 Task: Open Card Motorcycle Review in Board Market Segmentation Strategy to Workspace Content Writing and add a team member Softage.2@softage.net, a label Blue, a checklist Tea Tasting, an attachment from Trello, a color Blue and finally, add a card description 'Plan and execute company team-building retreat' and a comment 'Let us approach this task with a sense of empathy, understanding the needs and concerns of our stakeholders.'. Add a start date 'Jan 02, 1900' with a due date 'Jan 09, 1900'
Action: Mouse moved to (72, 343)
Screenshot: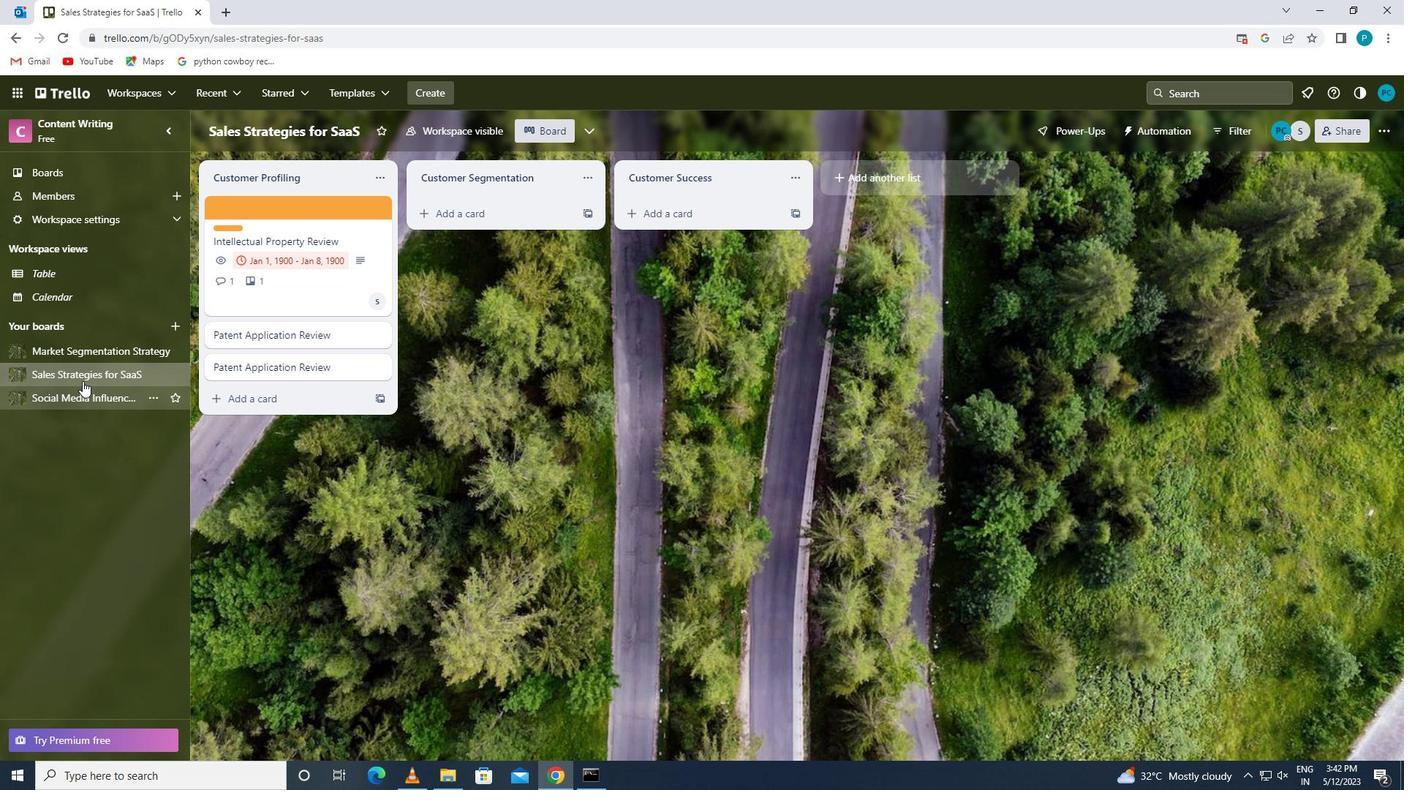 
Action: Mouse pressed left at (72, 343)
Screenshot: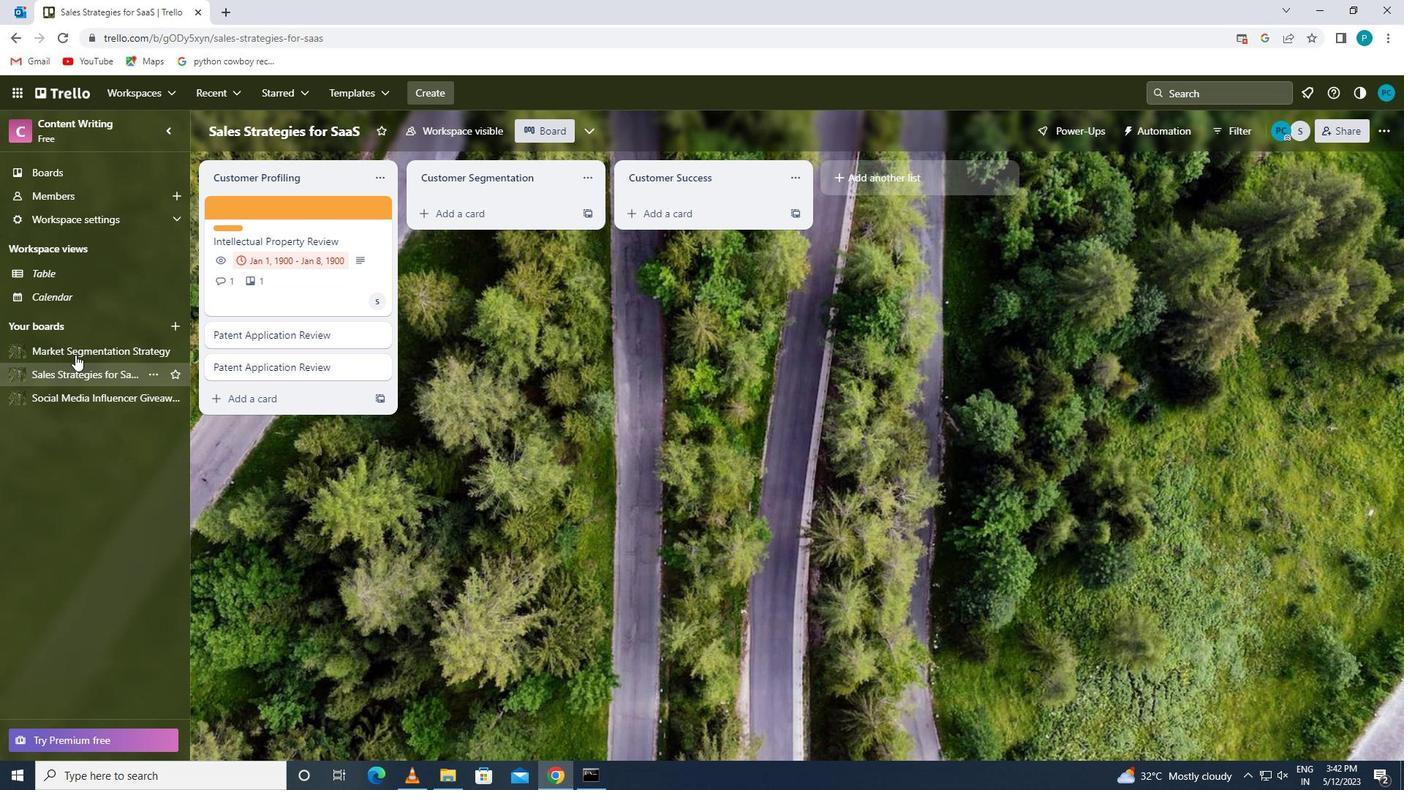 
Action: Mouse moved to (286, 211)
Screenshot: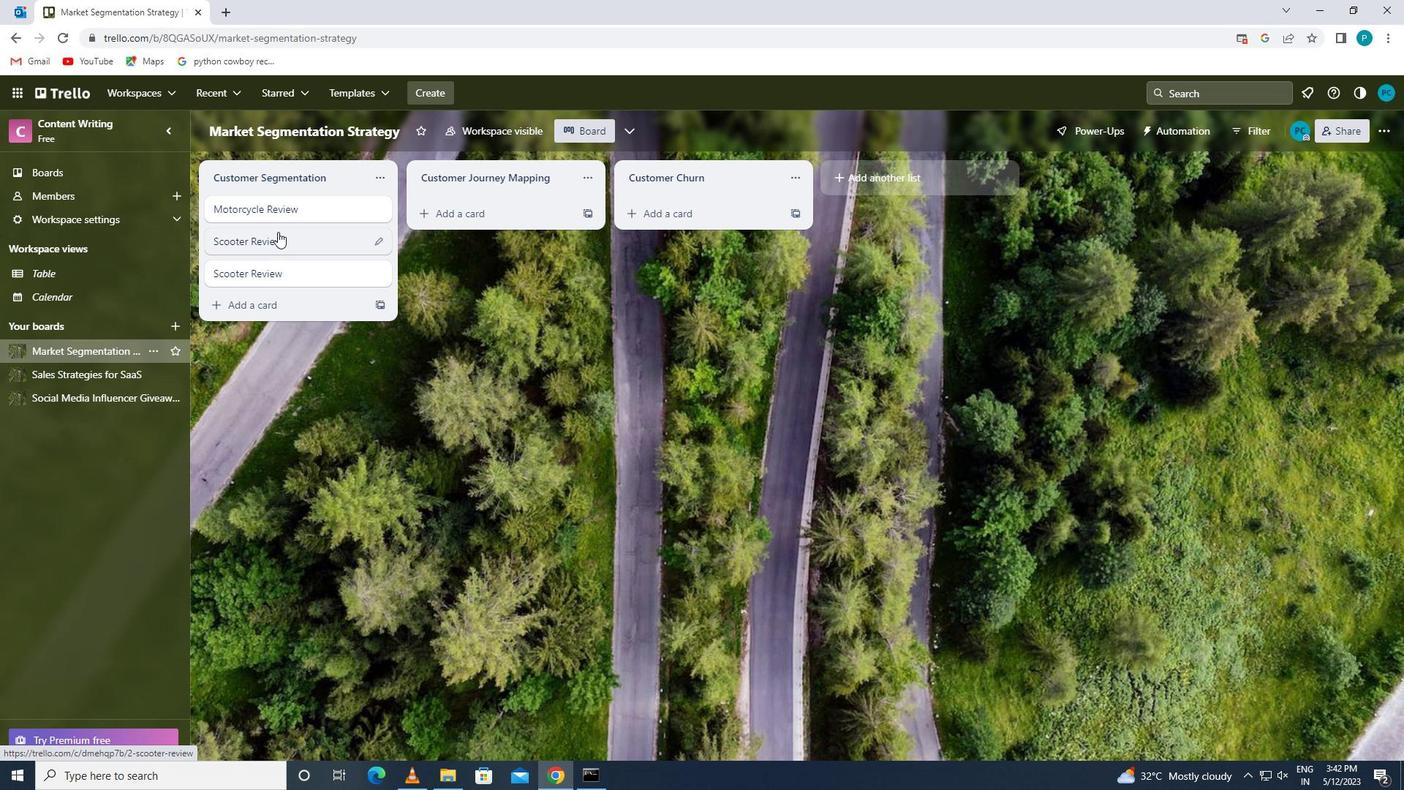 
Action: Mouse pressed left at (286, 211)
Screenshot: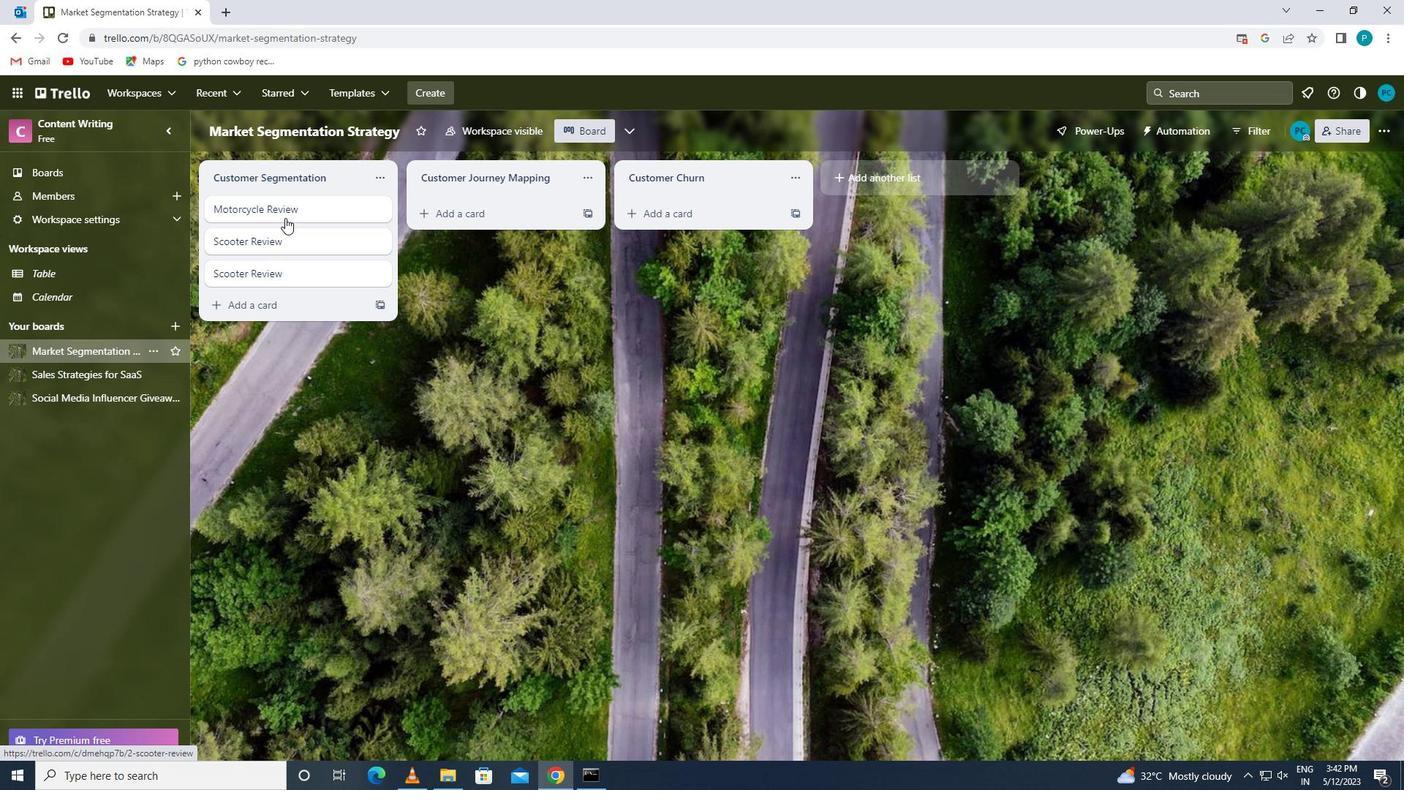 
Action: Mouse moved to (896, 203)
Screenshot: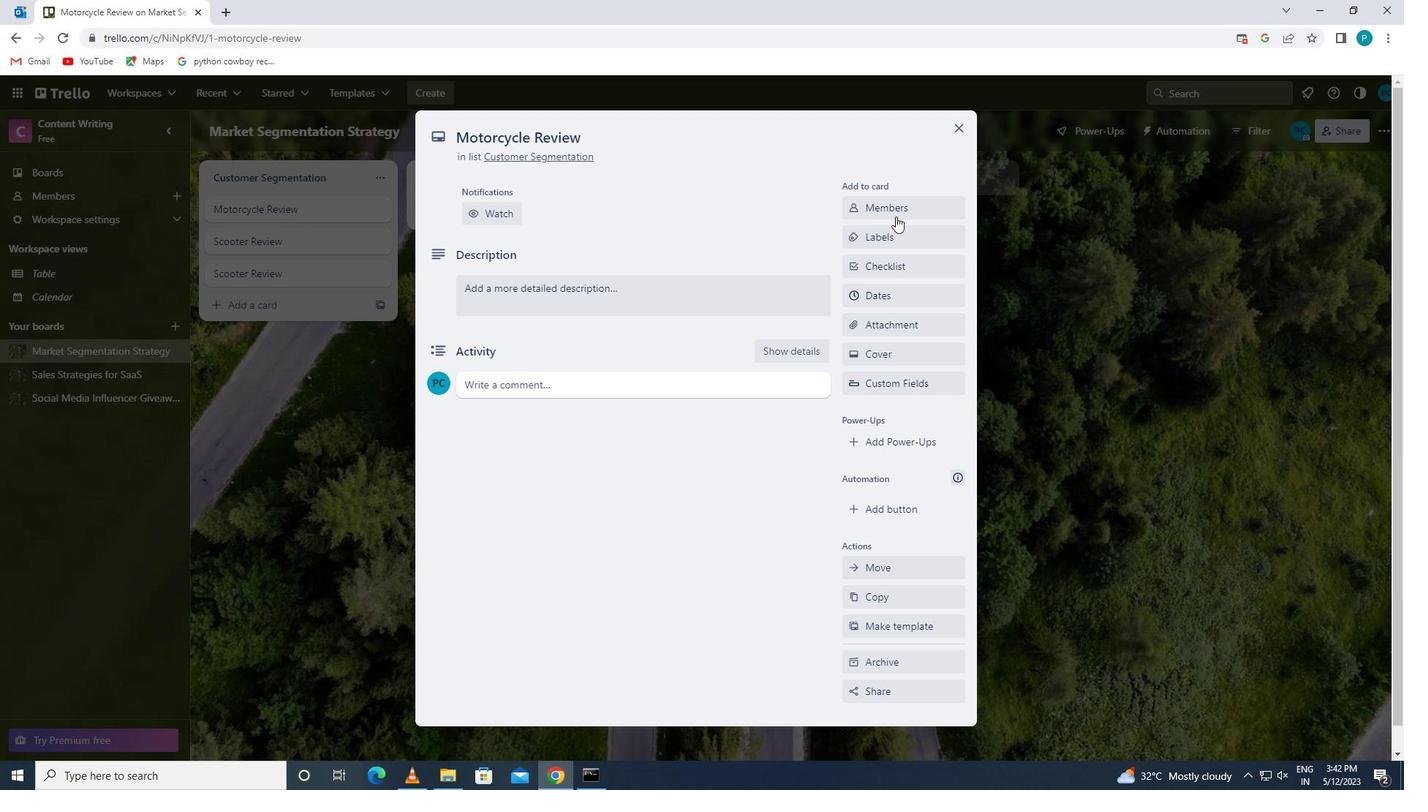 
Action: Mouse pressed left at (896, 203)
Screenshot: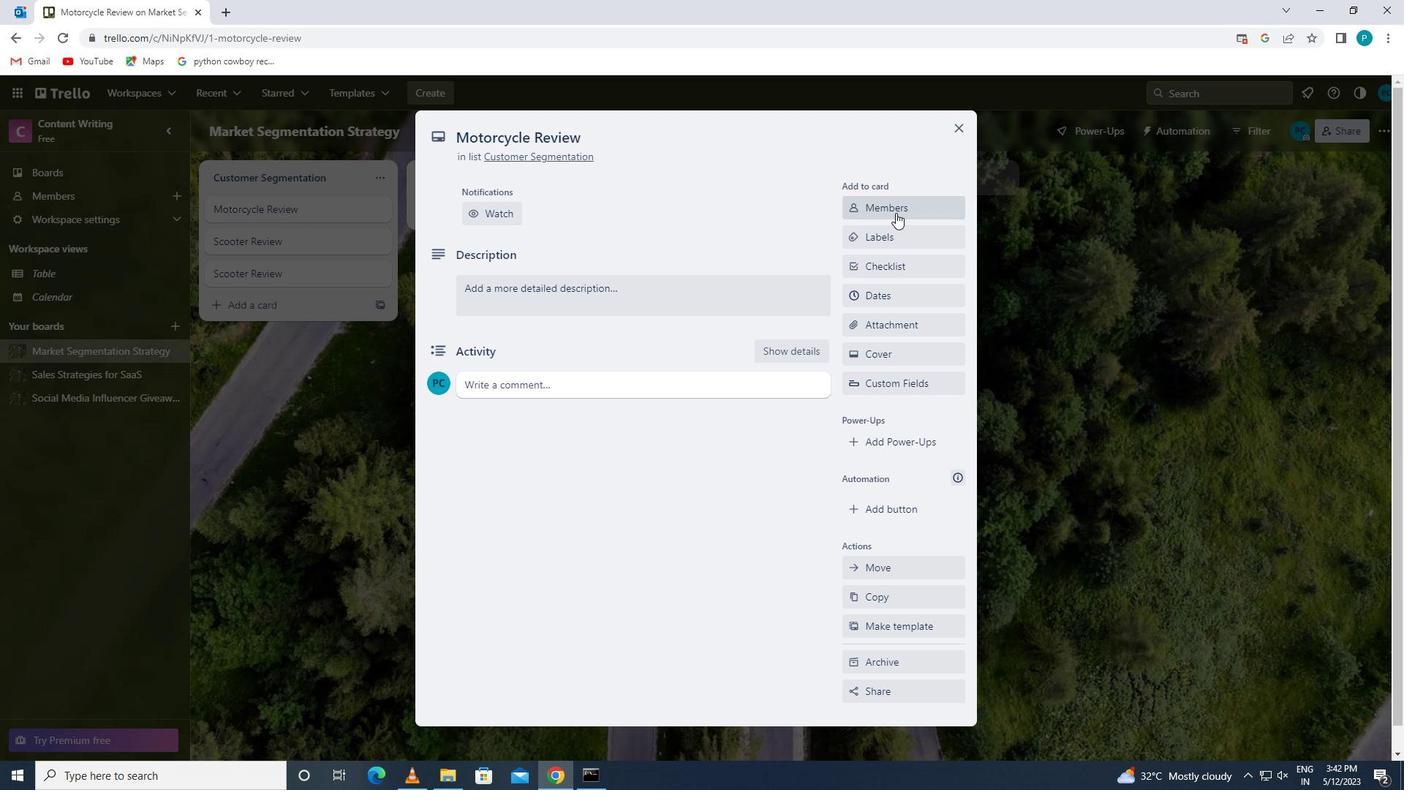 
Action: Key pressed <Key.caps_lock>s<Key.caps_lock>oftage
Screenshot: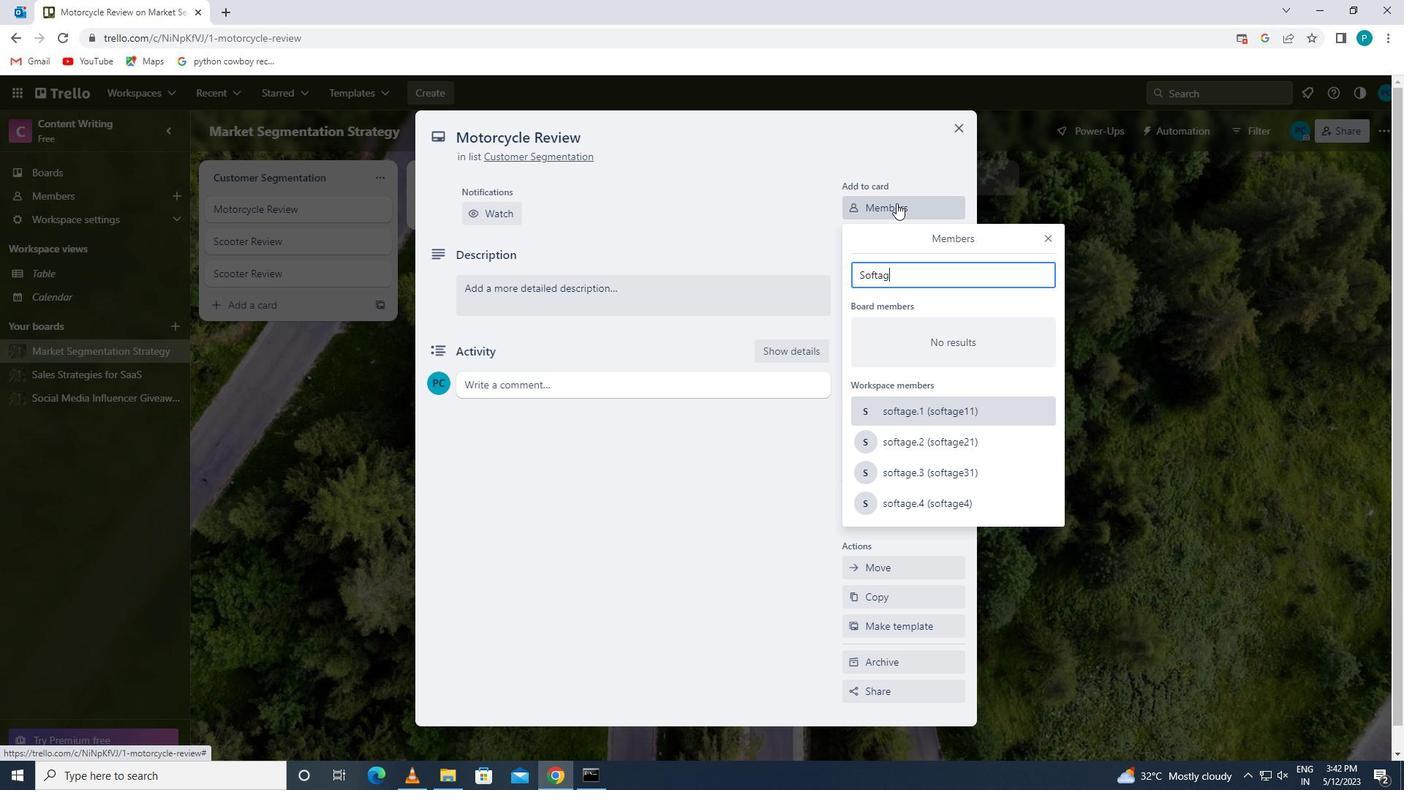 
Action: Mouse moved to (932, 441)
Screenshot: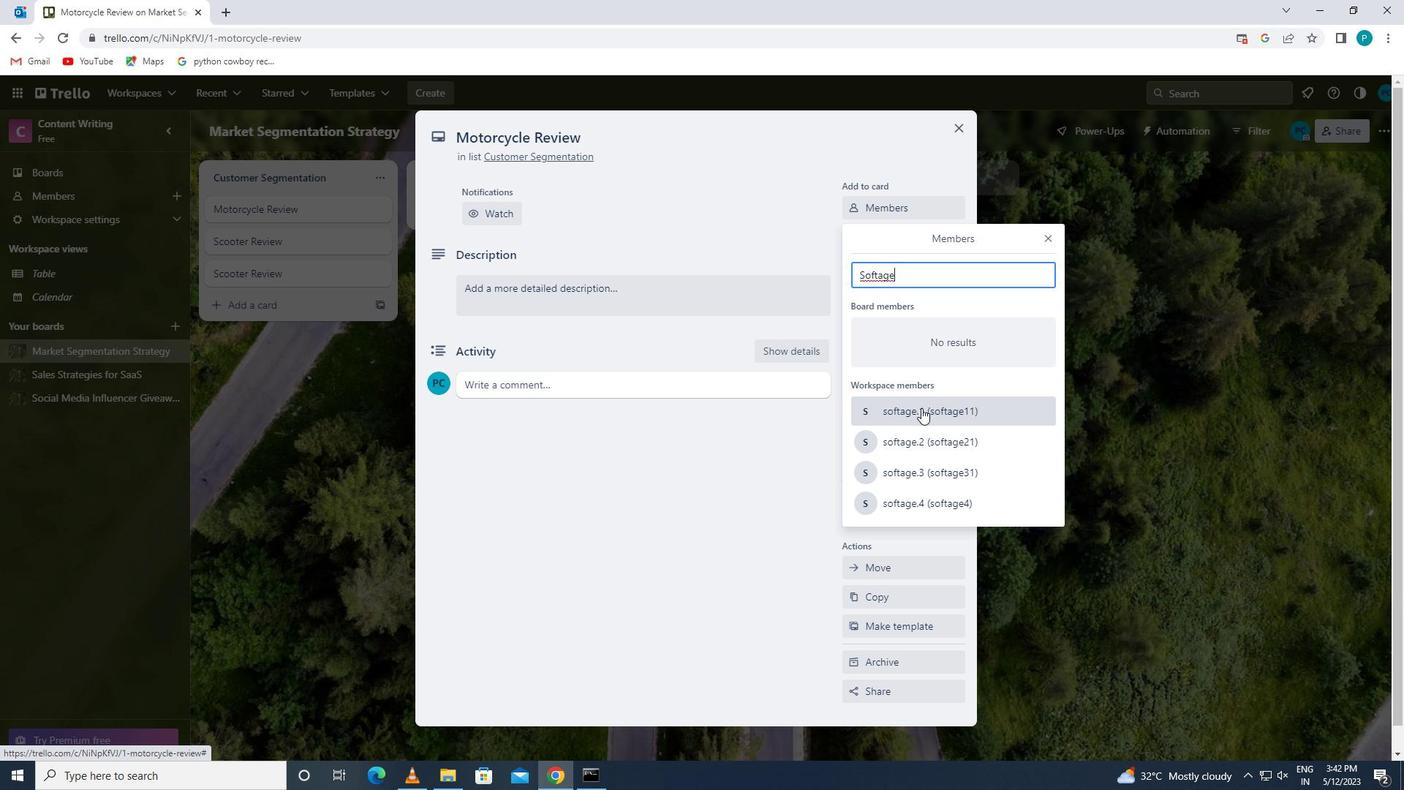 
Action: Mouse pressed left at (932, 441)
Screenshot: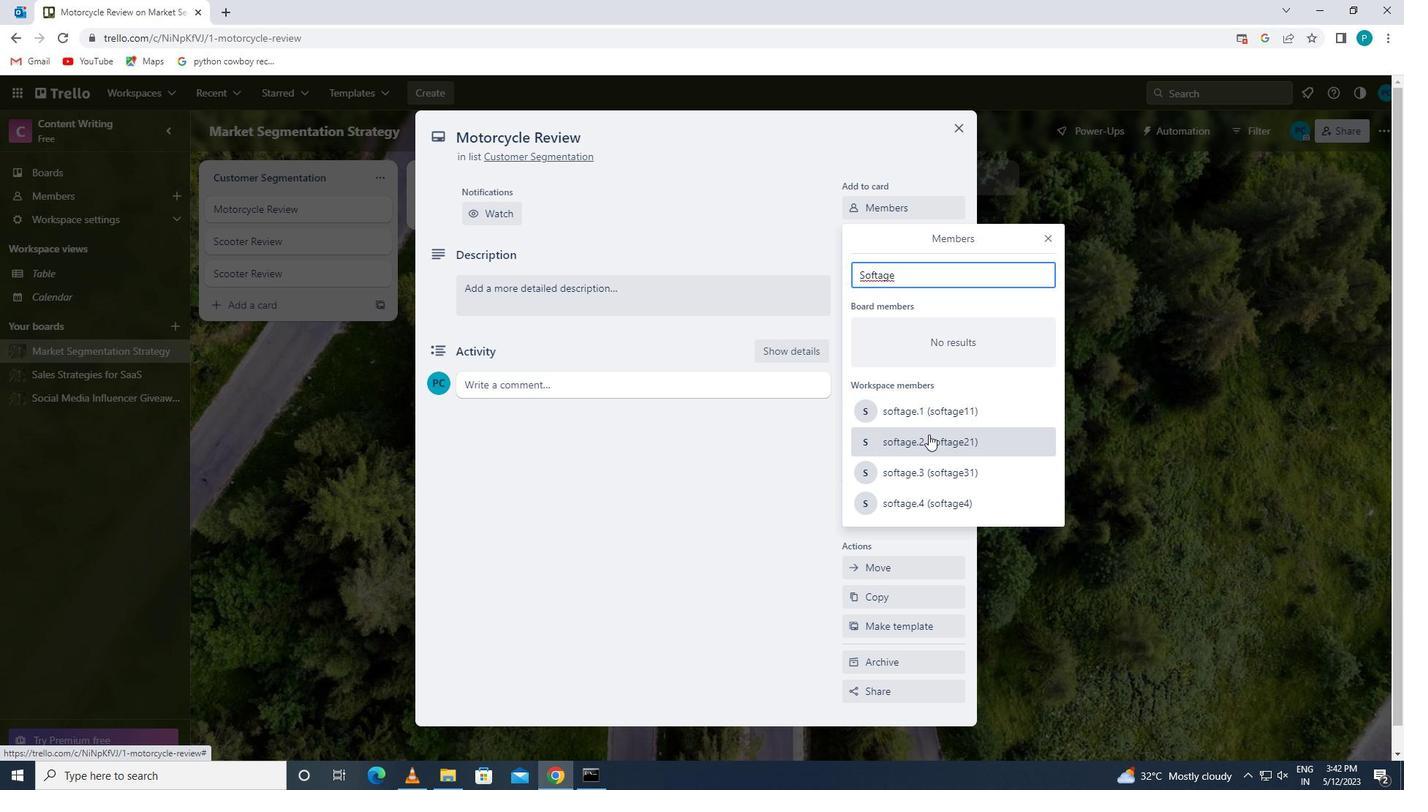
Action: Mouse moved to (1045, 242)
Screenshot: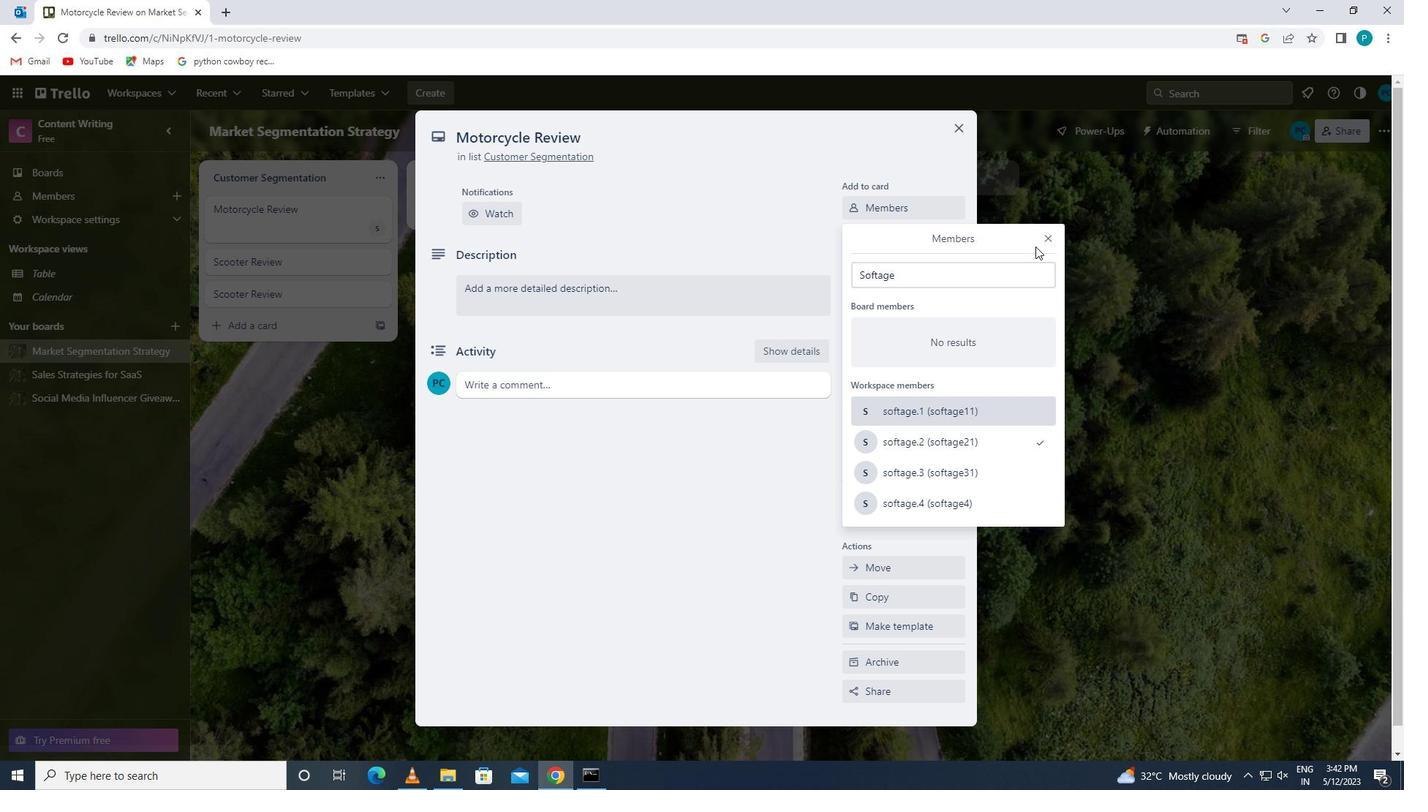 
Action: Mouse pressed left at (1045, 242)
Screenshot: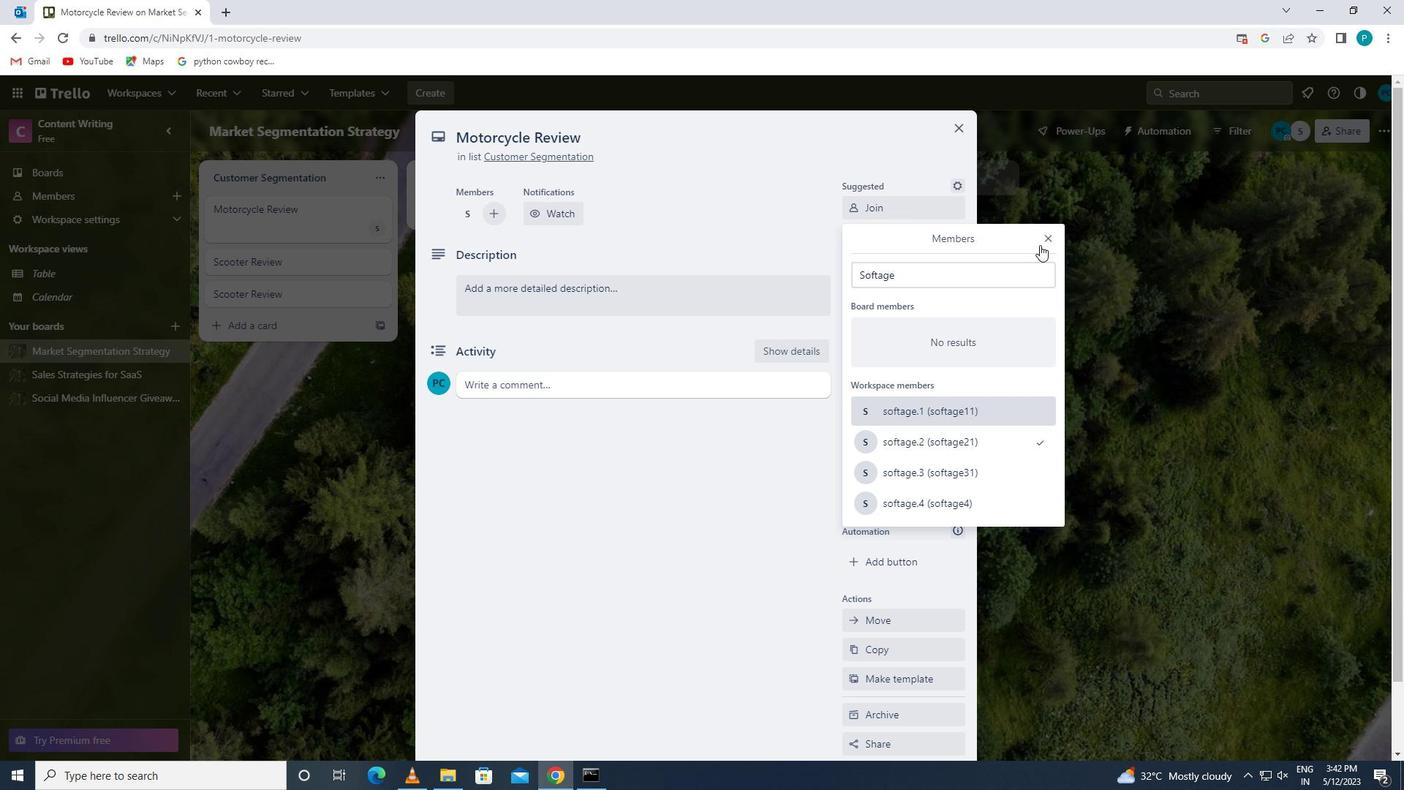 
Action: Mouse moved to (838, 291)
Screenshot: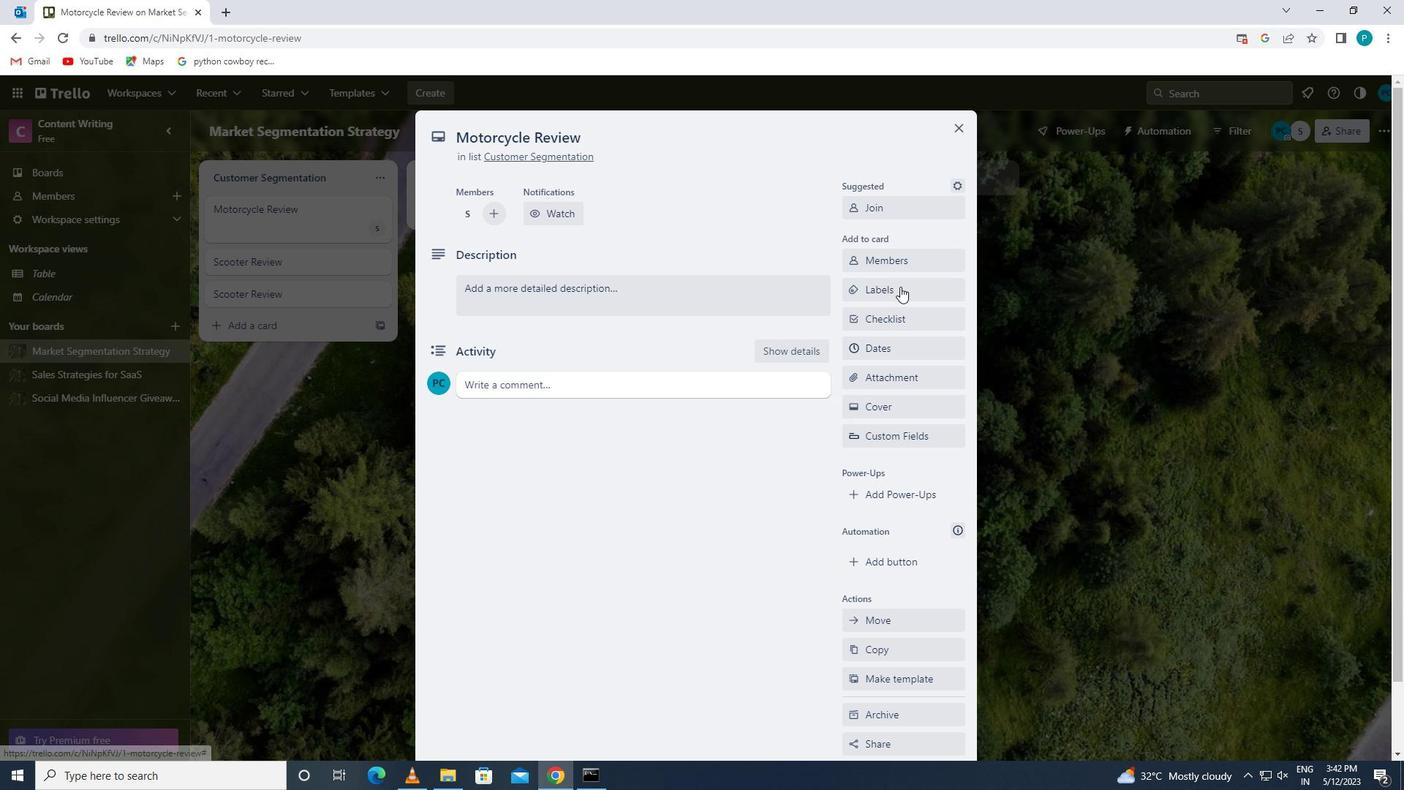 
Action: Mouse pressed left at (838, 291)
Screenshot: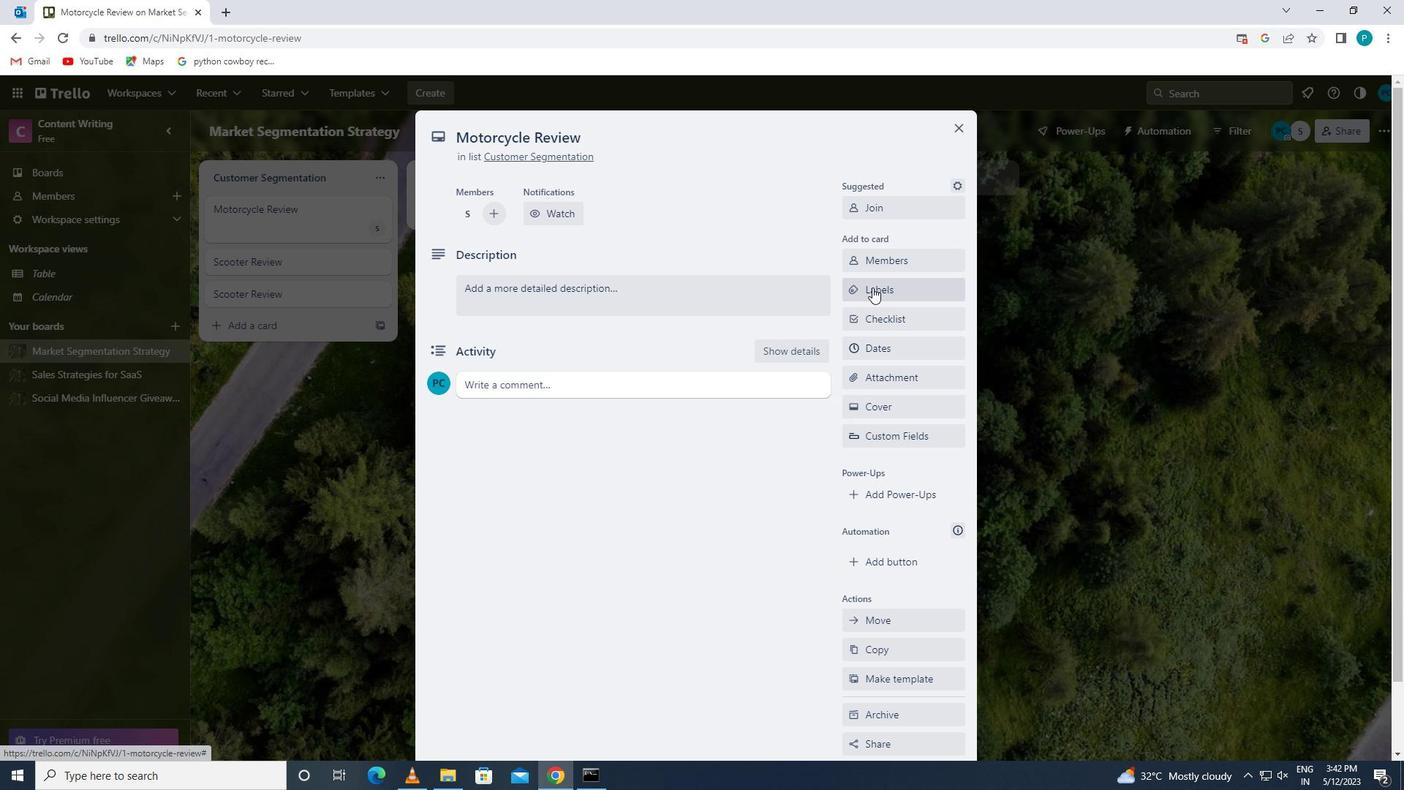 
Action: Mouse moved to (864, 285)
Screenshot: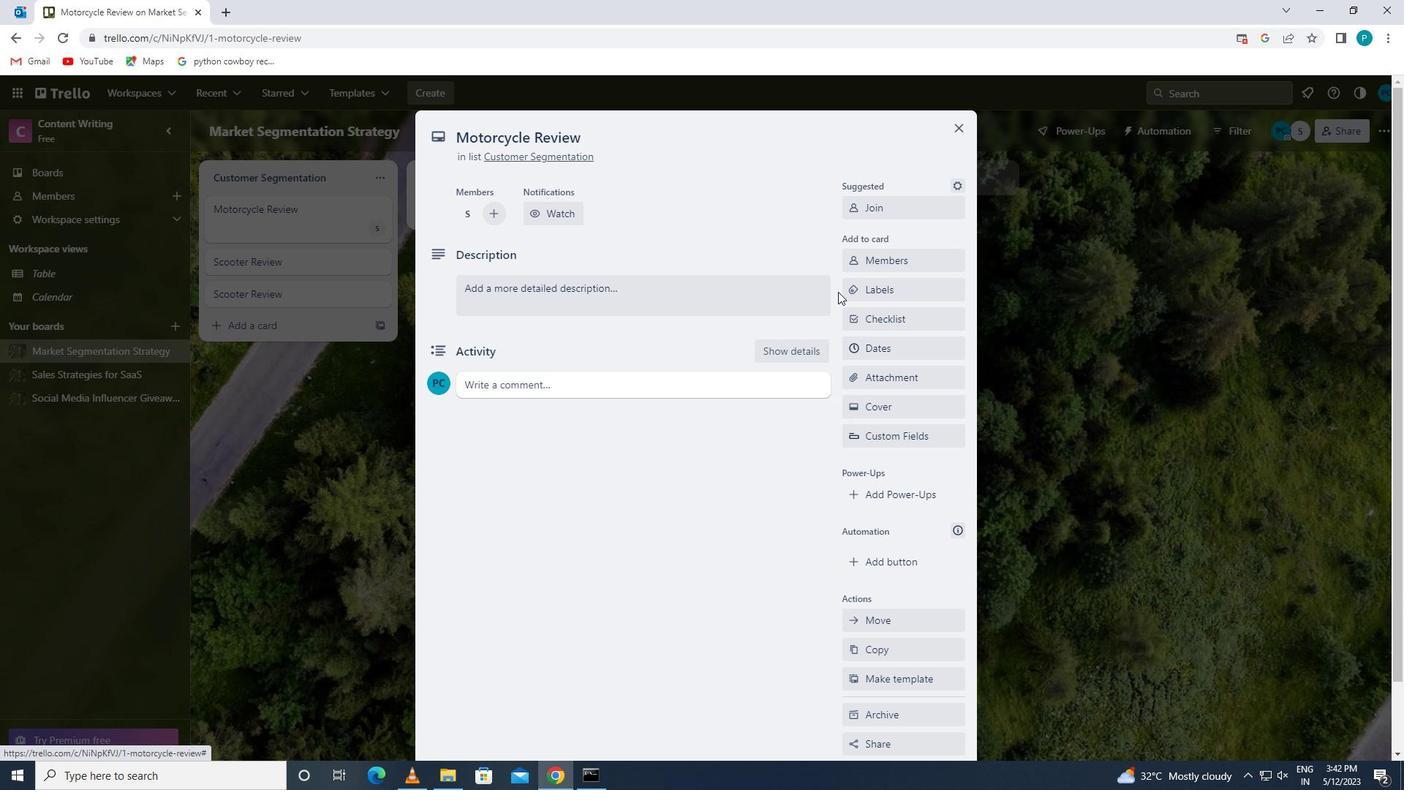 
Action: Mouse pressed left at (864, 285)
Screenshot: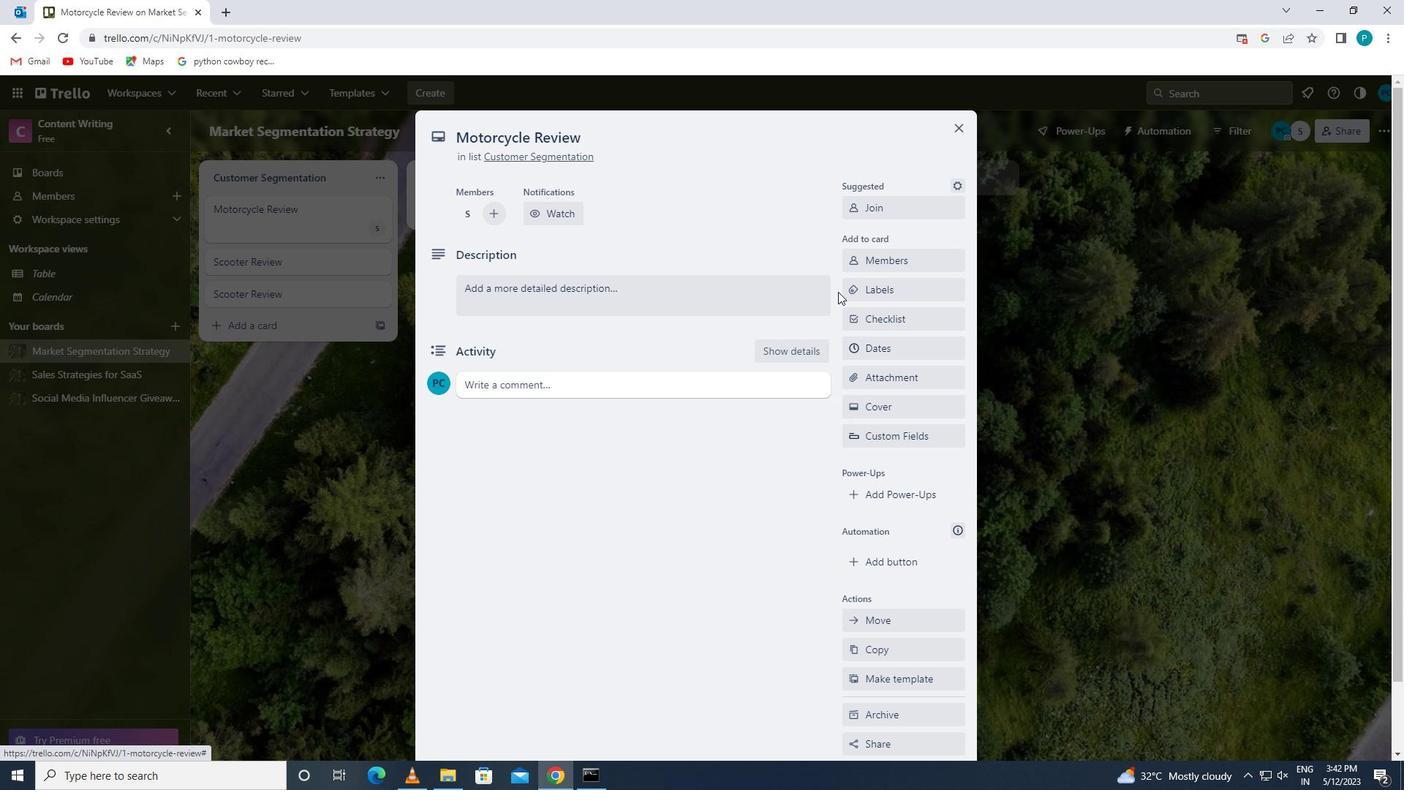 
Action: Mouse moved to (971, 574)
Screenshot: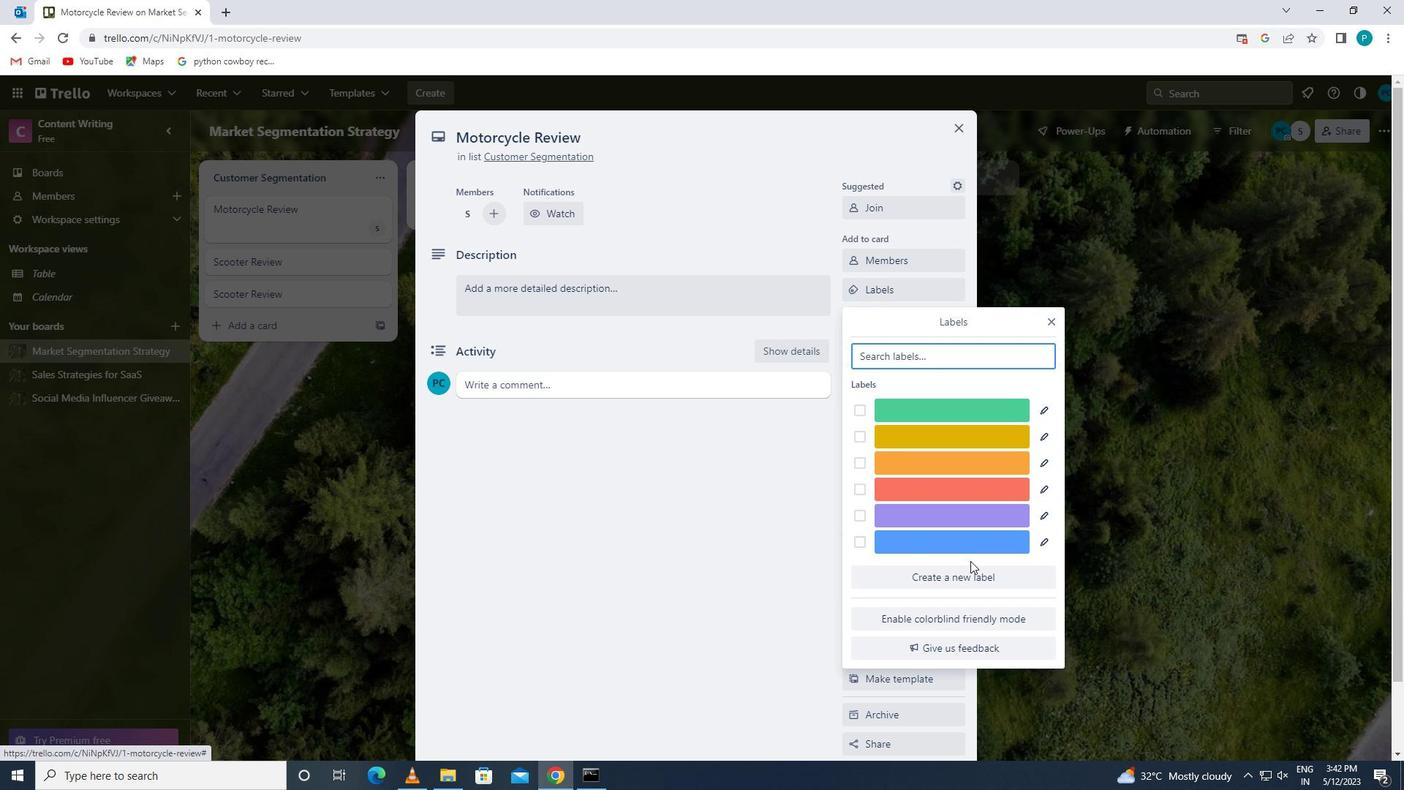 
Action: Mouse pressed left at (971, 574)
Screenshot: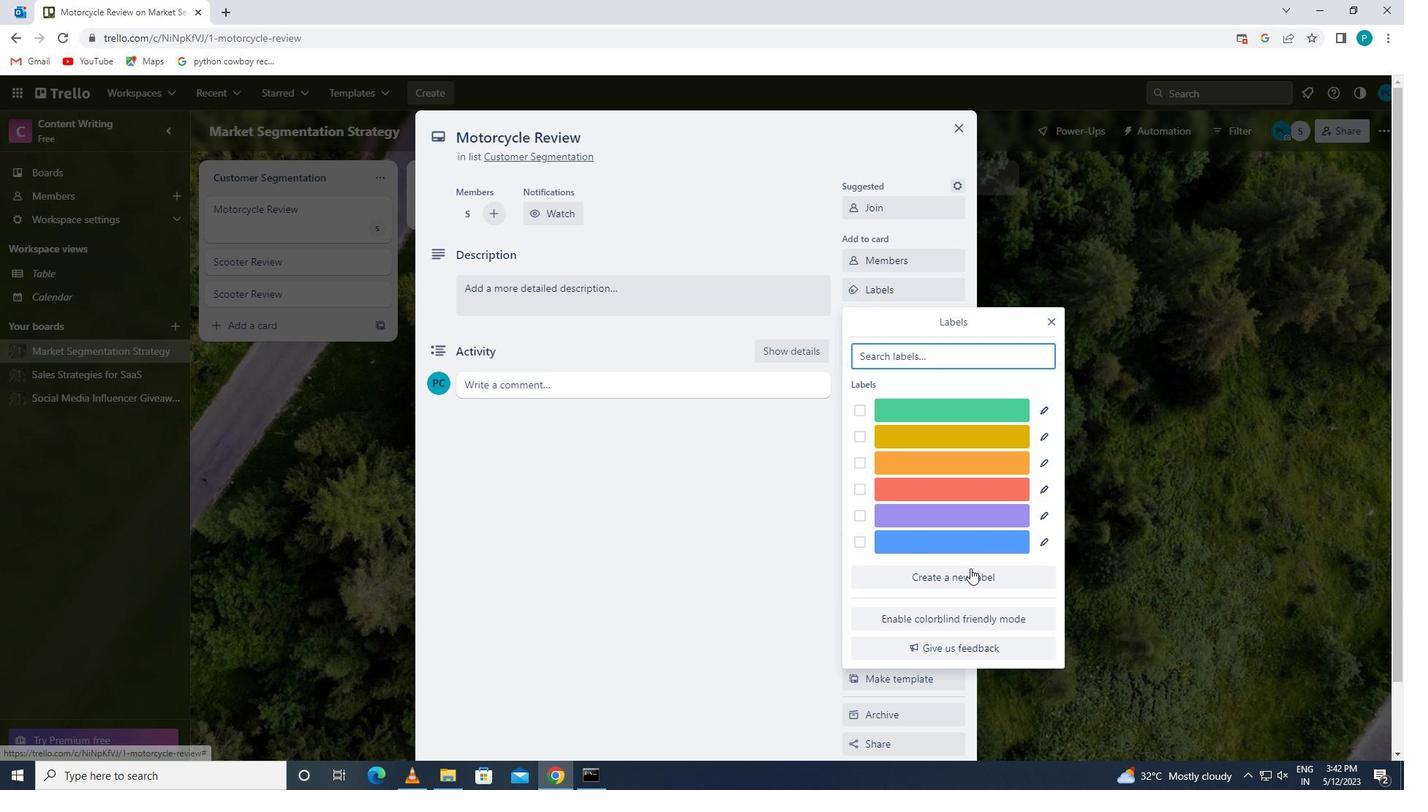 
Action: Mouse moved to (870, 610)
Screenshot: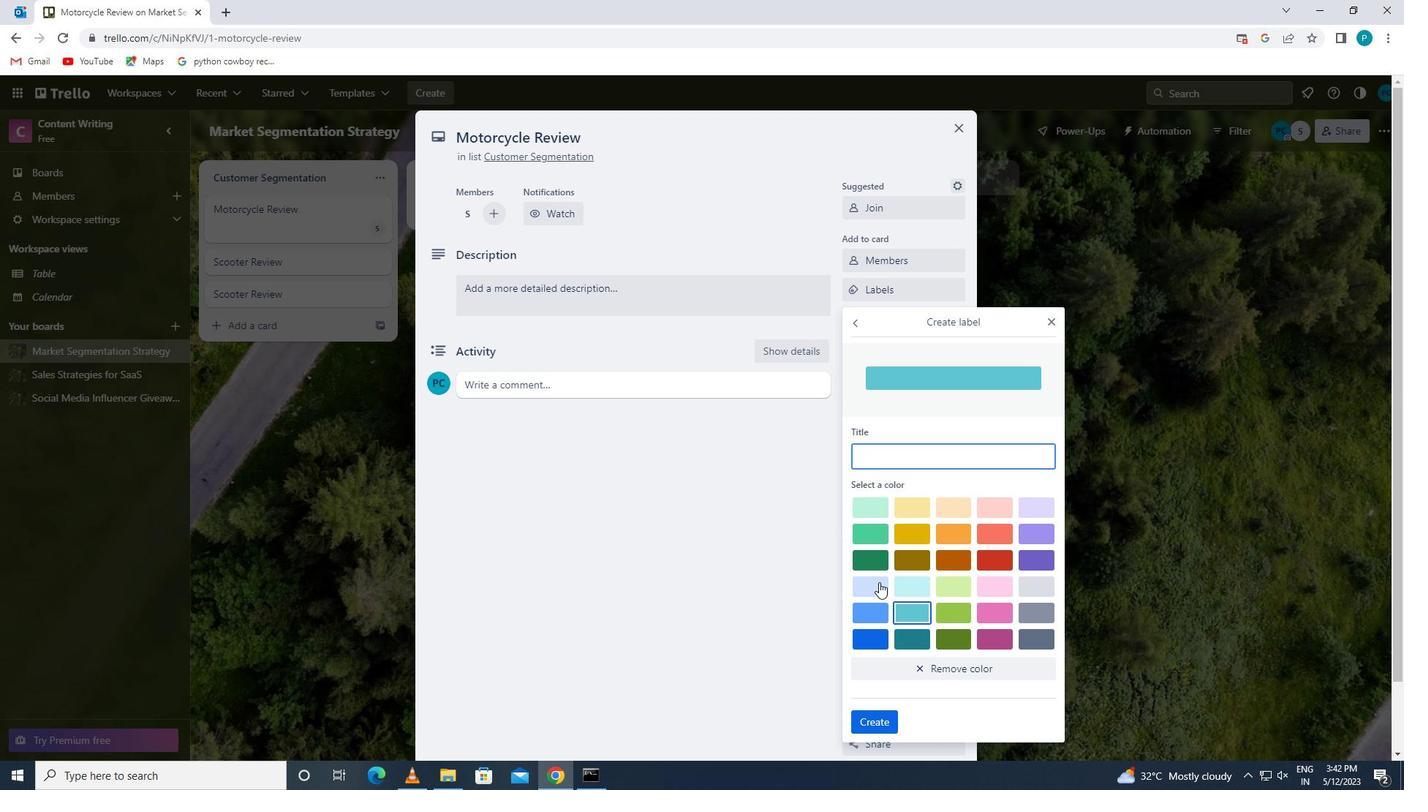 
Action: Mouse pressed left at (870, 610)
Screenshot: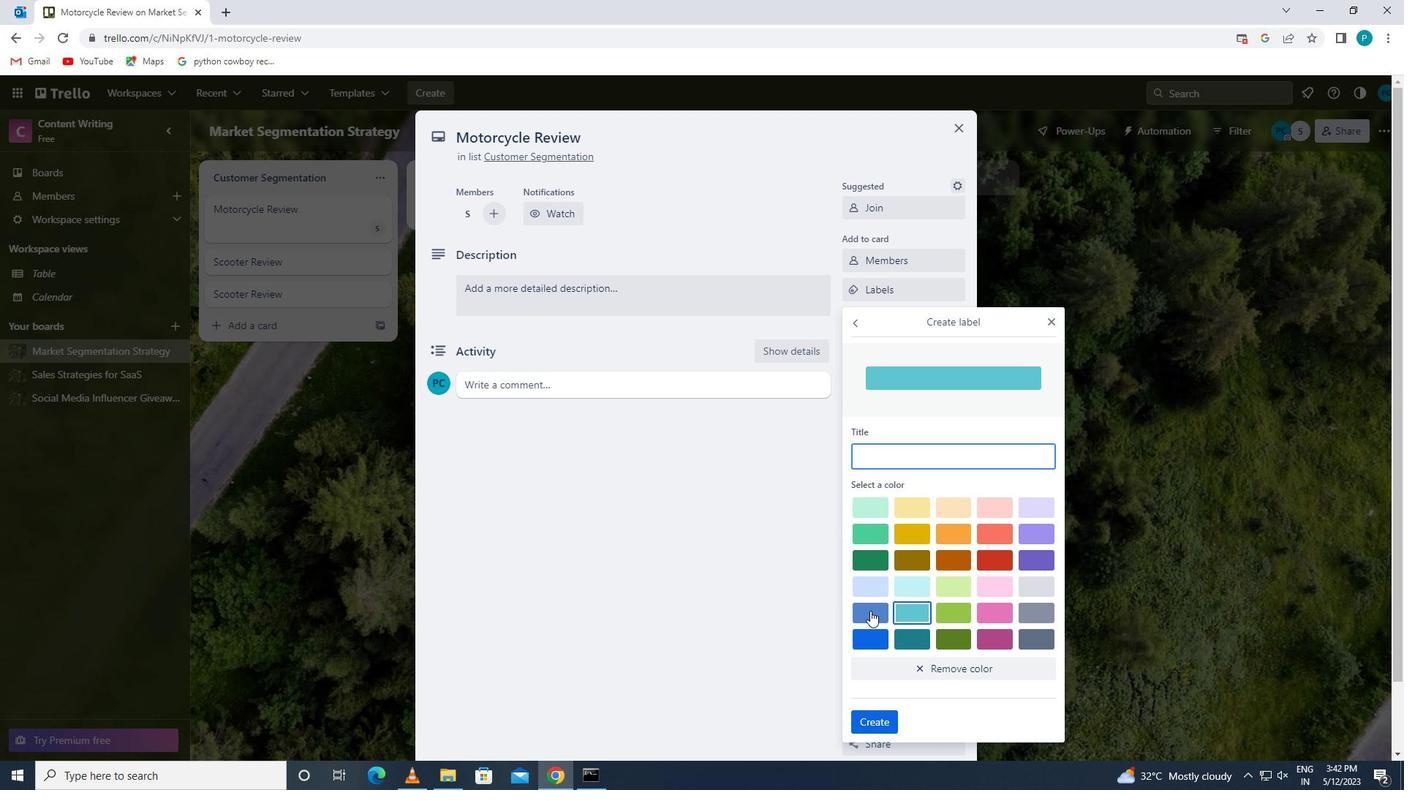 
Action: Mouse moved to (870, 714)
Screenshot: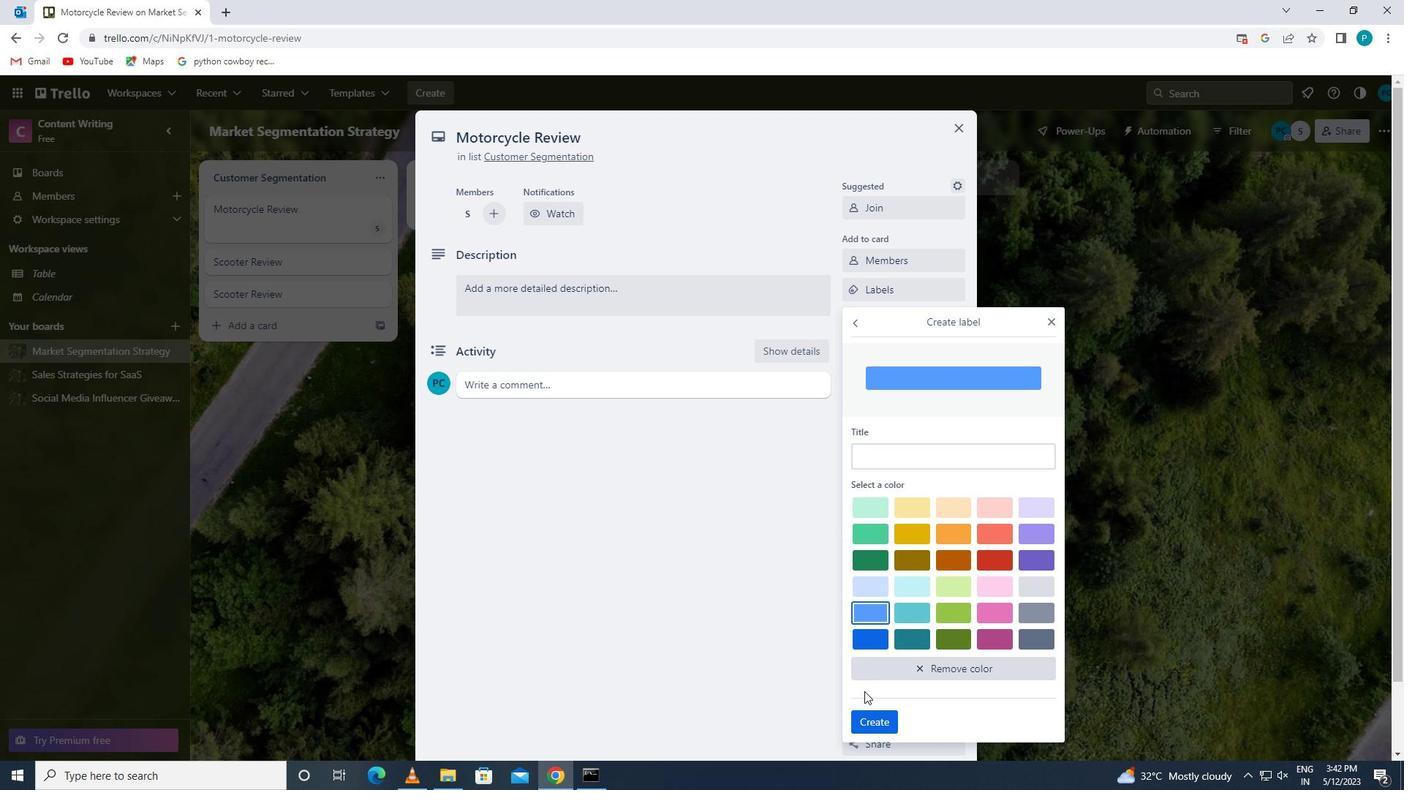 
Action: Mouse pressed left at (870, 714)
Screenshot: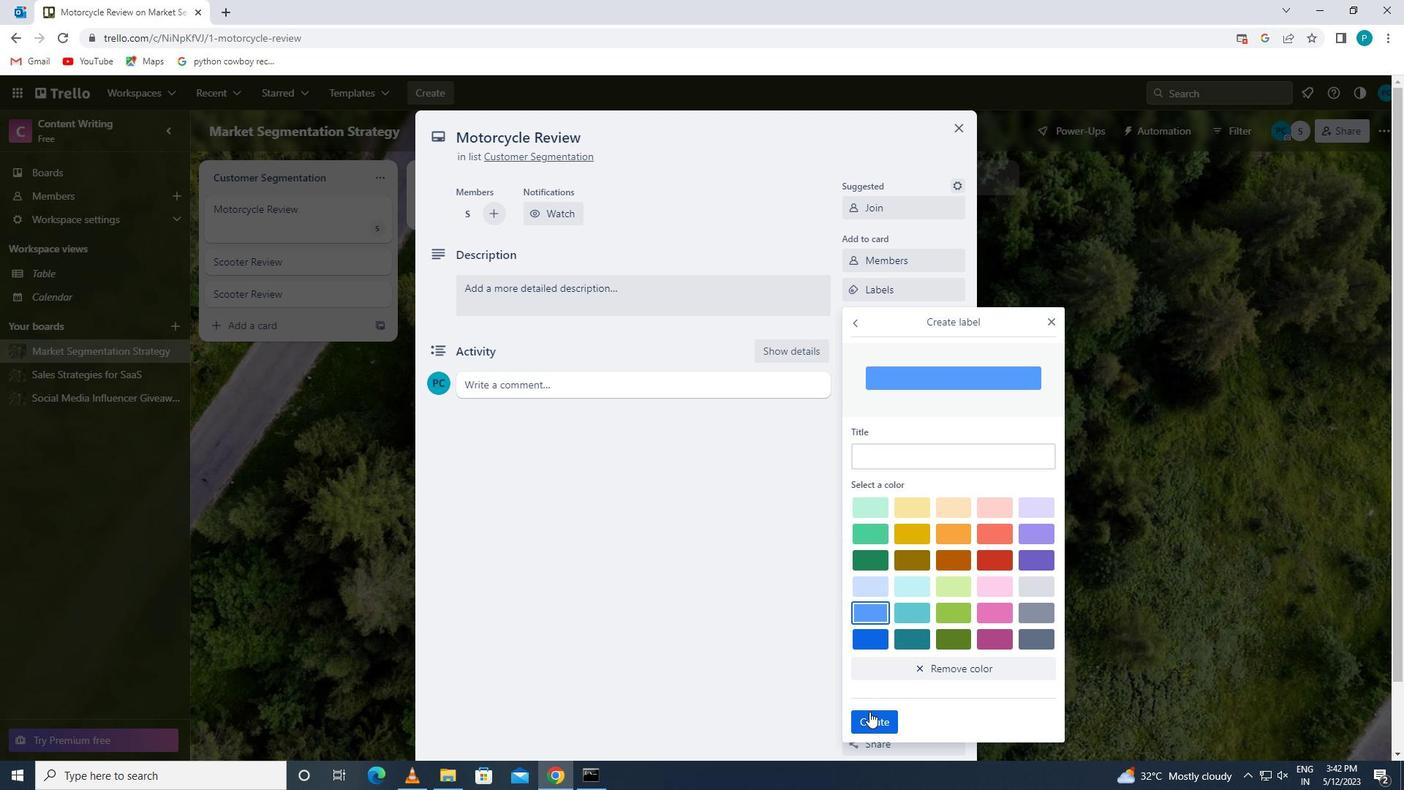 
Action: Mouse moved to (1053, 319)
Screenshot: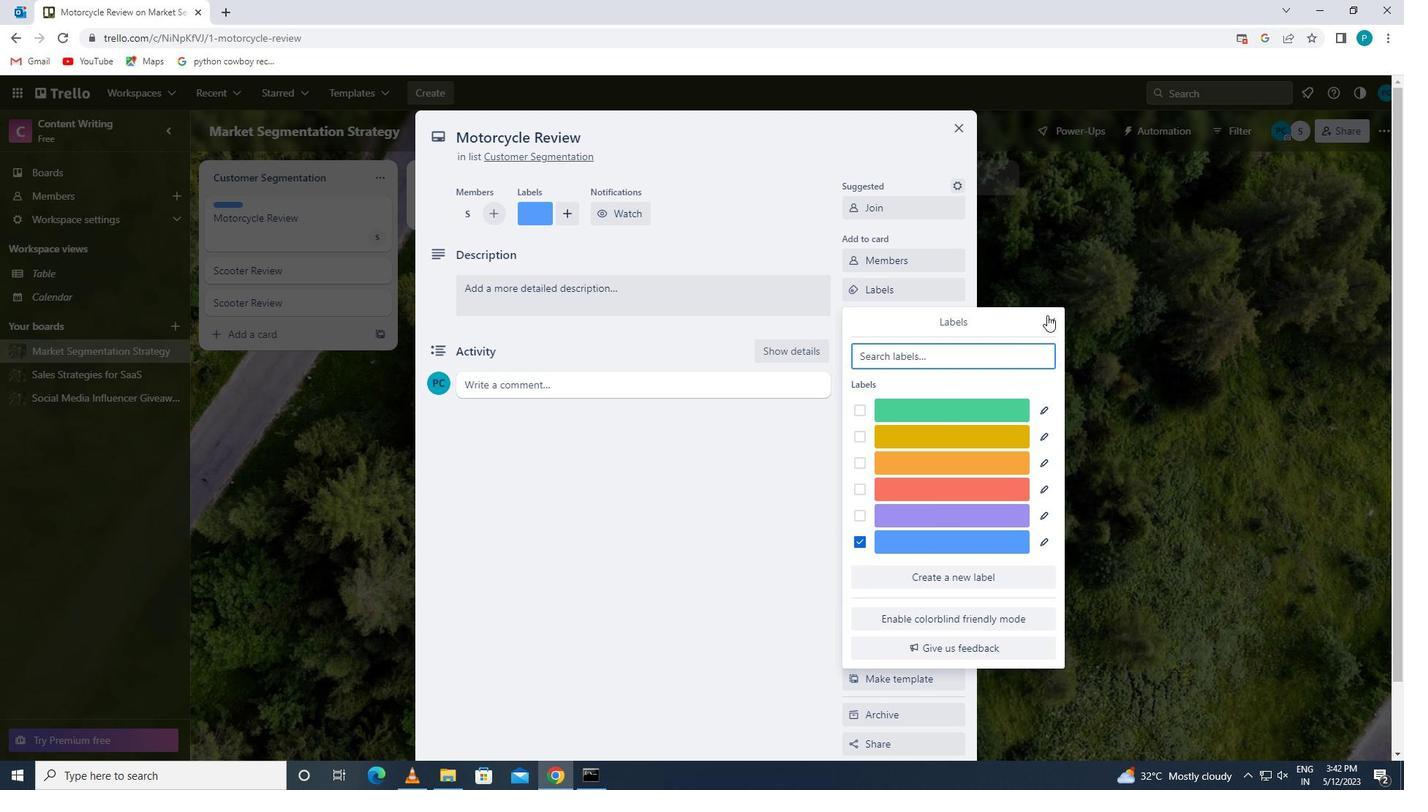 
Action: Mouse pressed left at (1053, 319)
Screenshot: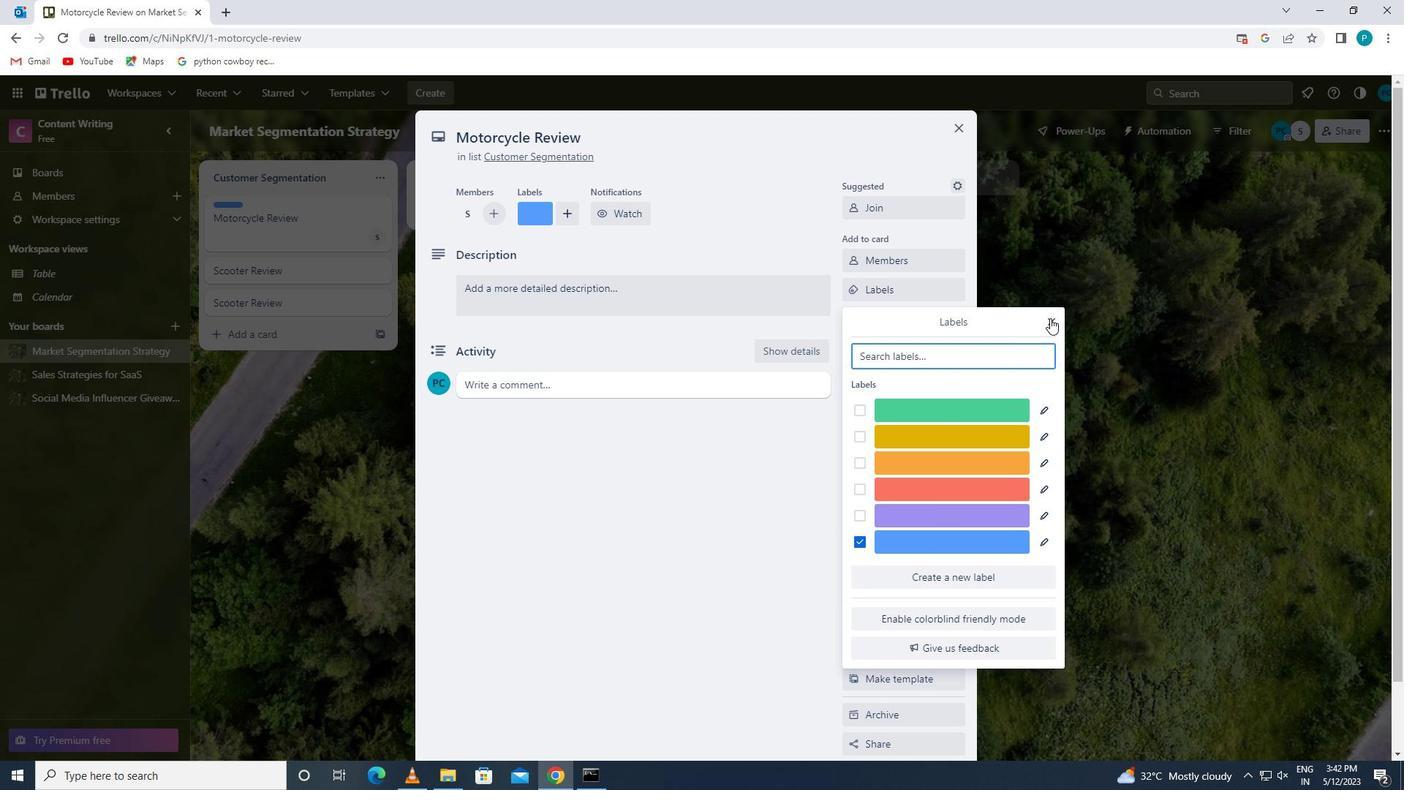 
Action: Mouse moved to (910, 329)
Screenshot: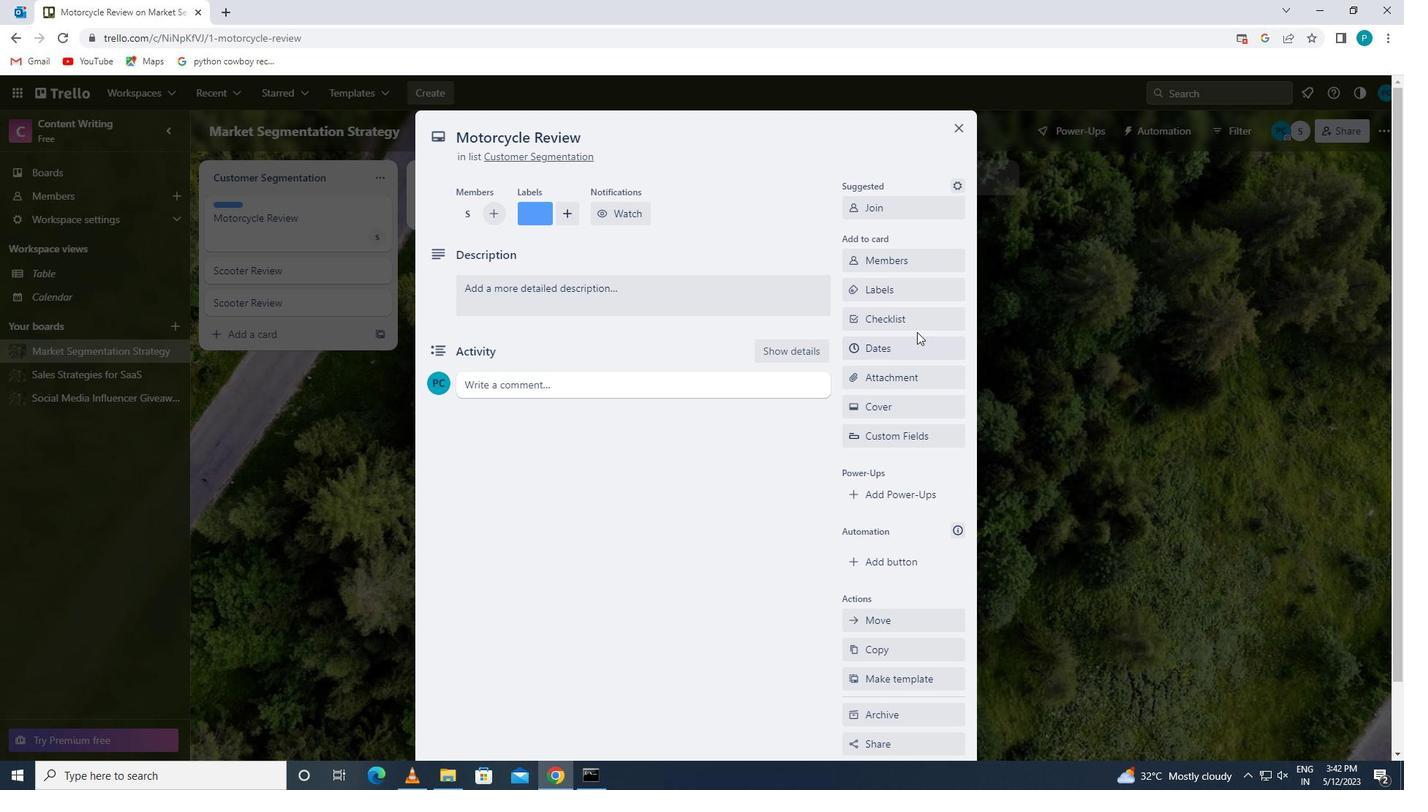 
Action: Mouse pressed left at (910, 329)
Screenshot: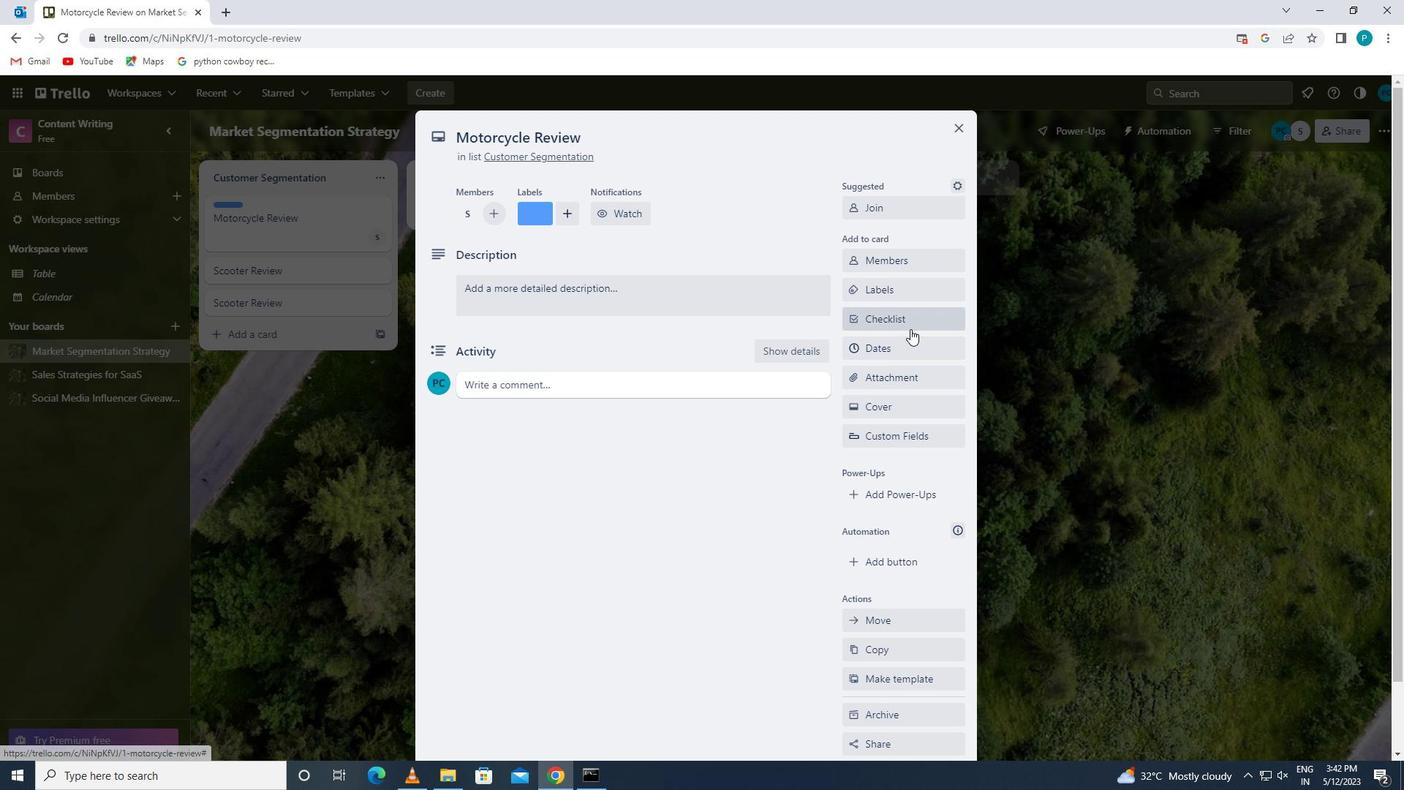 
Action: Key pressed <Key.caps_lock>t<Key.caps_lock>ea<Key.space><Key.caps_lock>t<Key.caps_lock>asting
Screenshot: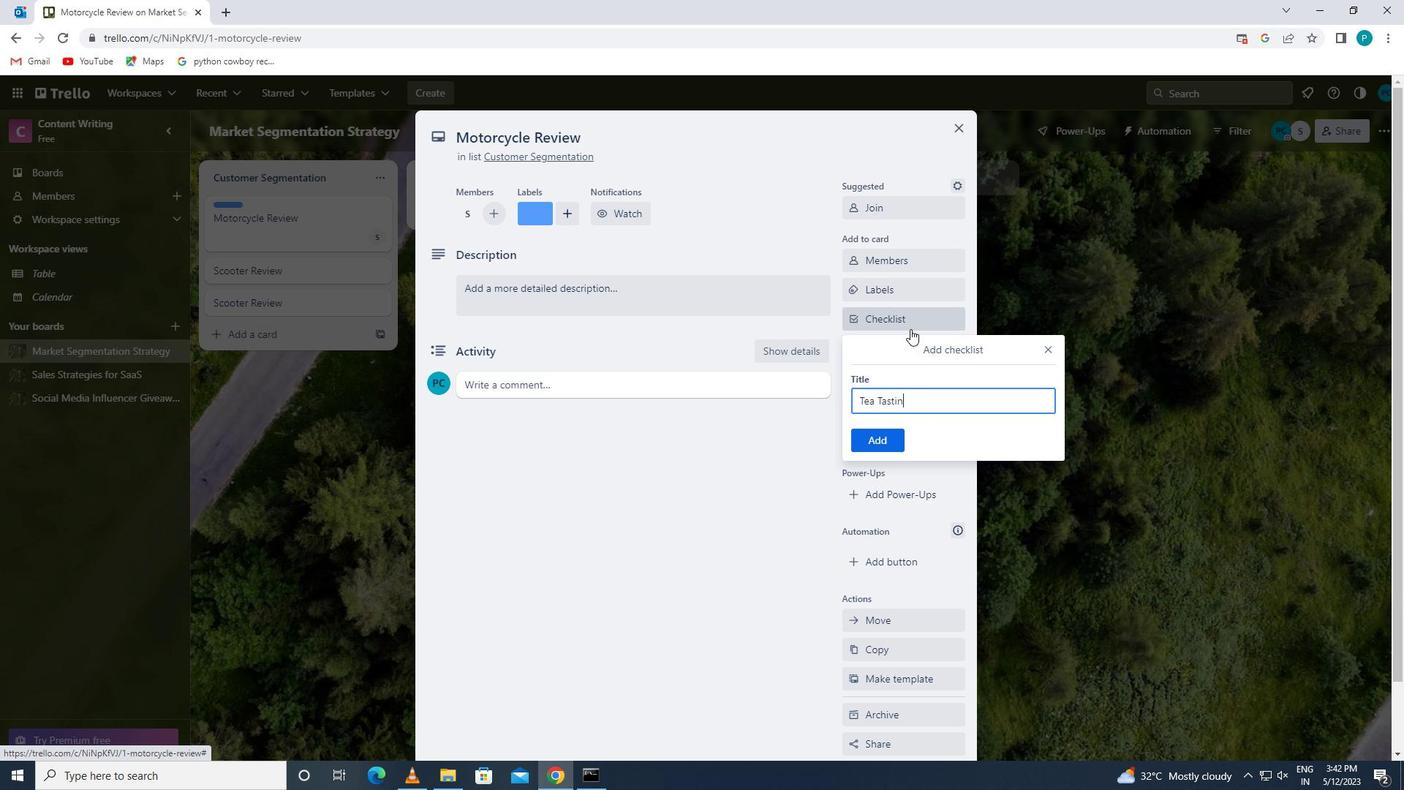 
Action: Mouse moved to (880, 447)
Screenshot: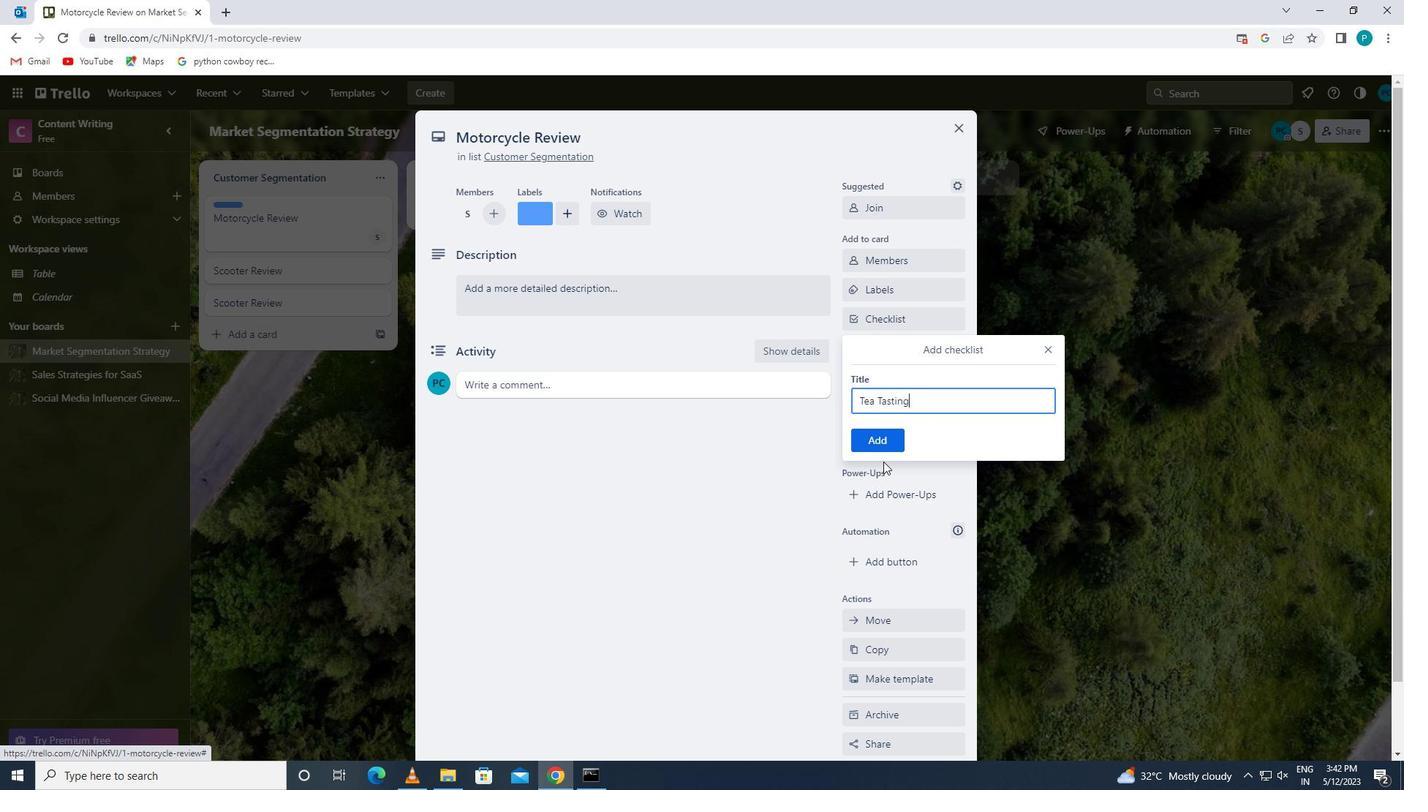 
Action: Mouse pressed left at (880, 447)
Screenshot: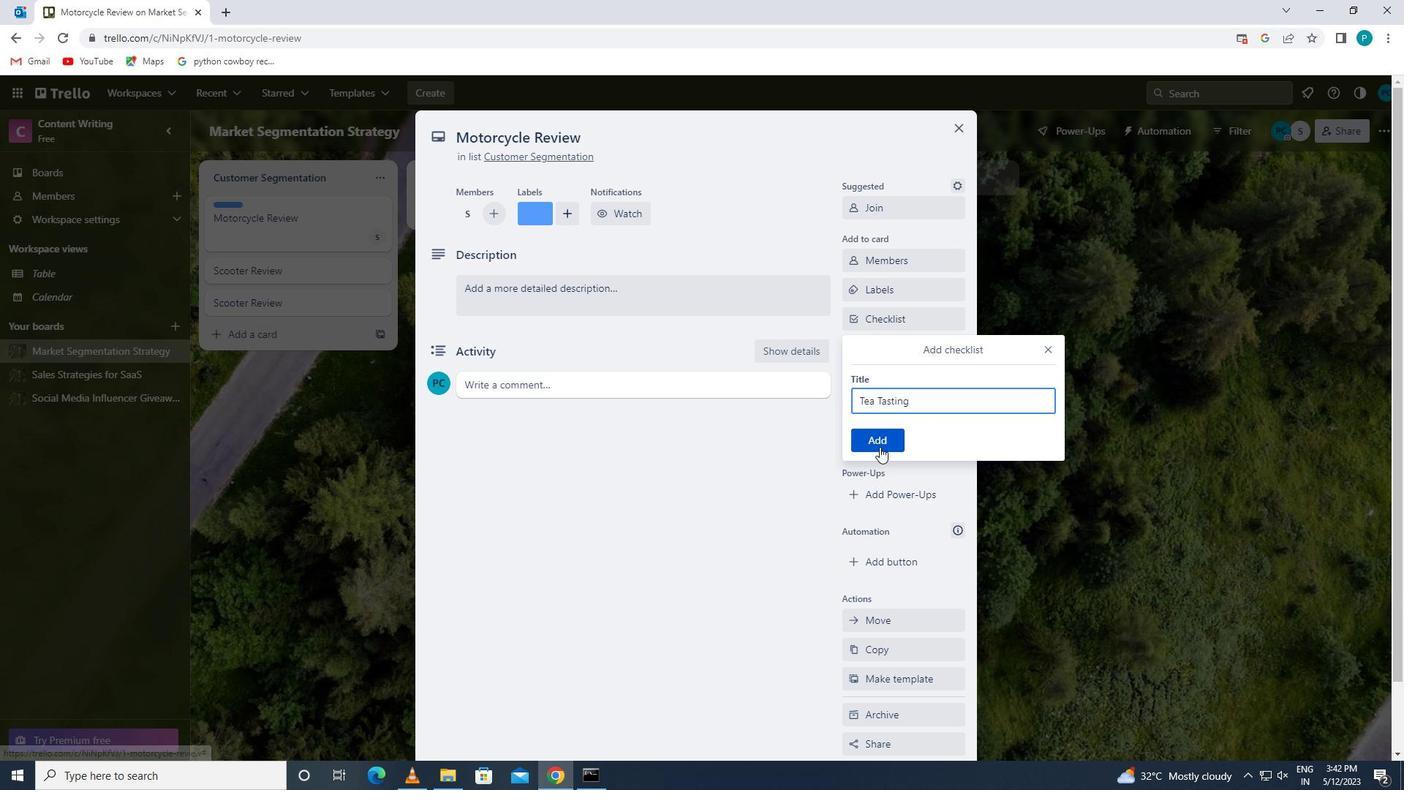 
Action: Mouse moved to (898, 384)
Screenshot: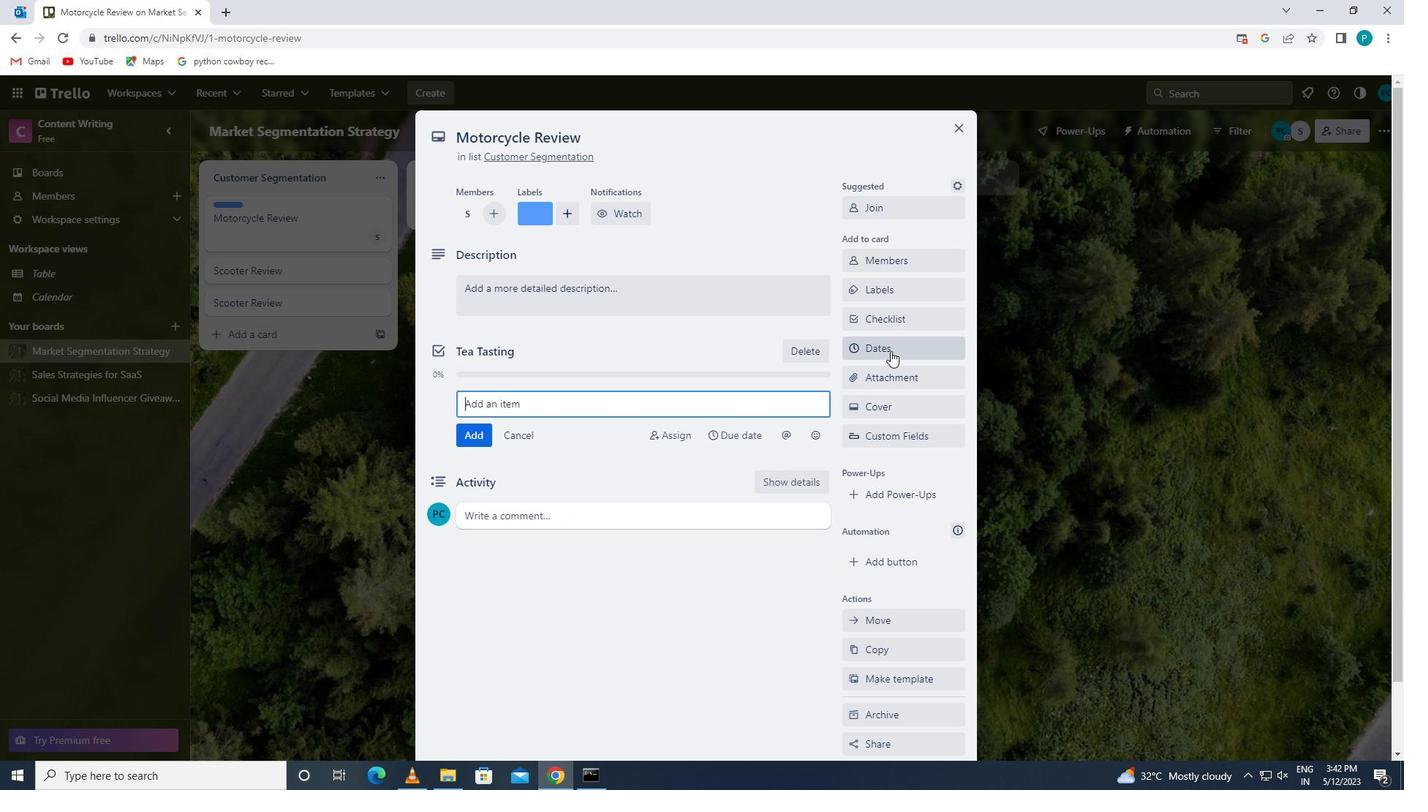 
Action: Mouse pressed left at (898, 384)
Screenshot: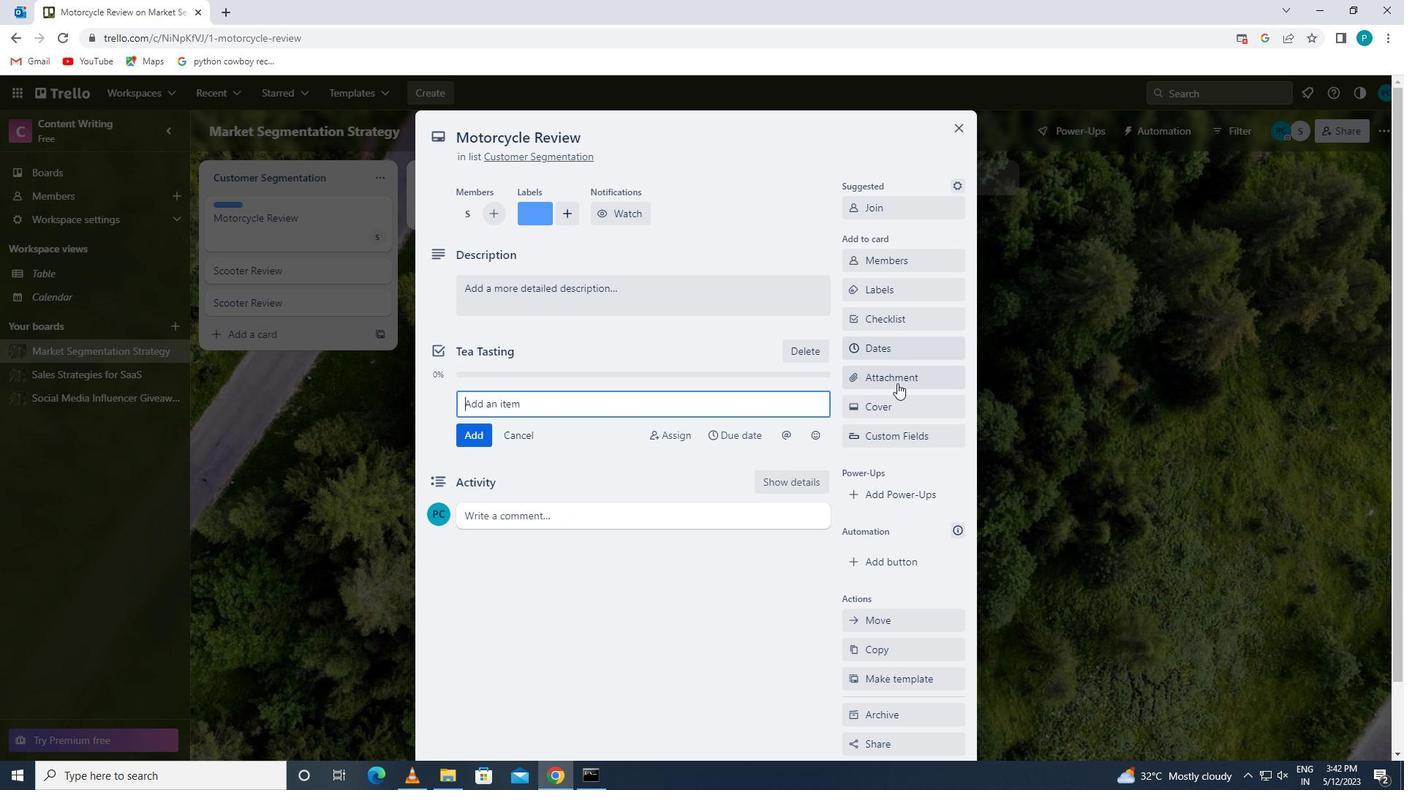 
Action: Mouse moved to (907, 464)
Screenshot: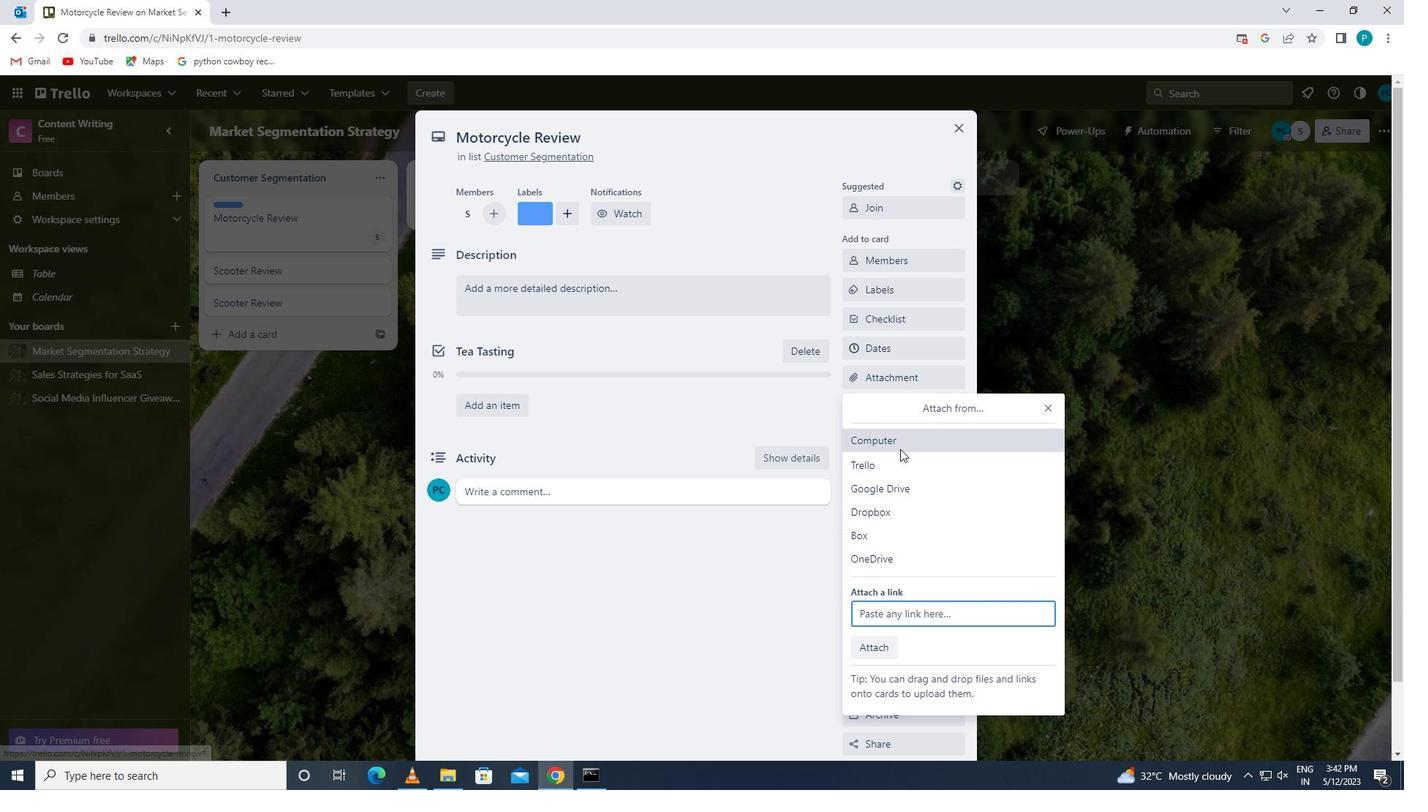 
Action: Mouse pressed left at (907, 464)
Screenshot: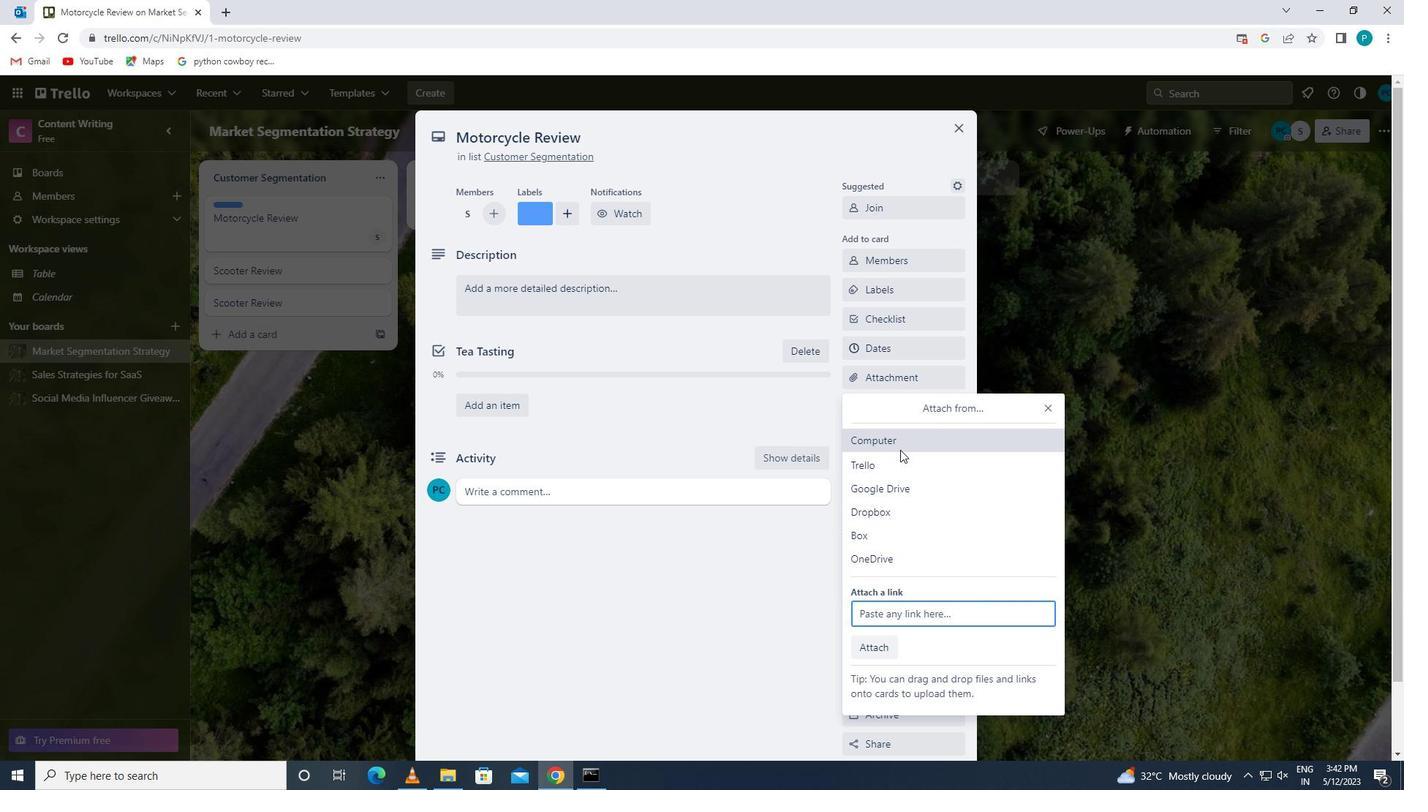 
Action: Mouse moved to (913, 479)
Screenshot: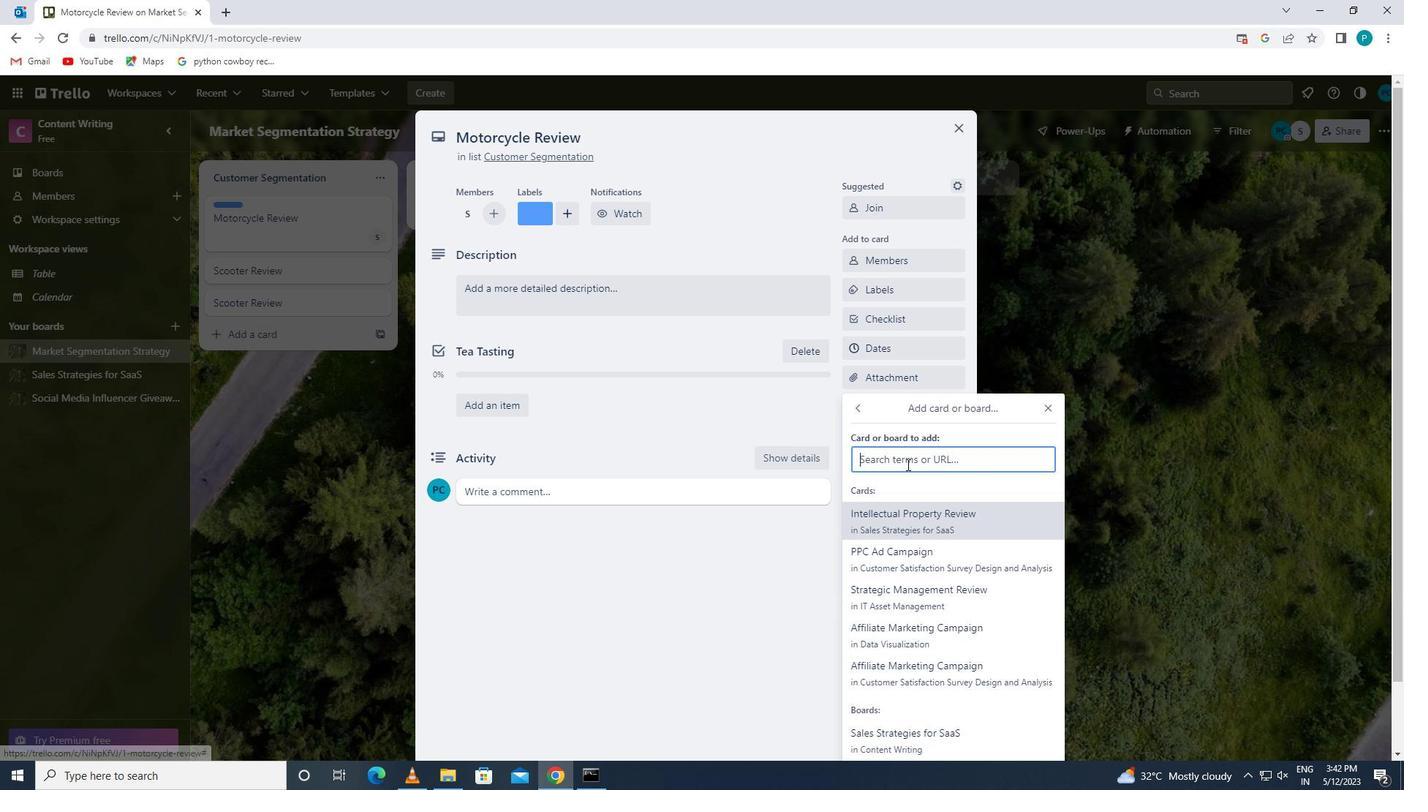 
Action: Mouse pressed left at (913, 479)
Screenshot: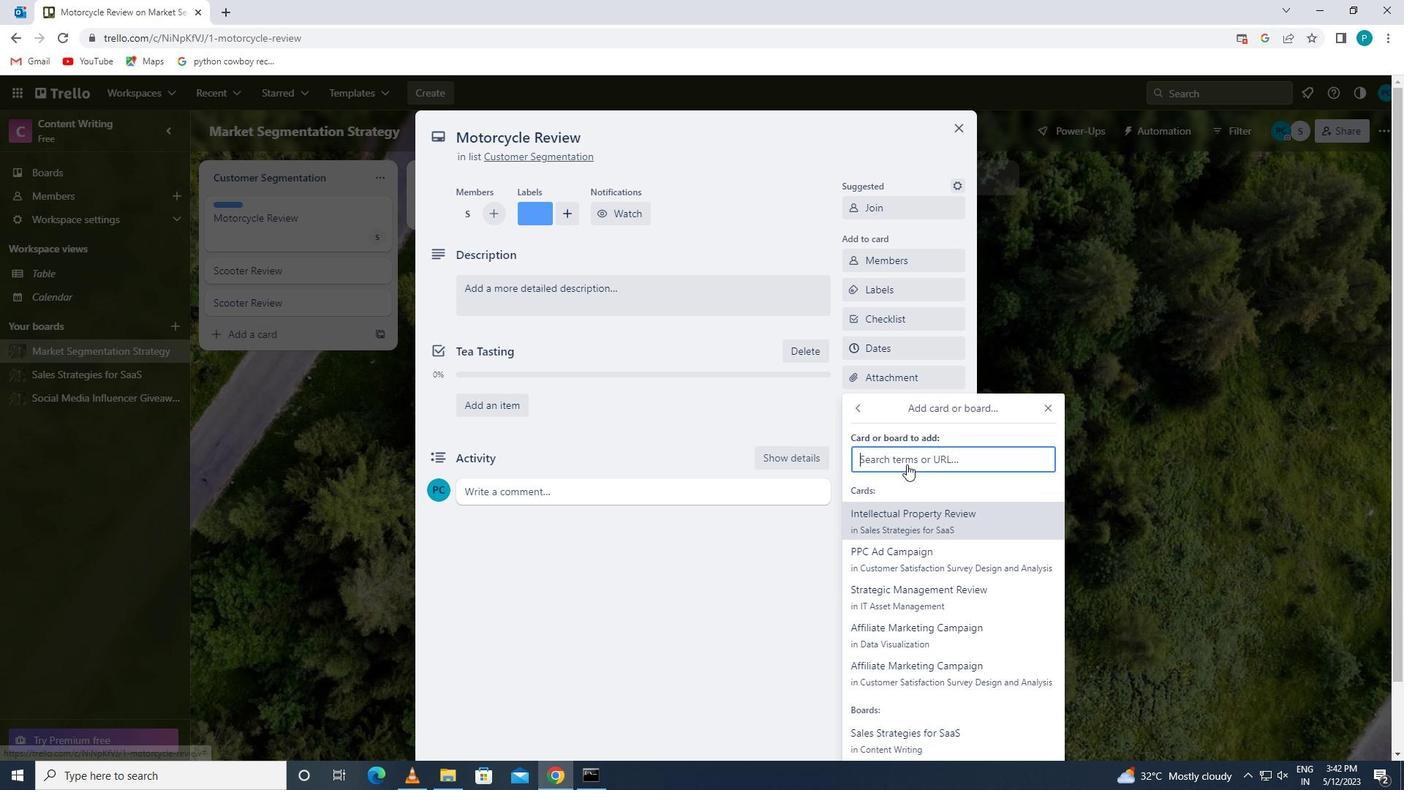 
Action: Mouse moved to (878, 404)
Screenshot: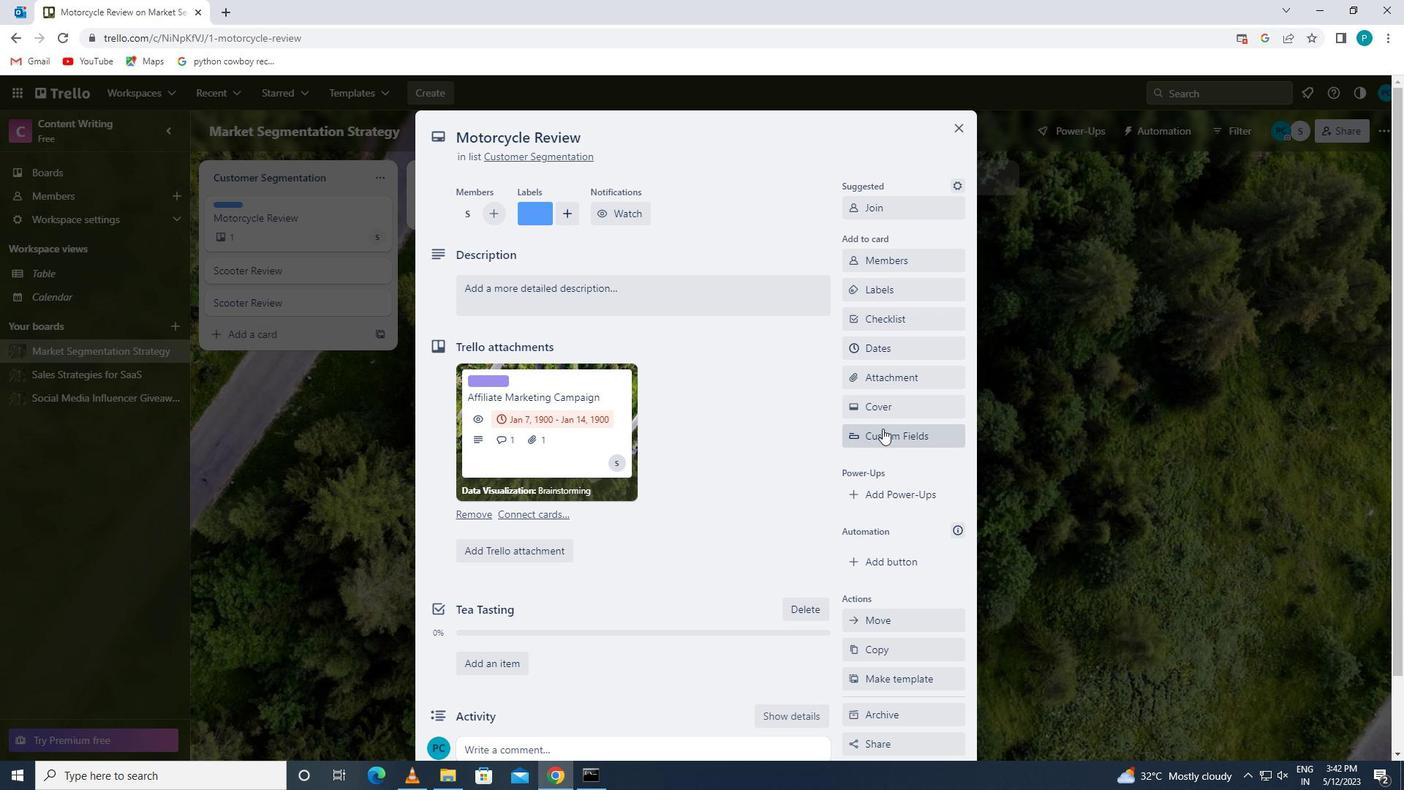 
Action: Mouse pressed left at (878, 404)
Screenshot: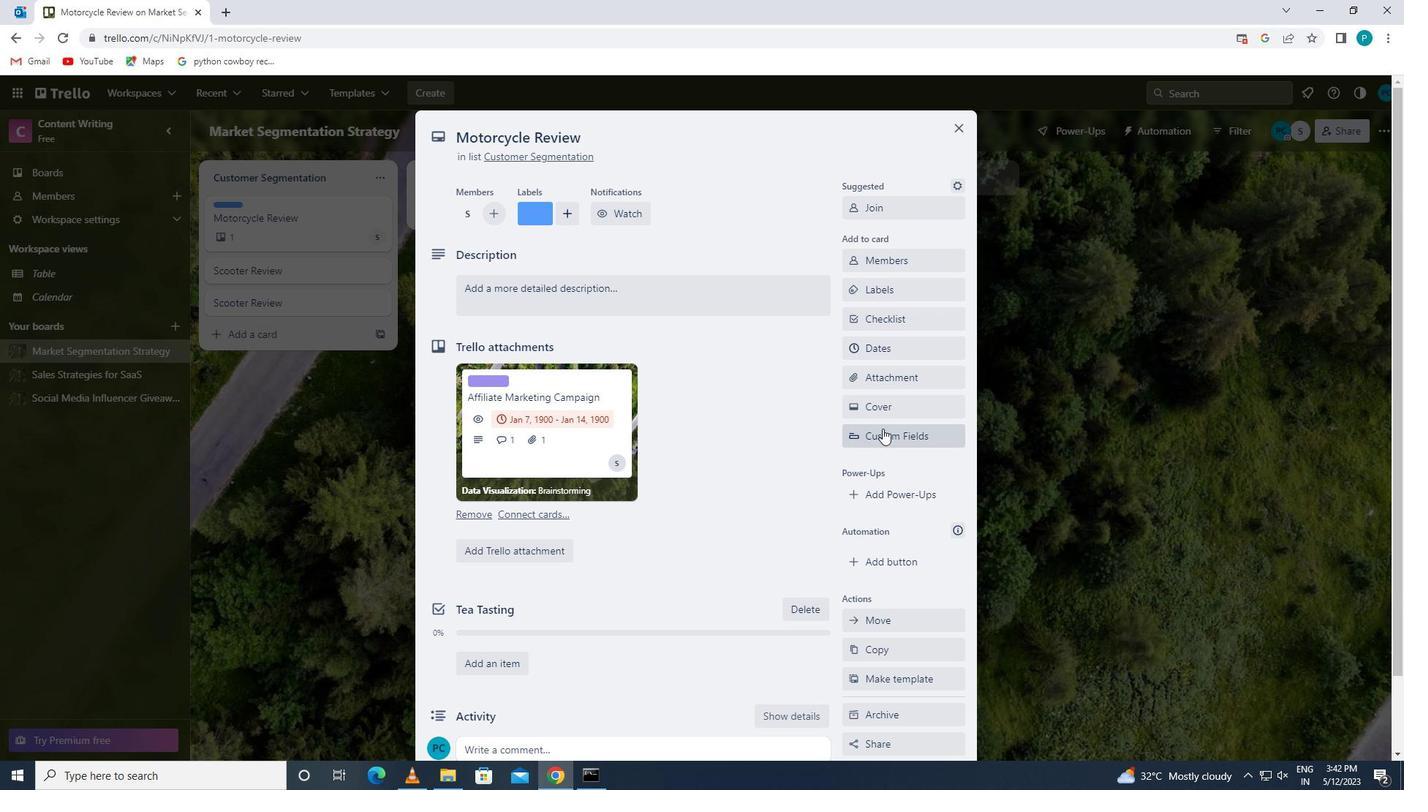 
Action: Mouse moved to (873, 485)
Screenshot: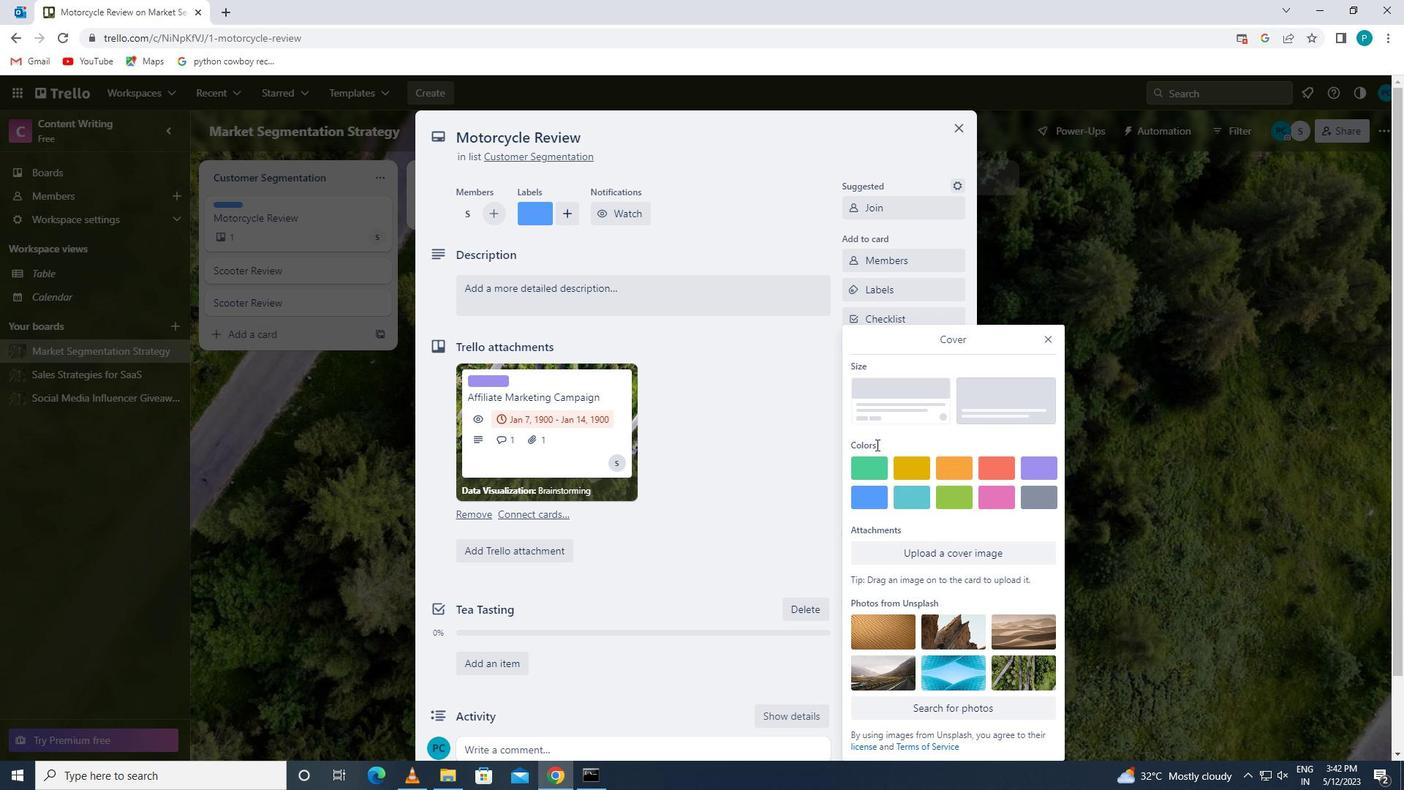 
Action: Mouse pressed left at (873, 485)
Screenshot: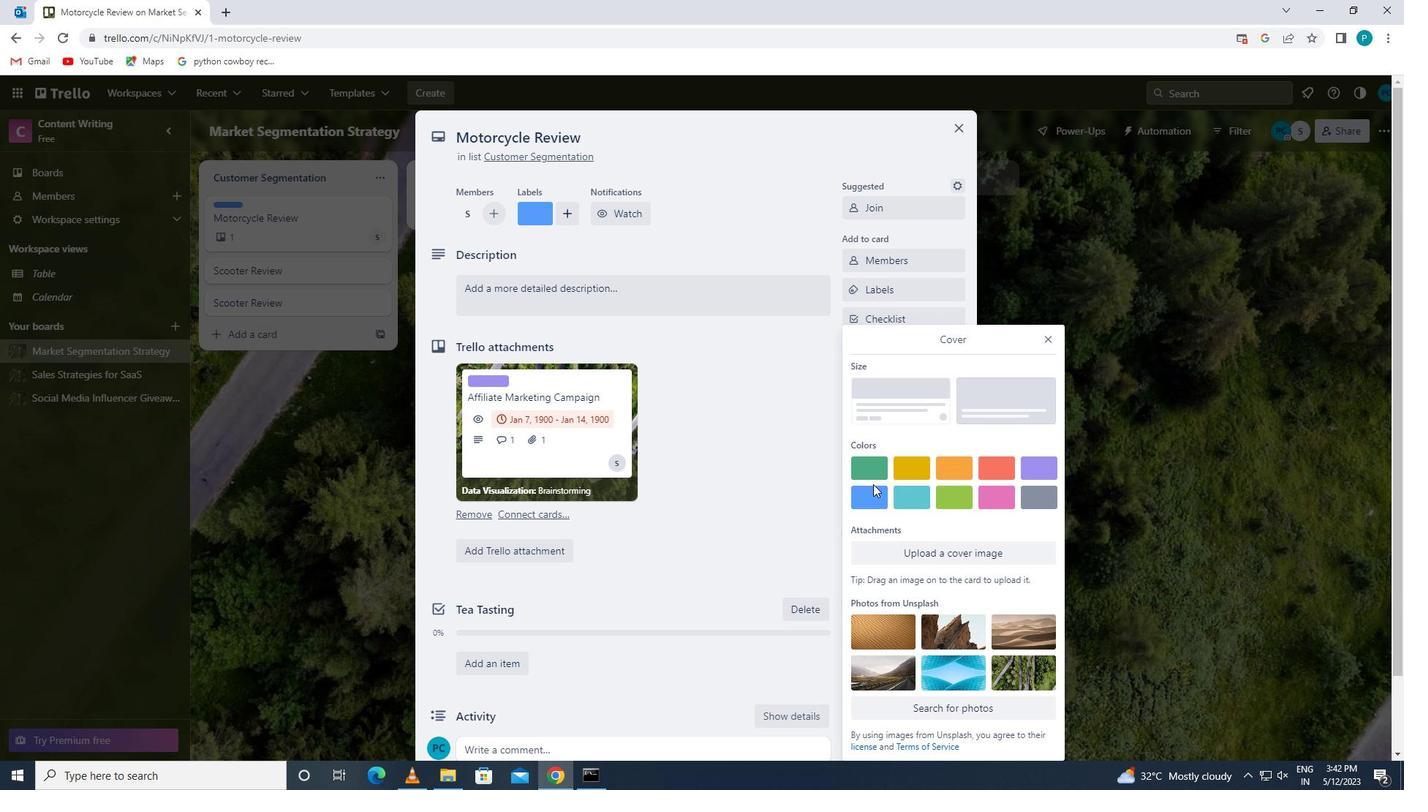 
Action: Mouse moved to (873, 495)
Screenshot: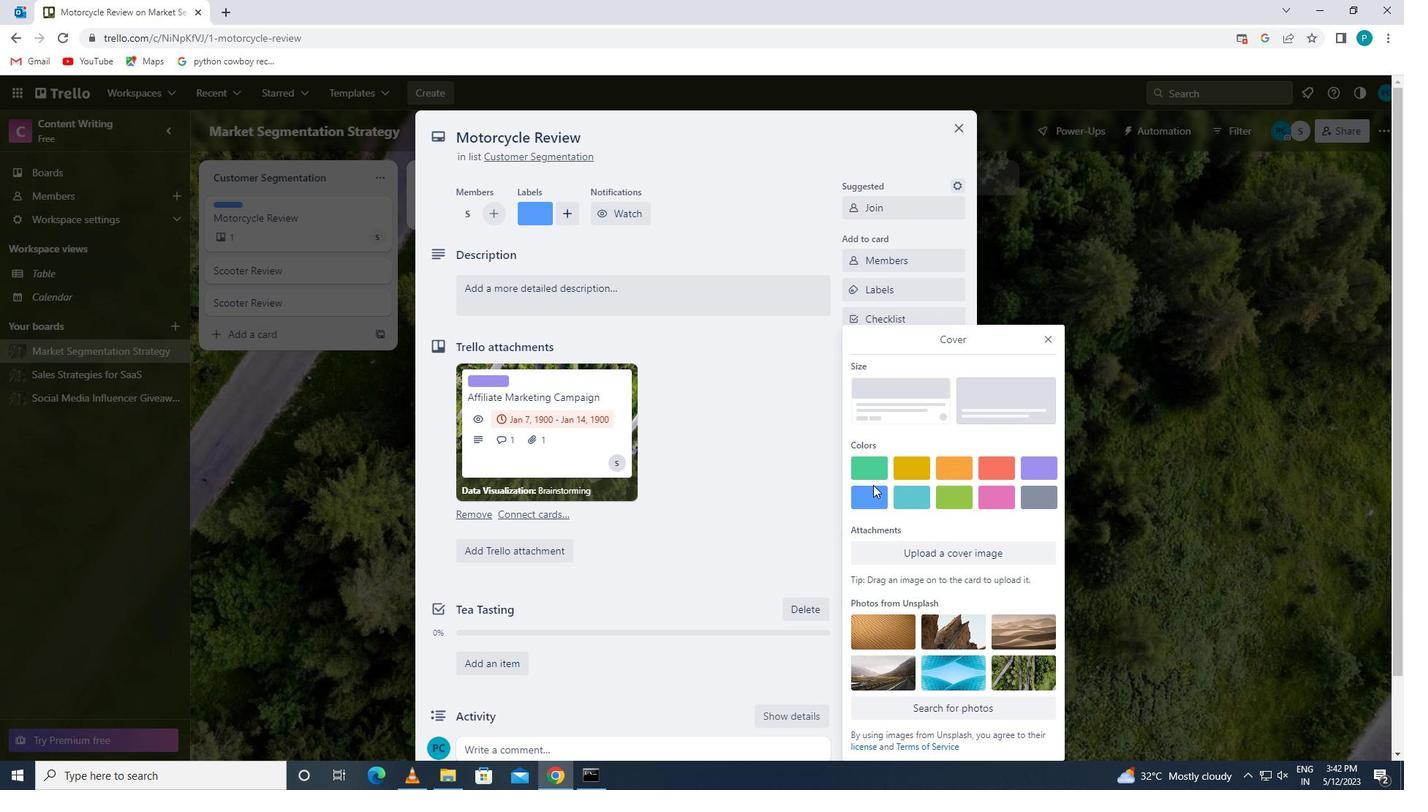 
Action: Mouse pressed left at (873, 495)
Screenshot: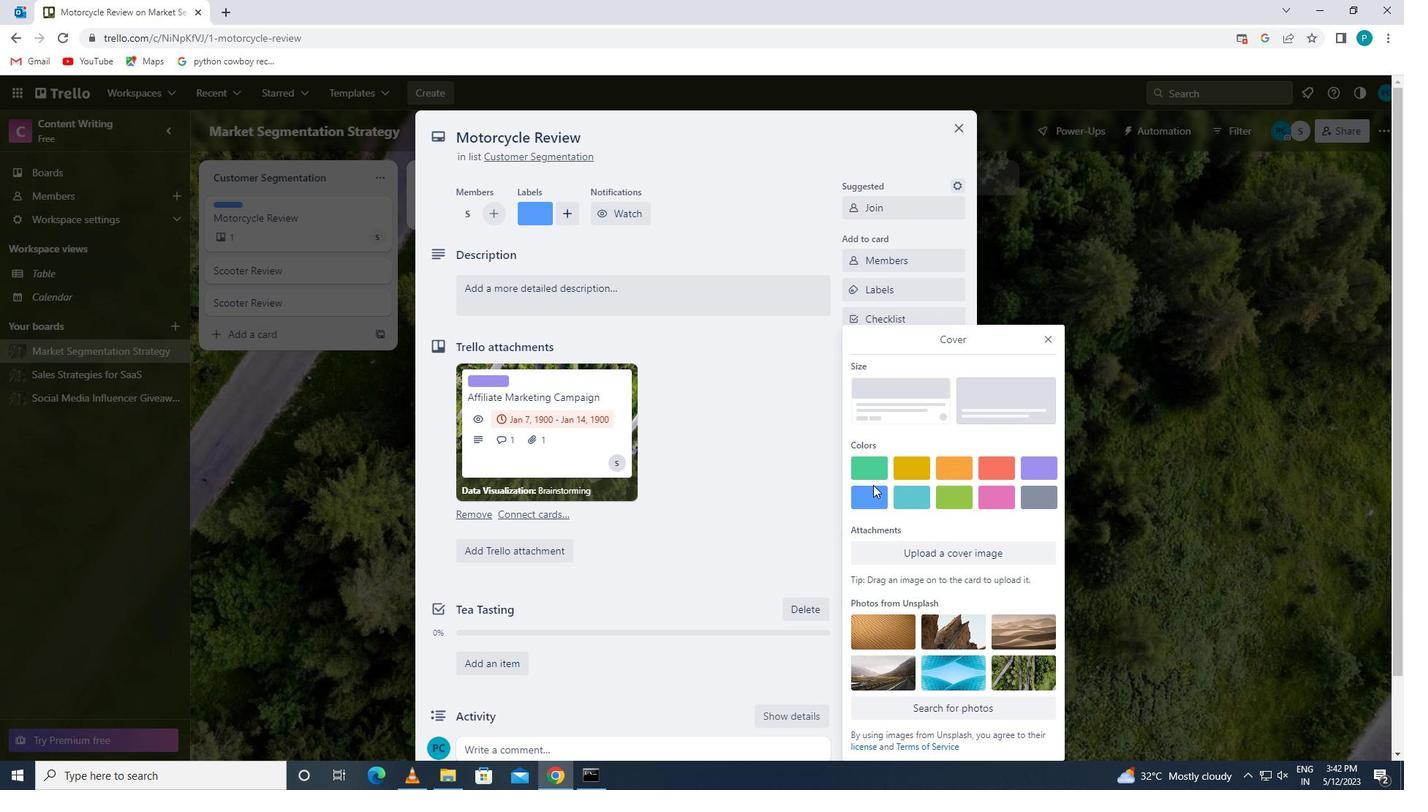 
Action: Mouse moved to (1042, 310)
Screenshot: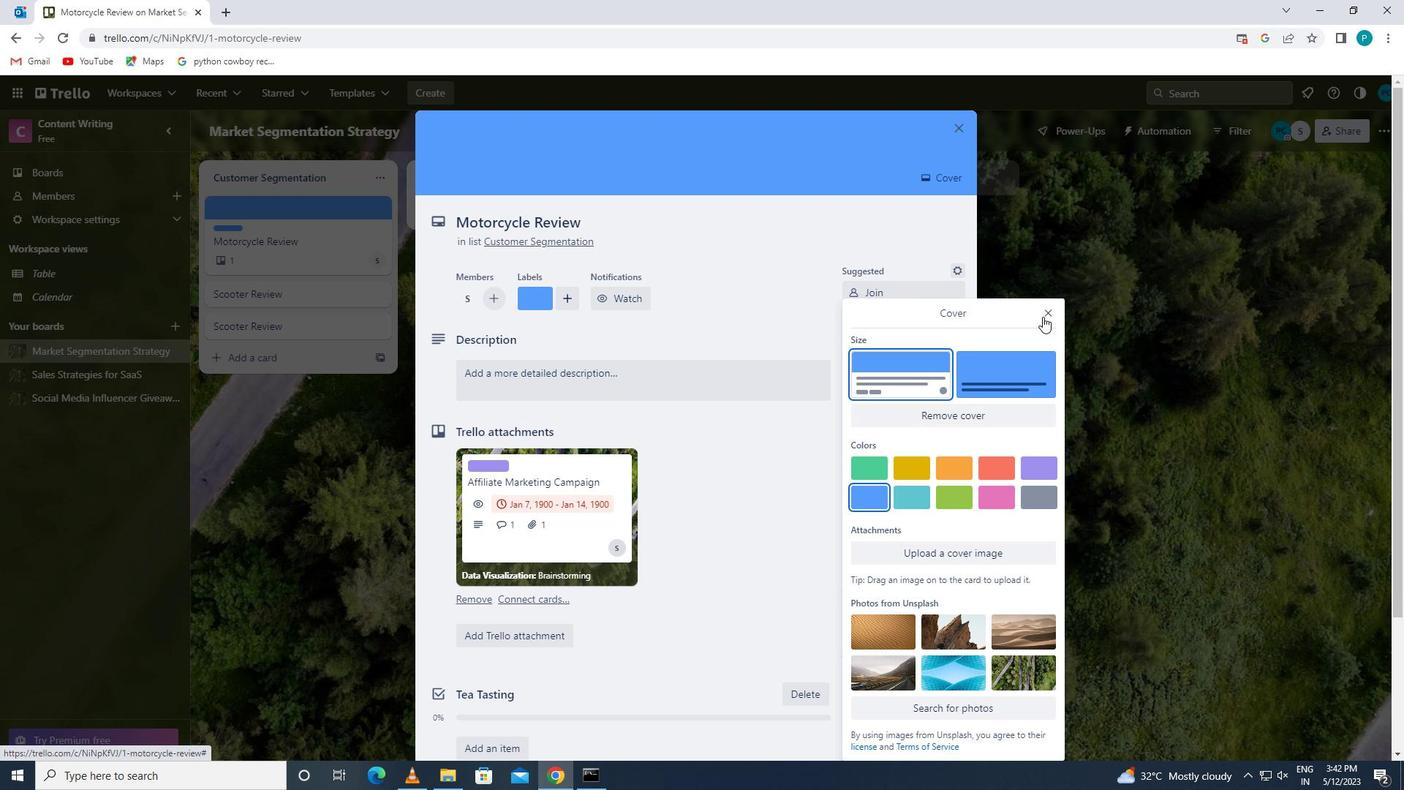 
Action: Mouse pressed left at (1042, 310)
Screenshot: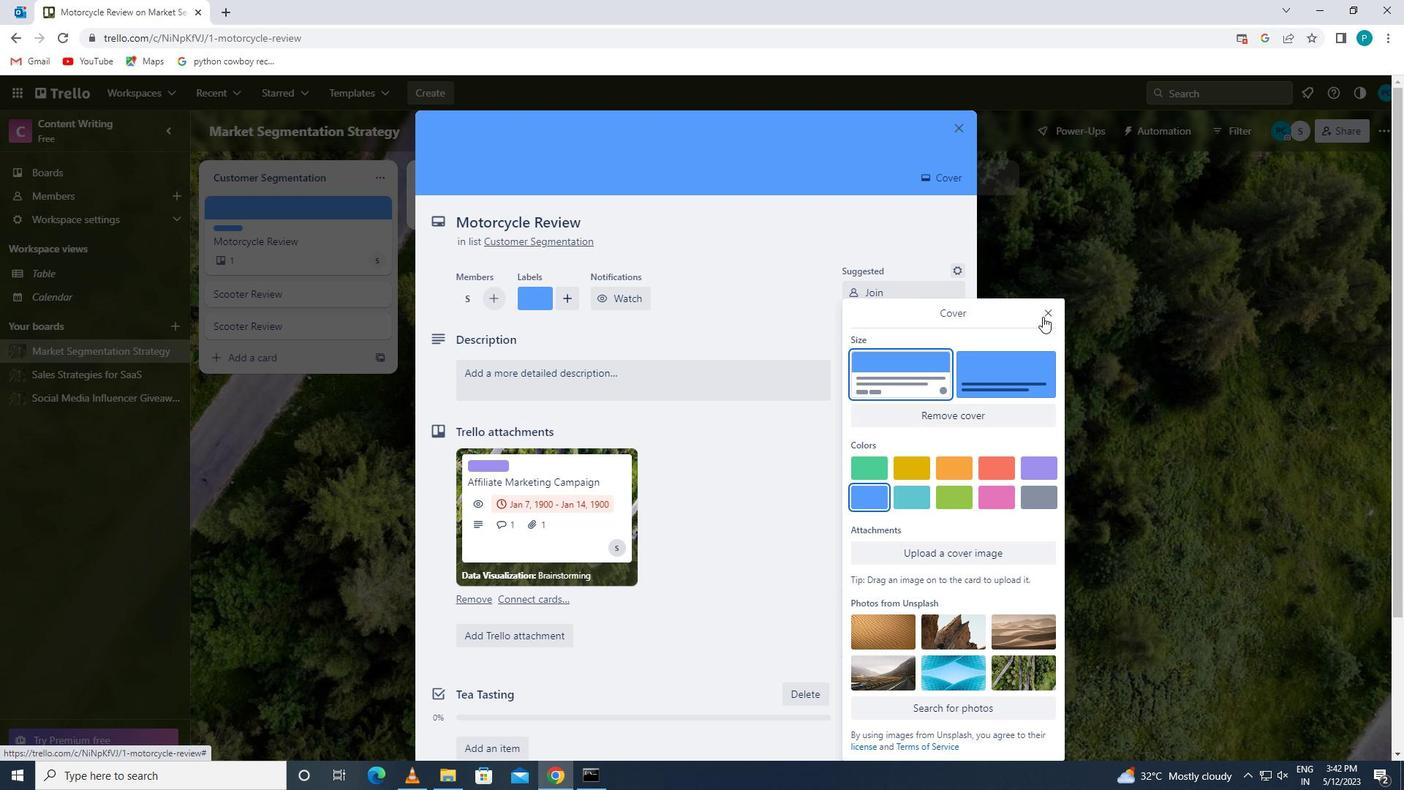 
Action: Mouse moved to (668, 397)
Screenshot: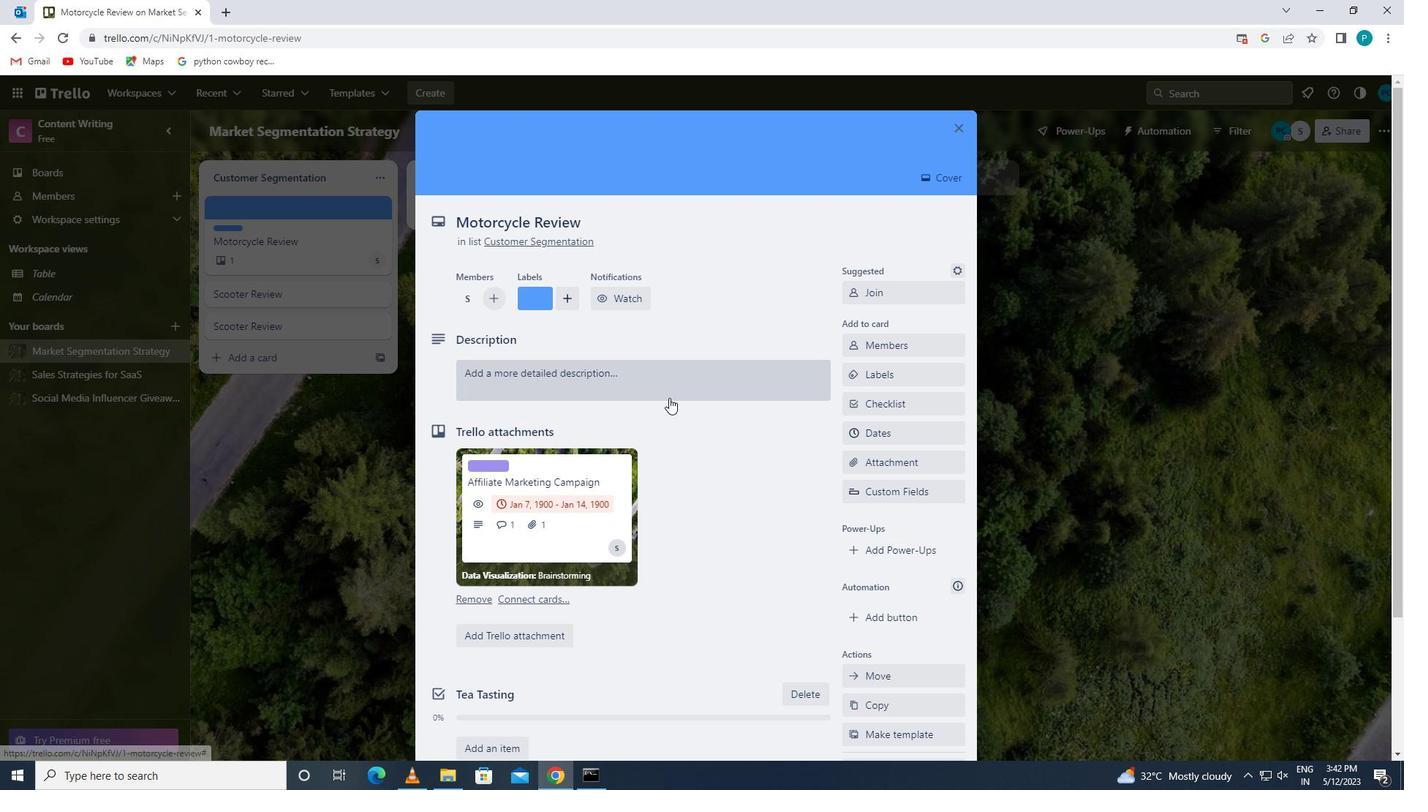 
Action: Mouse pressed left at (668, 397)
Screenshot: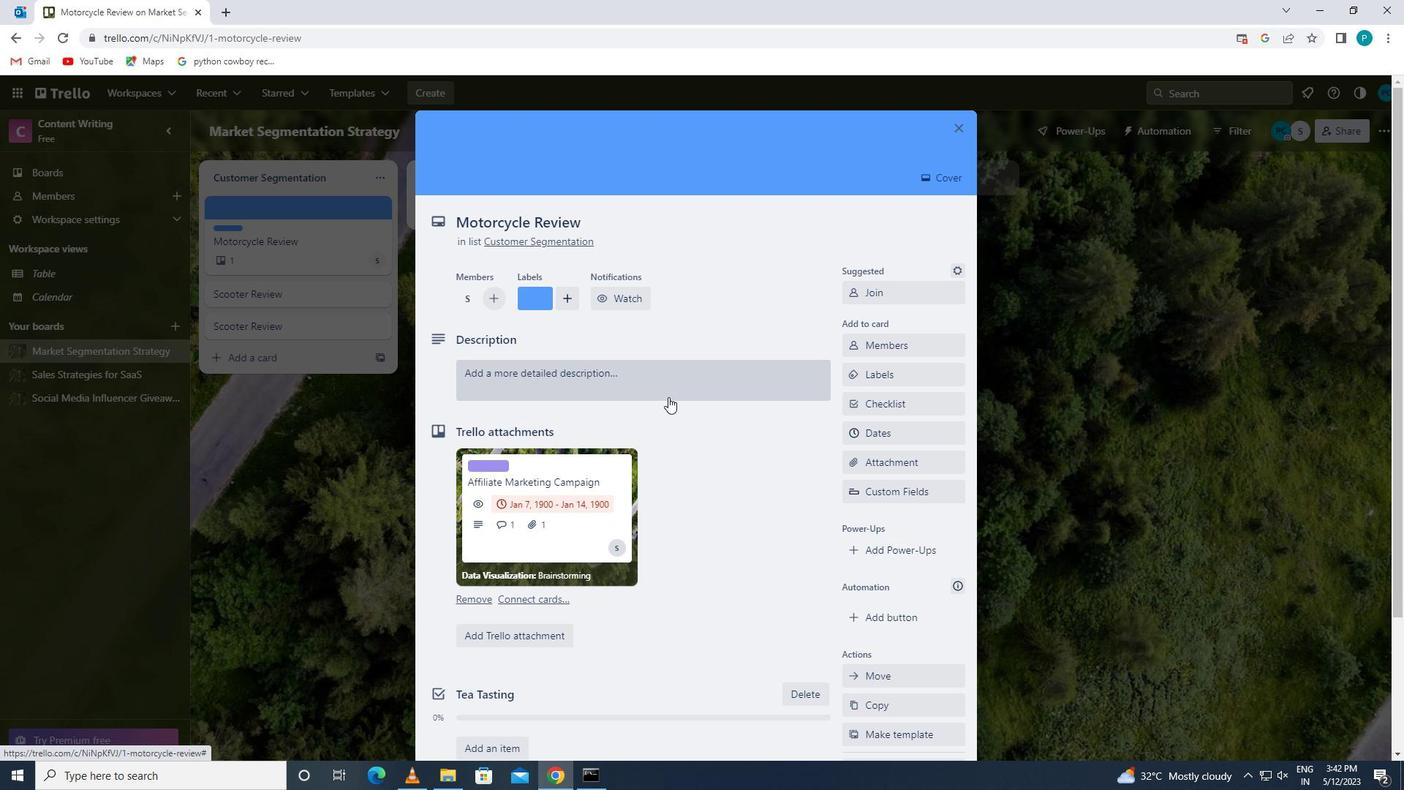 
Action: Key pressed <Key.caps_lock>p<Key.caps_lock>laa<Key.backspace>n<Key.space>and<Key.space>execute<Key.space>company<Key.space>team<Key.space>-building<Key.space>reatrea<Key.backspace><Key.backspace><Key.backspace><Key.backspace><Key.backspace>treat
Screenshot: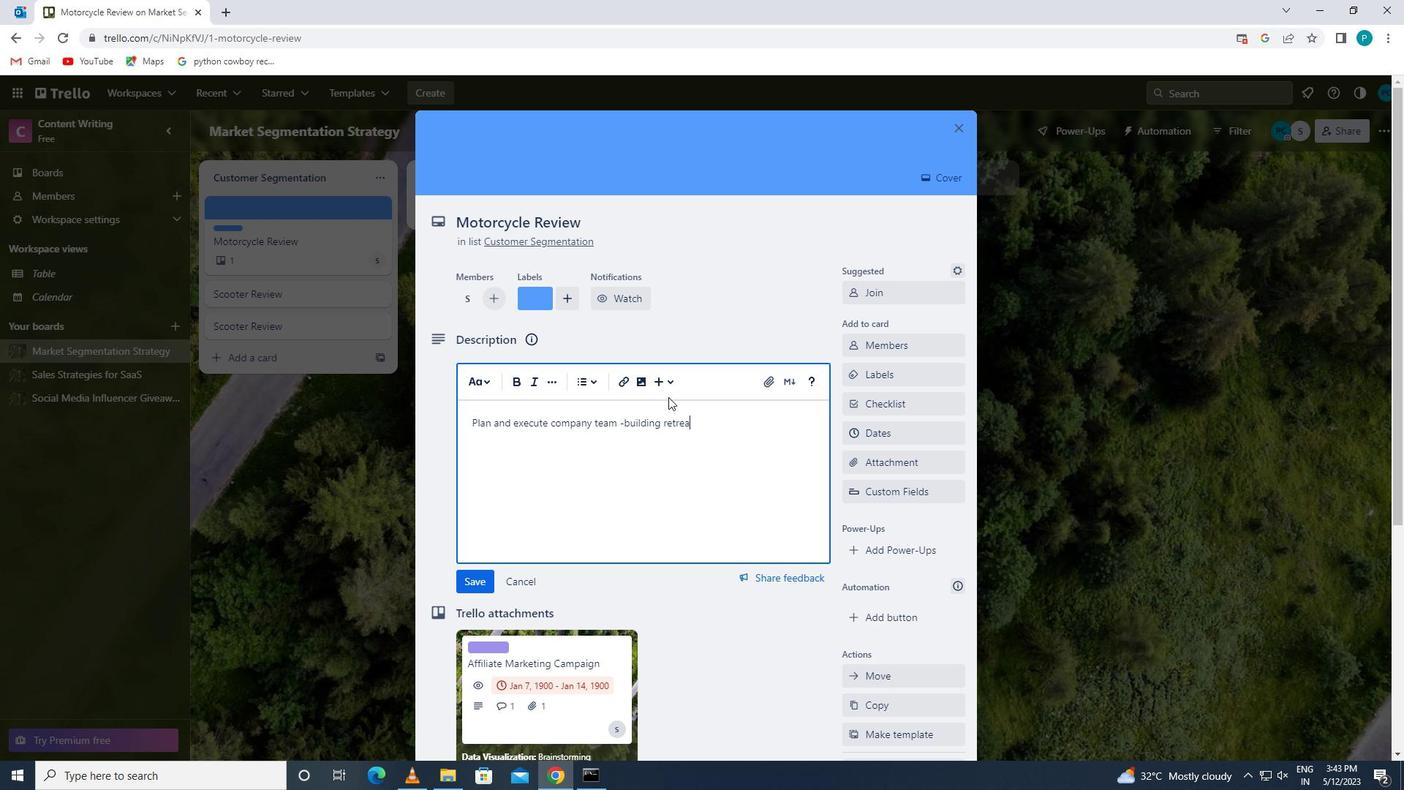 
Action: Mouse moved to (472, 579)
Screenshot: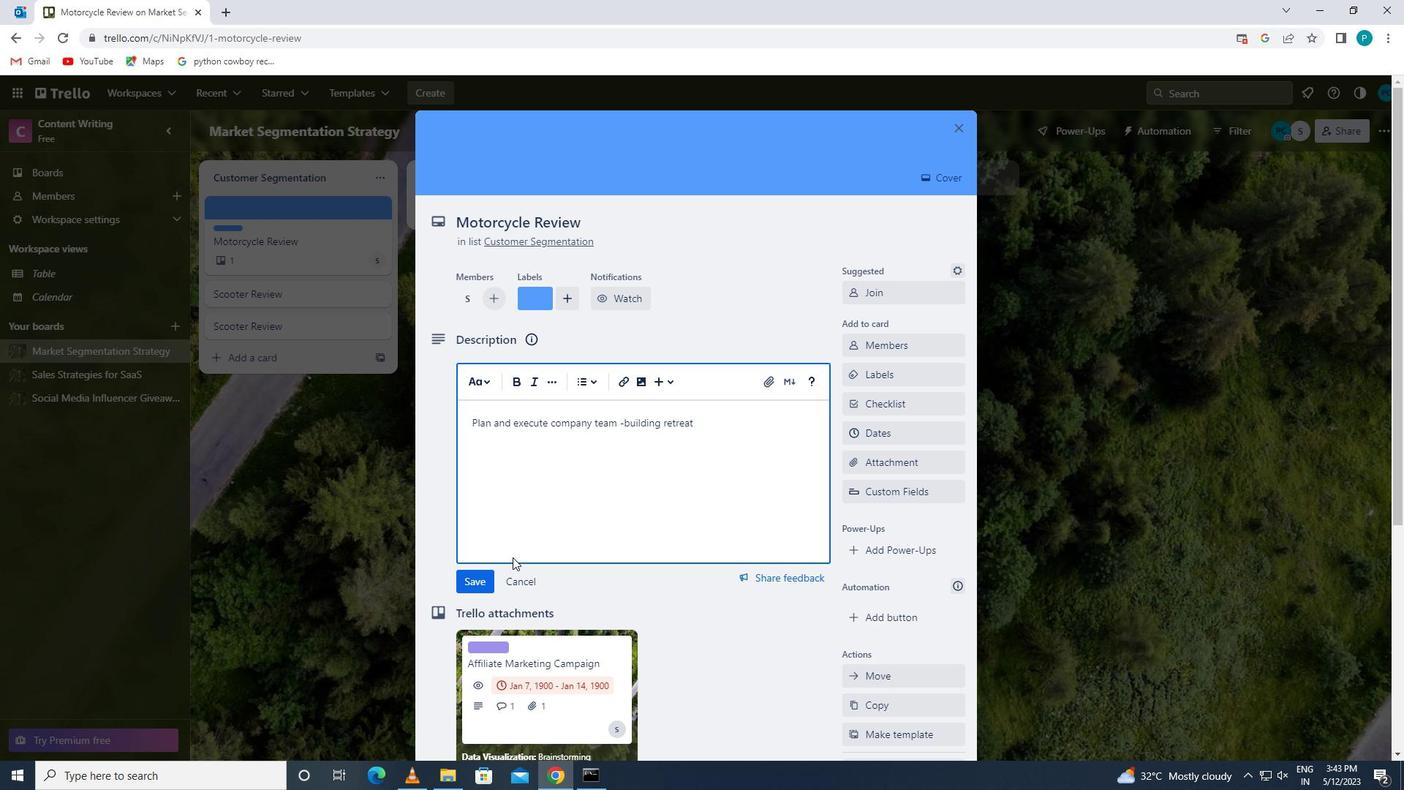 
Action: Mouse pressed left at (472, 579)
Screenshot: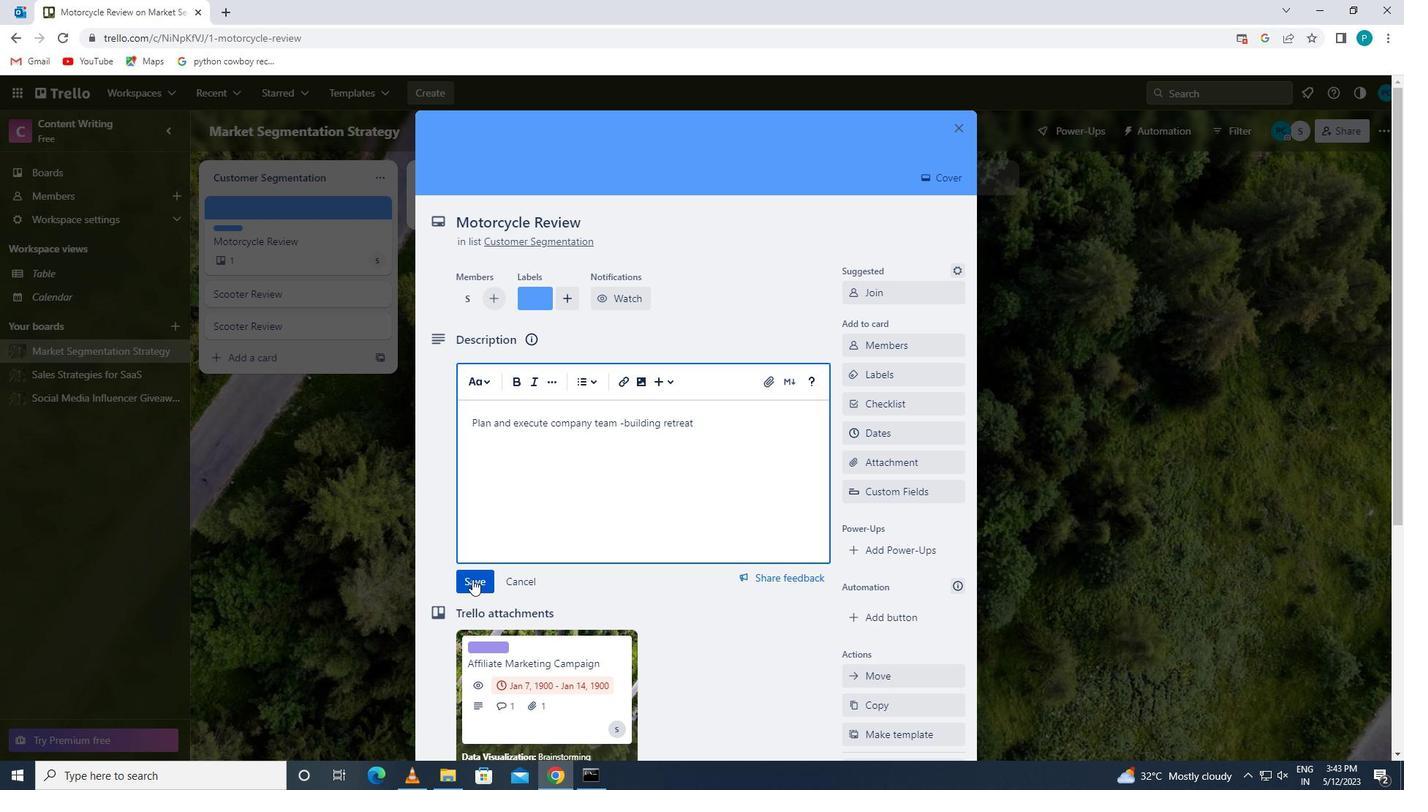 
Action: Mouse moved to (742, 463)
Screenshot: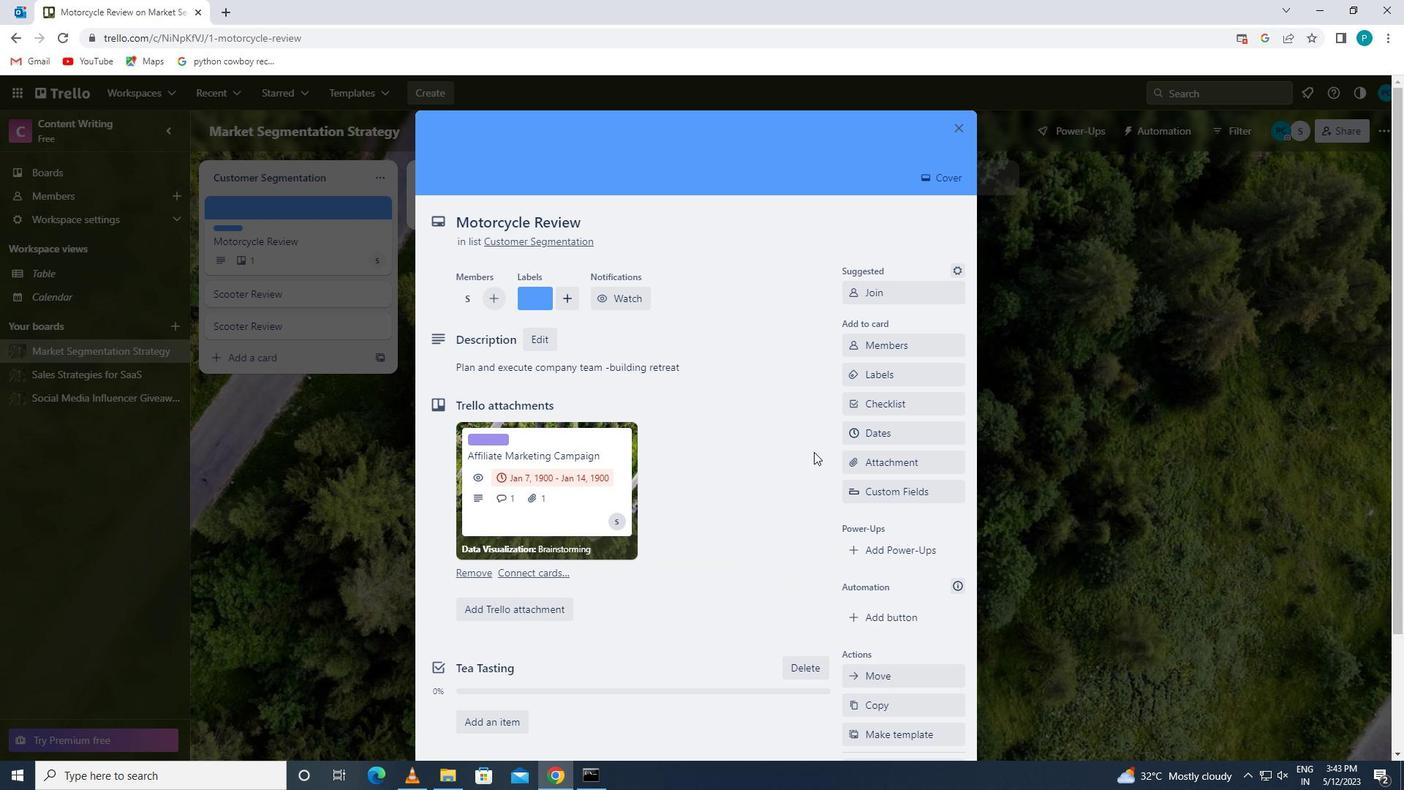 
Action: Mouse scrolled (742, 462) with delta (0, 0)
Screenshot: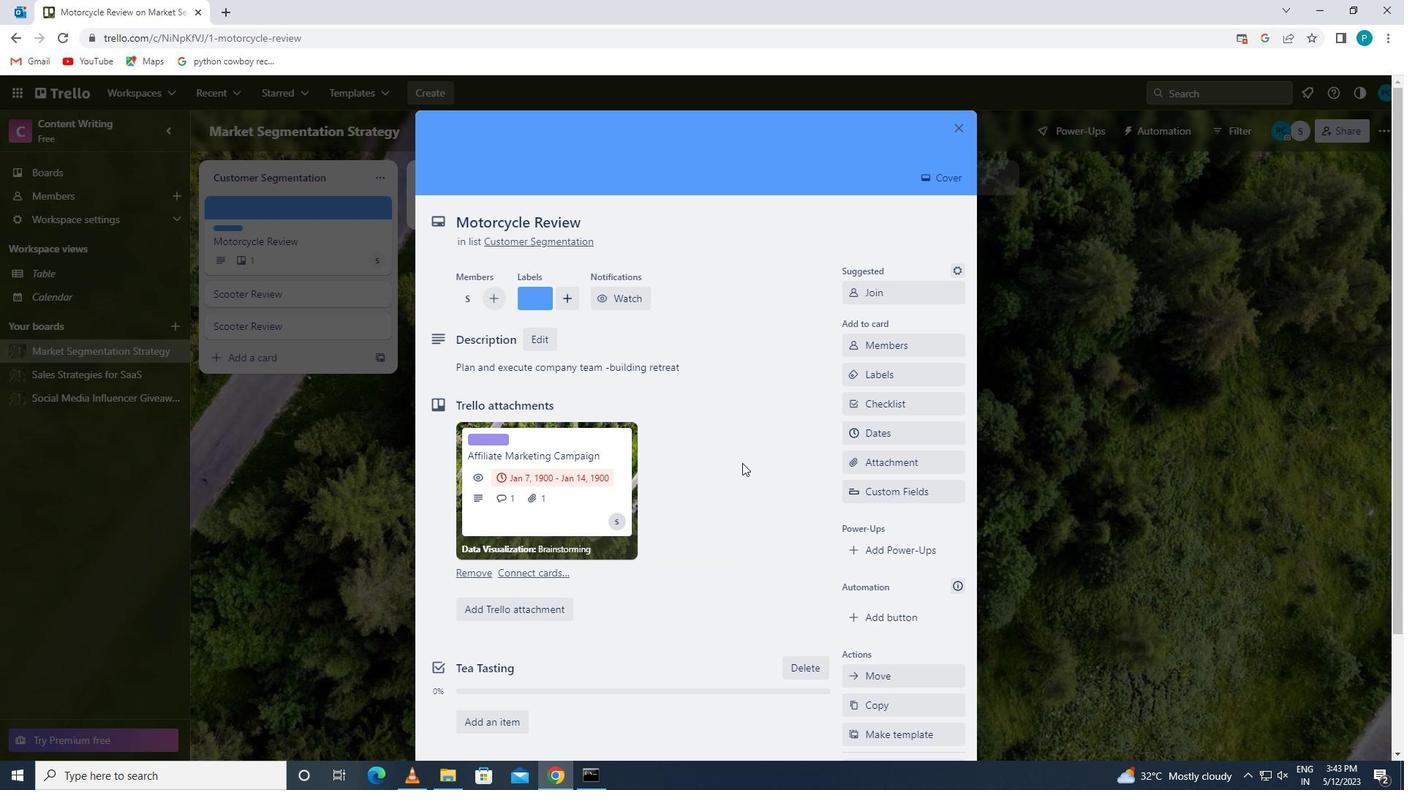 
Action: Mouse scrolled (742, 462) with delta (0, 0)
Screenshot: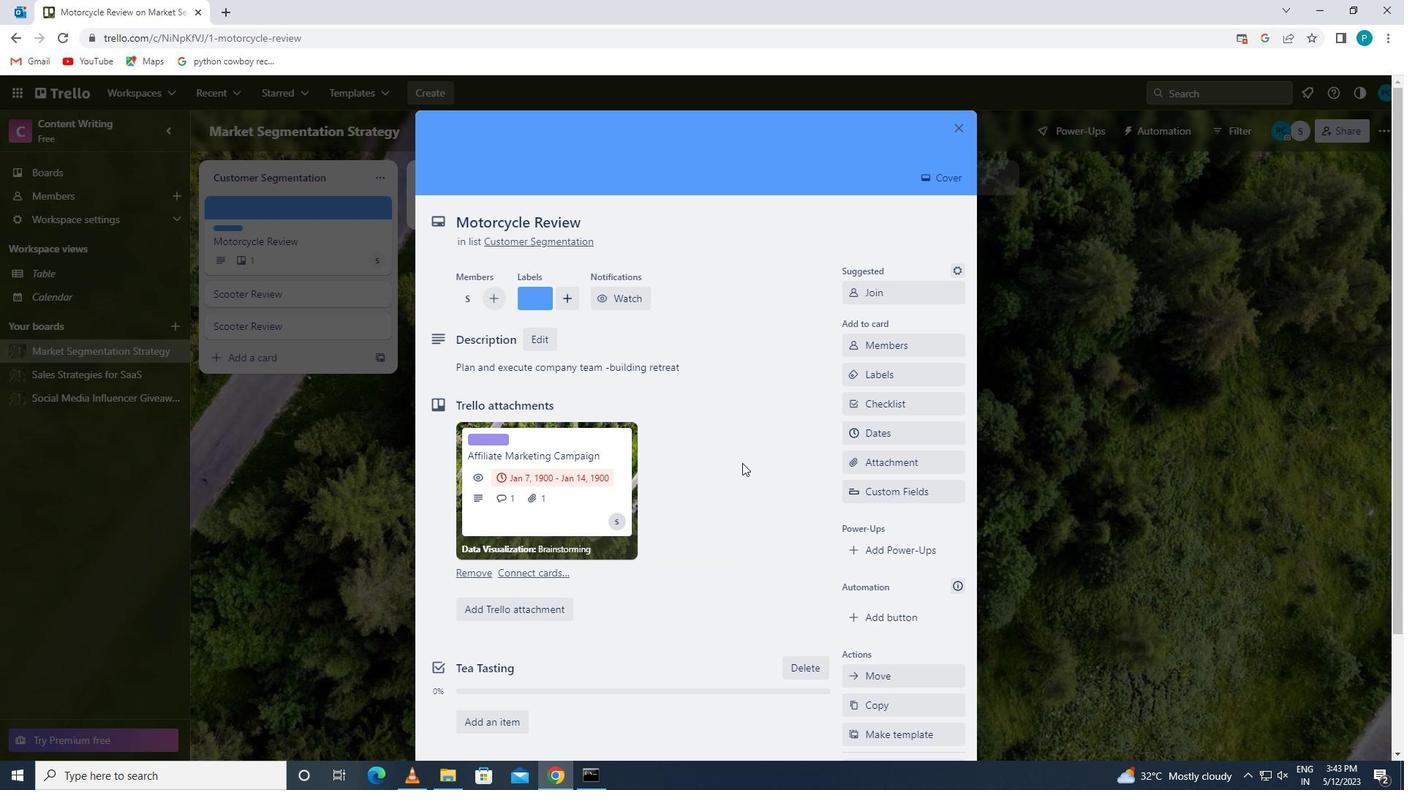 
Action: Mouse scrolled (742, 462) with delta (0, 0)
Screenshot: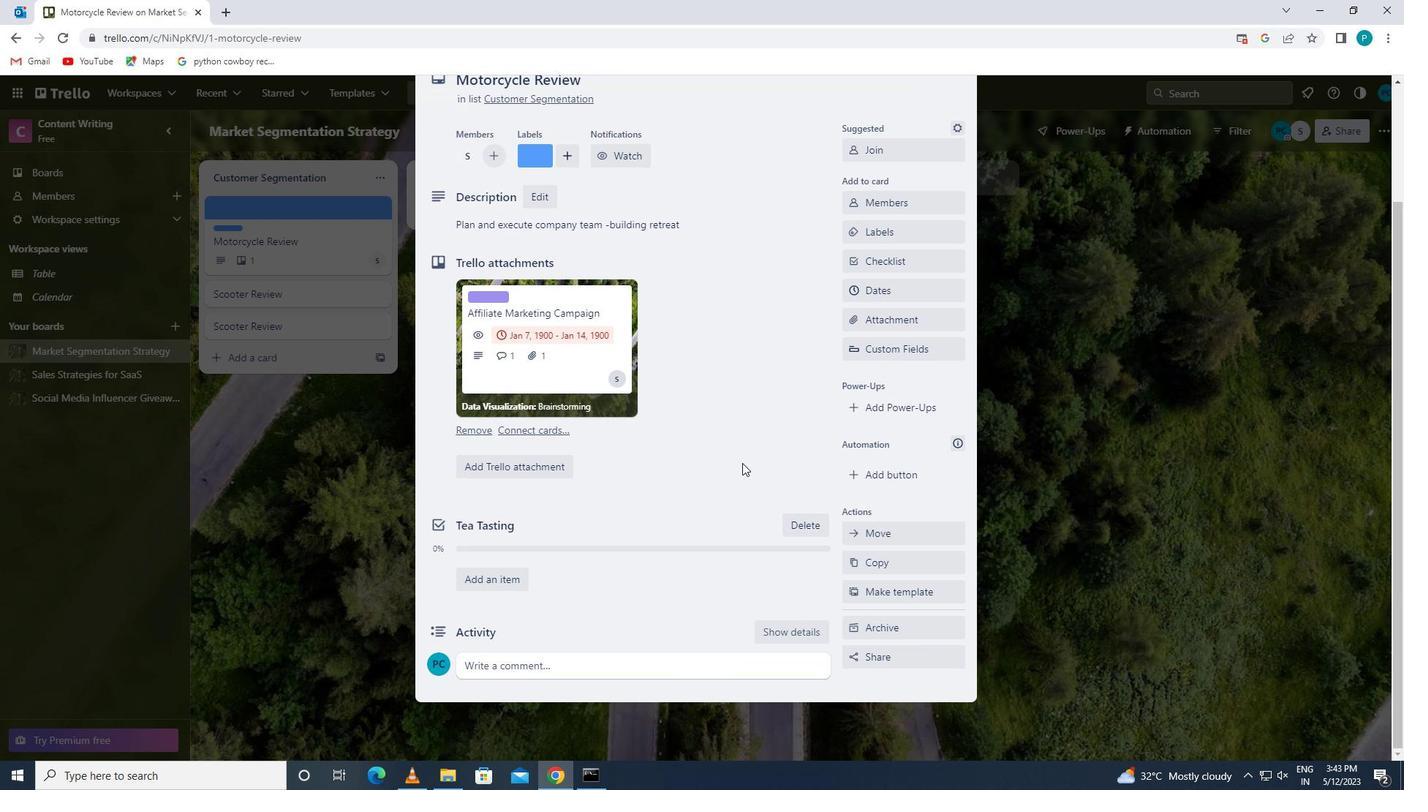 
Action: Mouse moved to (591, 669)
Screenshot: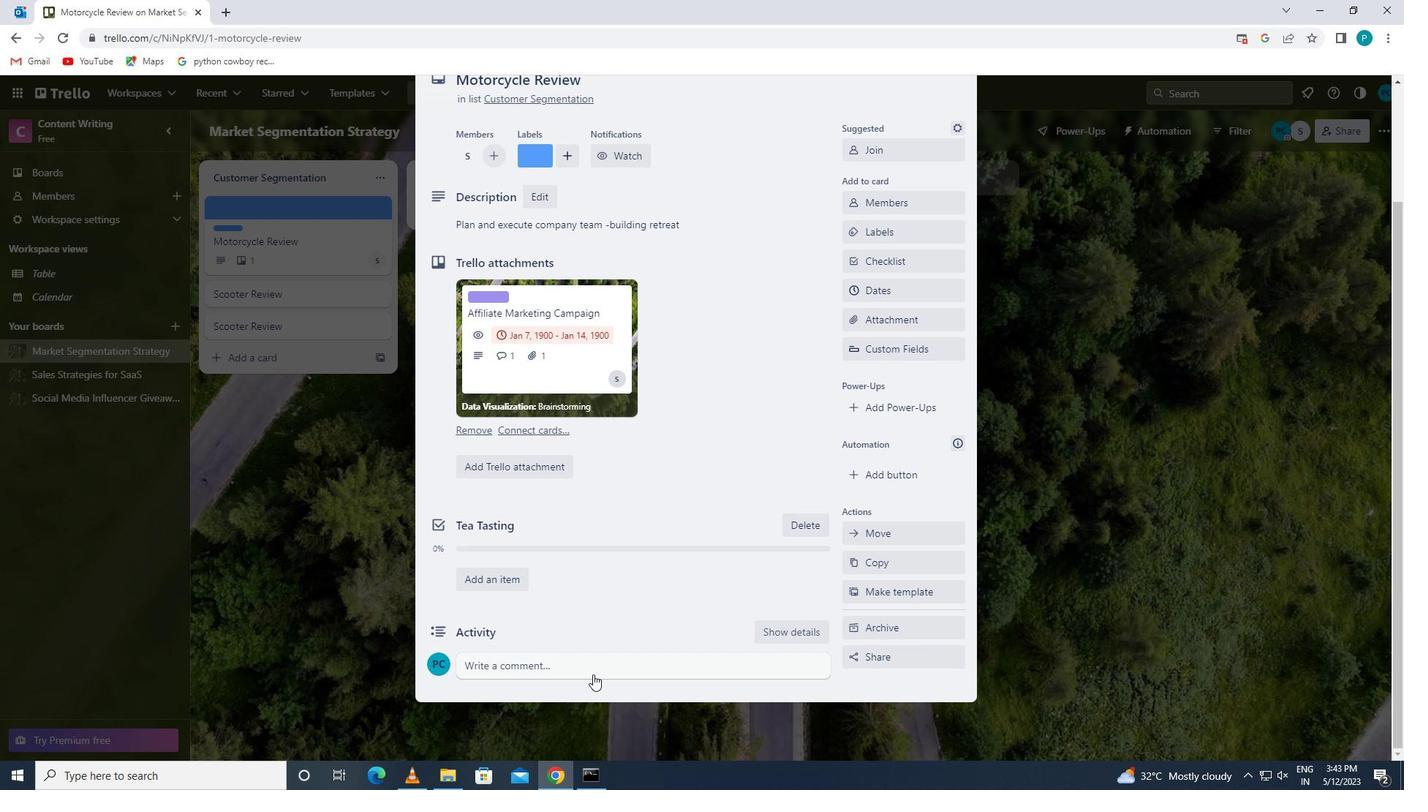 
Action: Mouse pressed left at (591, 669)
Screenshot: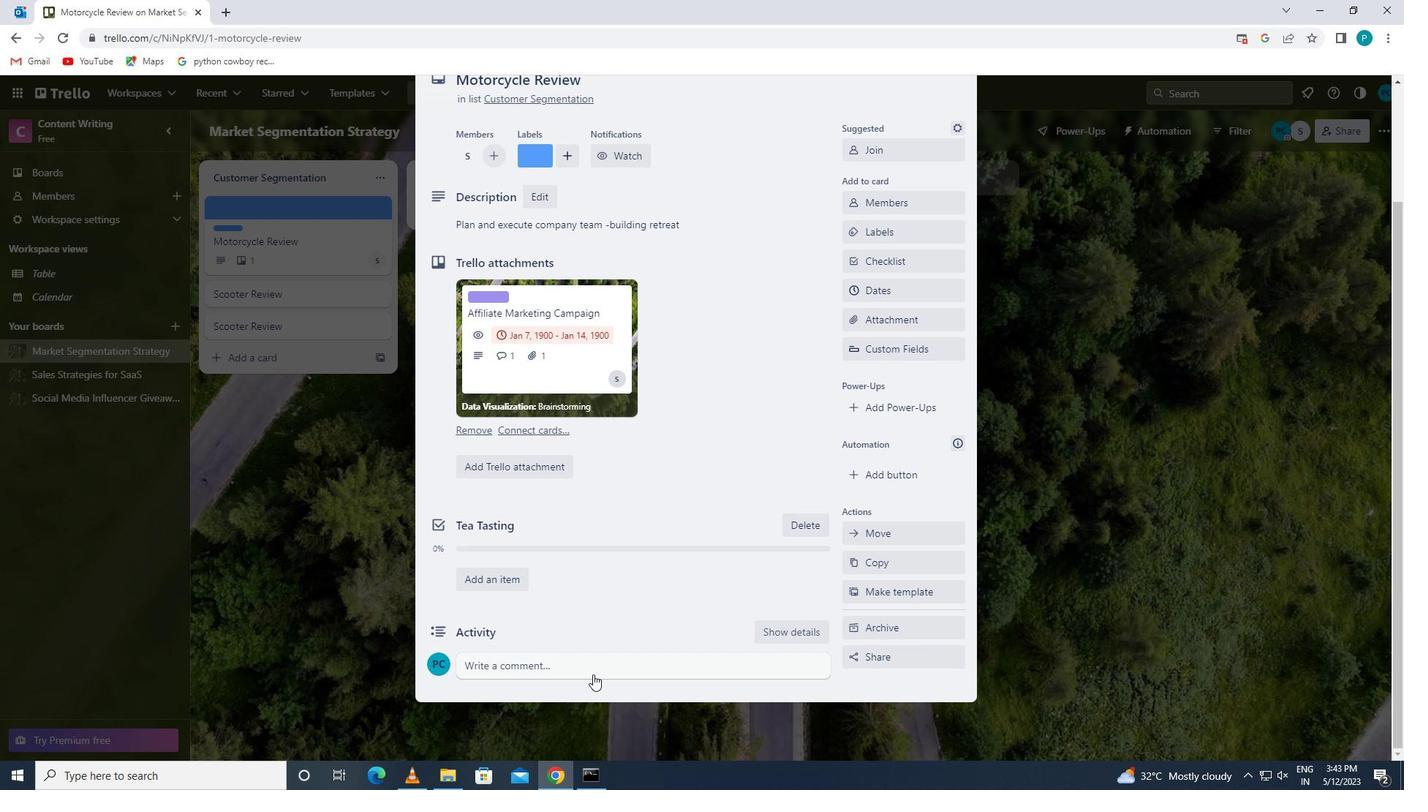 
Action: Mouse moved to (590, 669)
Screenshot: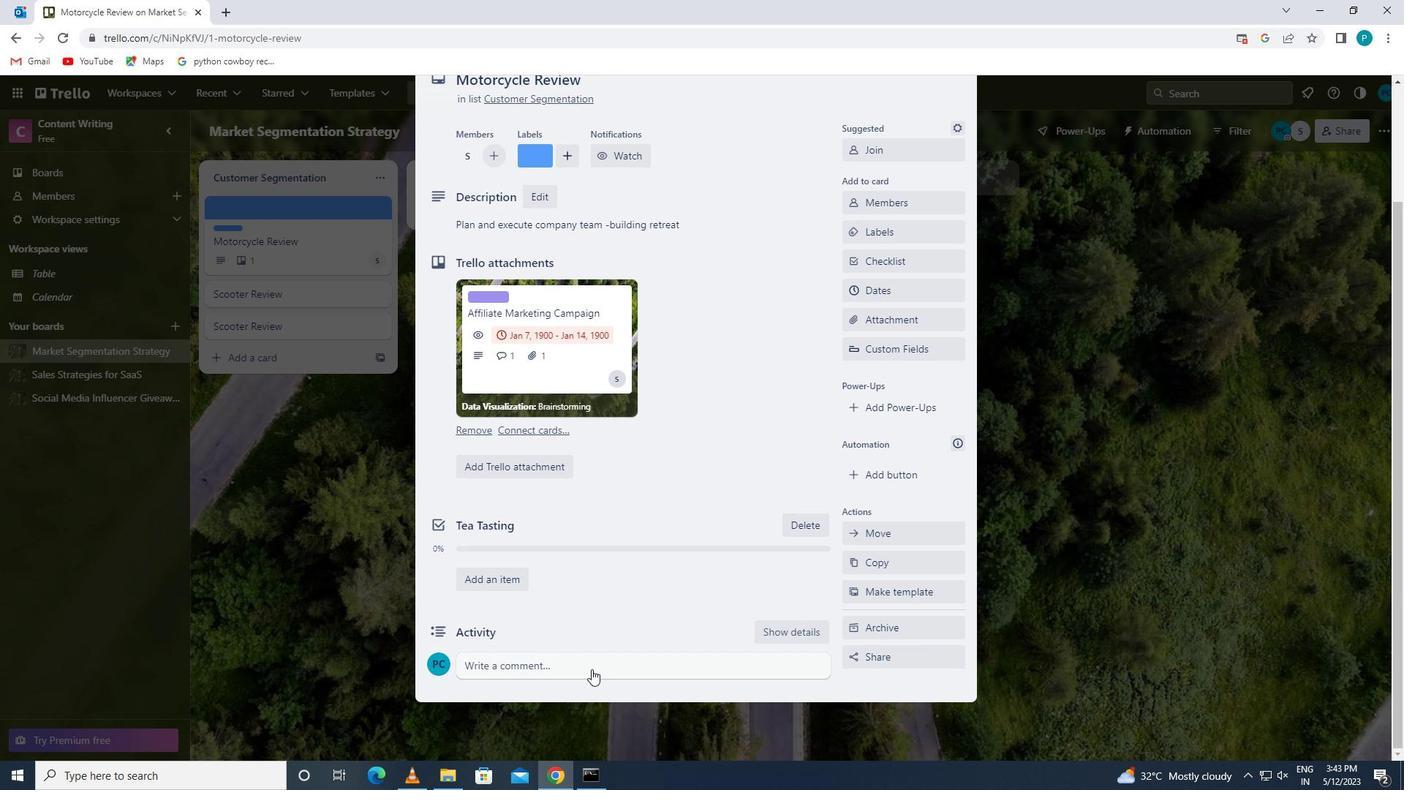 
Action: Key pressed <Key.caps_lock>l<Key.caps_lock>et<Key.space>us<Key.space>approach<Key.space>this<Key.space>task<Key.space>with<Key.space>a<Key.space>sense<Key.space>of<Key.space>ema<Key.backspace>pathy,<Key.space>understanding<Key.space>the<Key.space>needs<Key.space>and<Key.space>concerns<Key.space>of<Key.space>ou
Screenshot: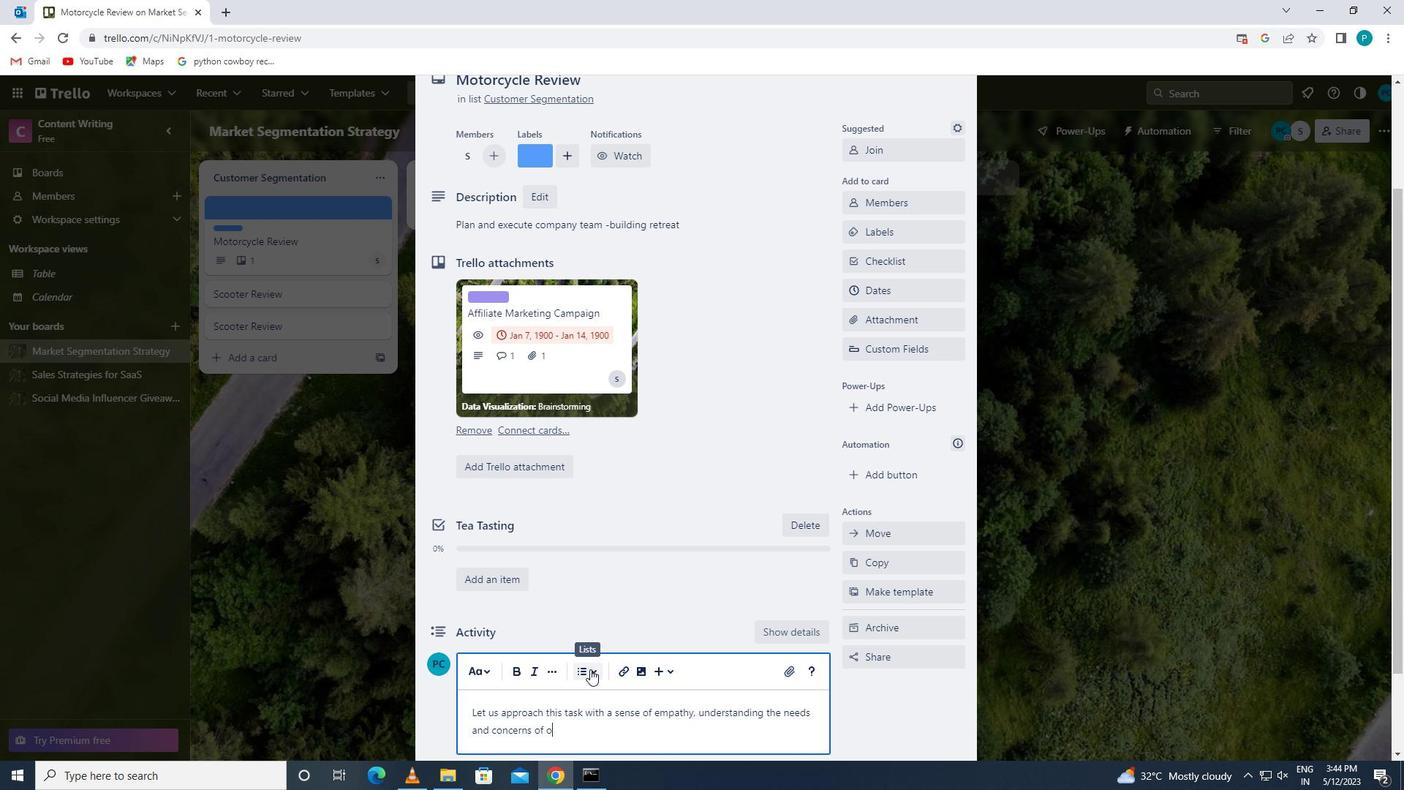 
Action: Mouse moved to (589, 668)
Screenshot: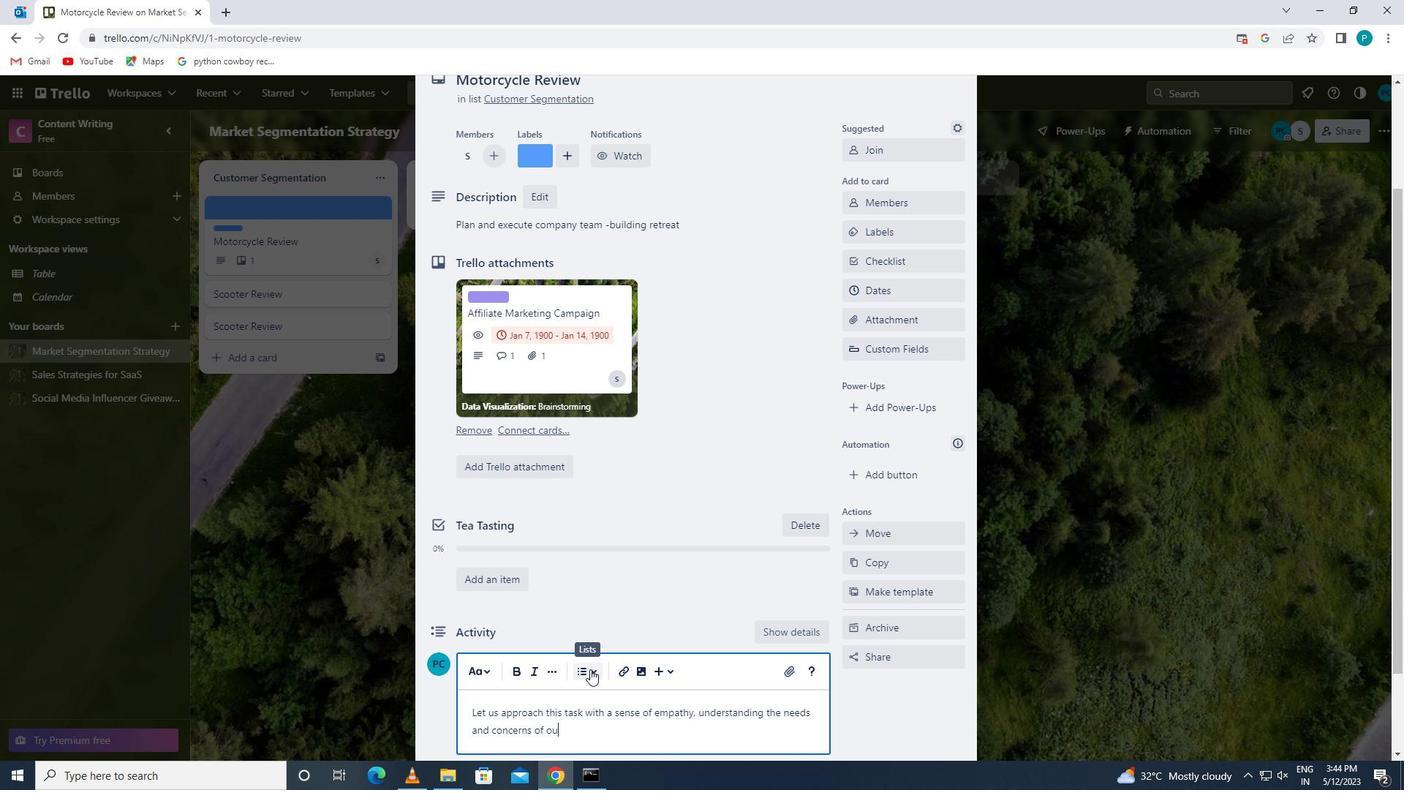 
Action: Key pressed r<Key.space>stakeh
Screenshot: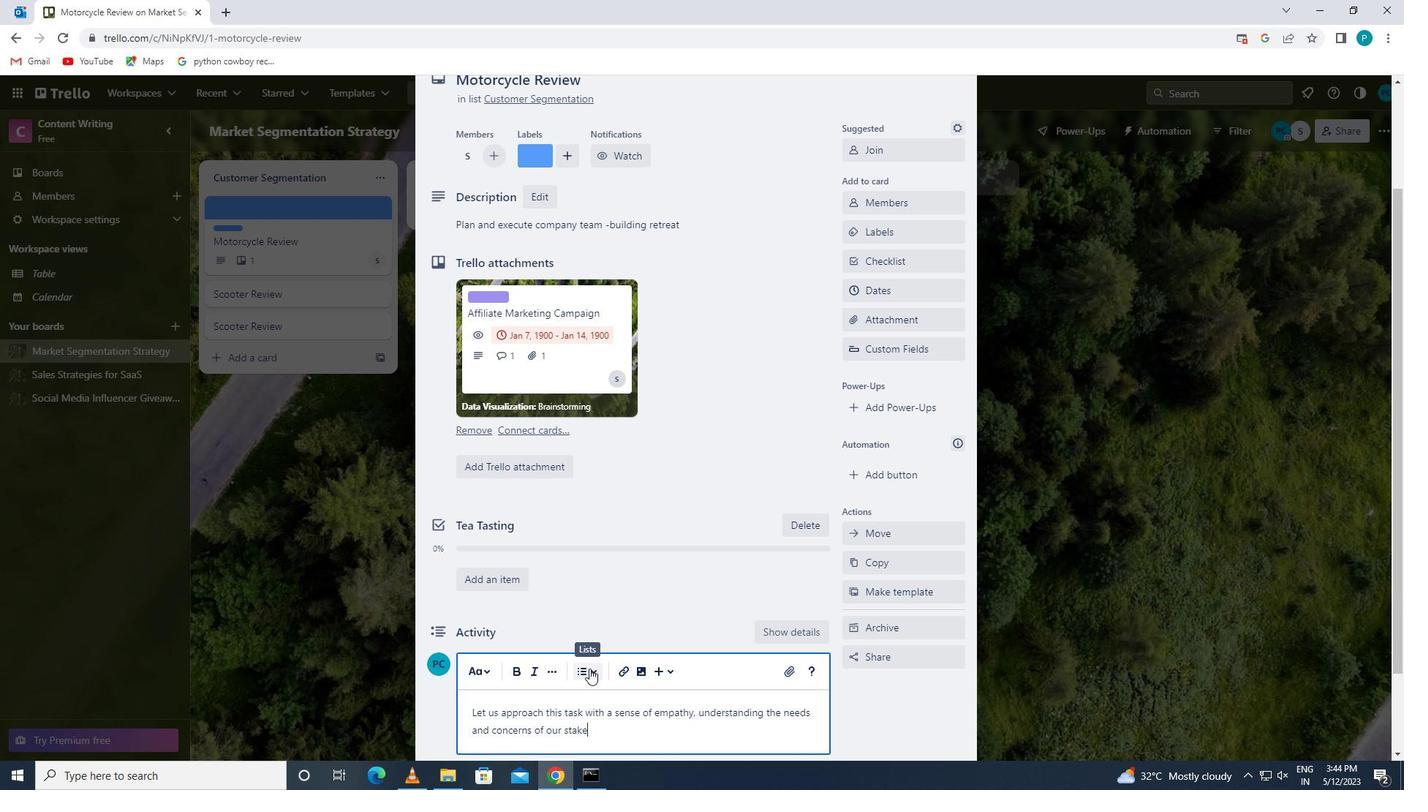 
Action: Mouse moved to (589, 668)
Screenshot: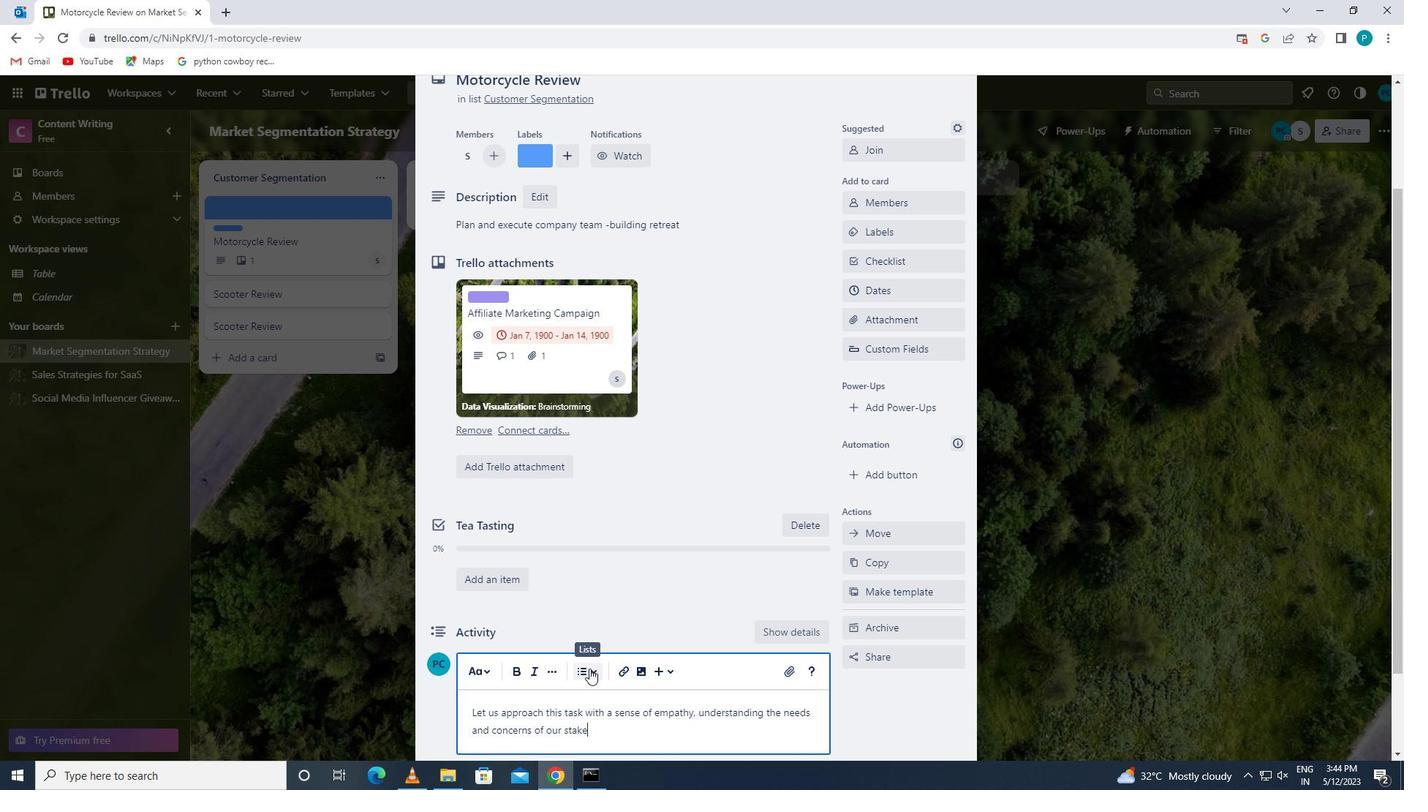 
Action: Key pressed oldera<Key.backspace>s
Screenshot: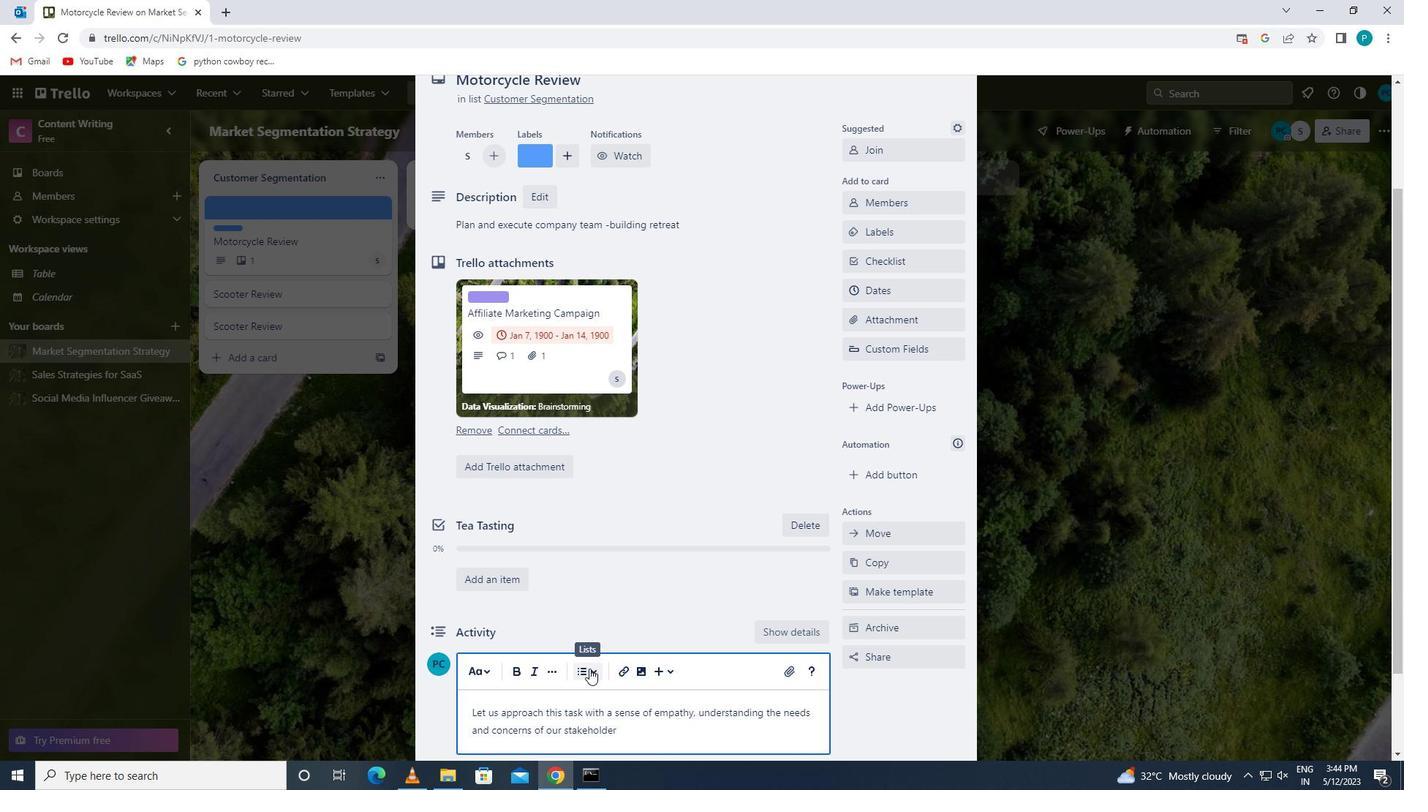 
Action: Mouse moved to (562, 640)
Screenshot: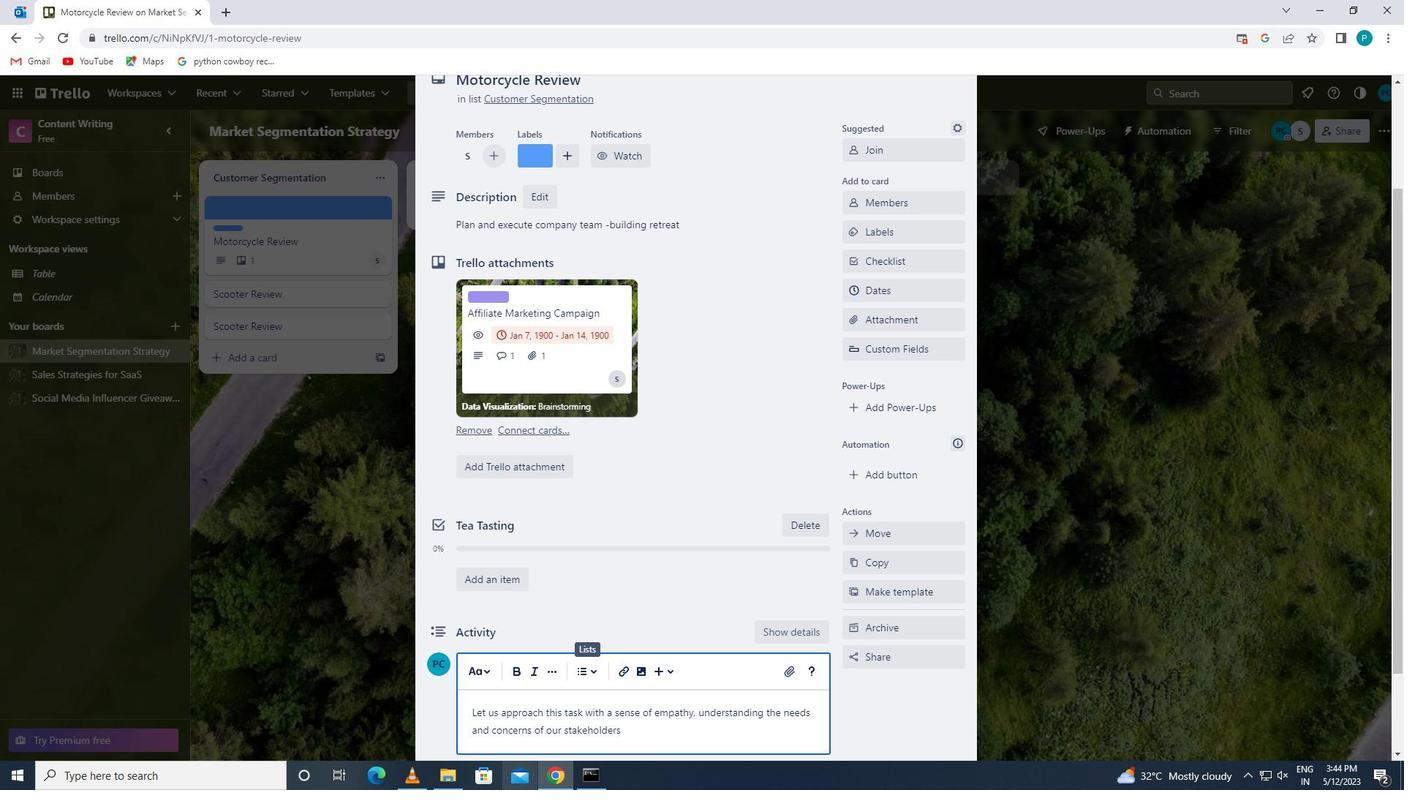 
Action: Mouse scrolled (562, 639) with delta (0, 0)
Screenshot: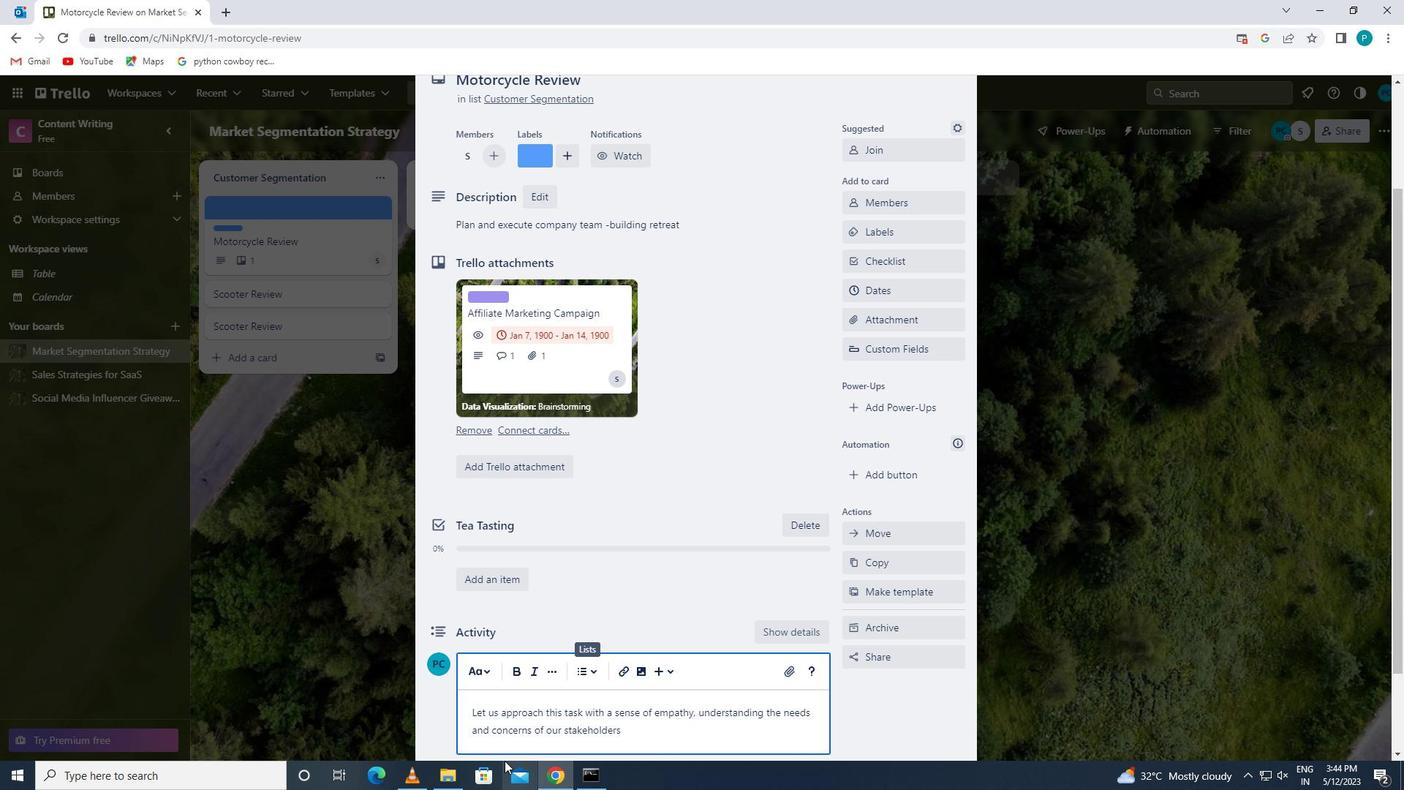 
Action: Mouse scrolled (562, 639) with delta (0, 0)
Screenshot: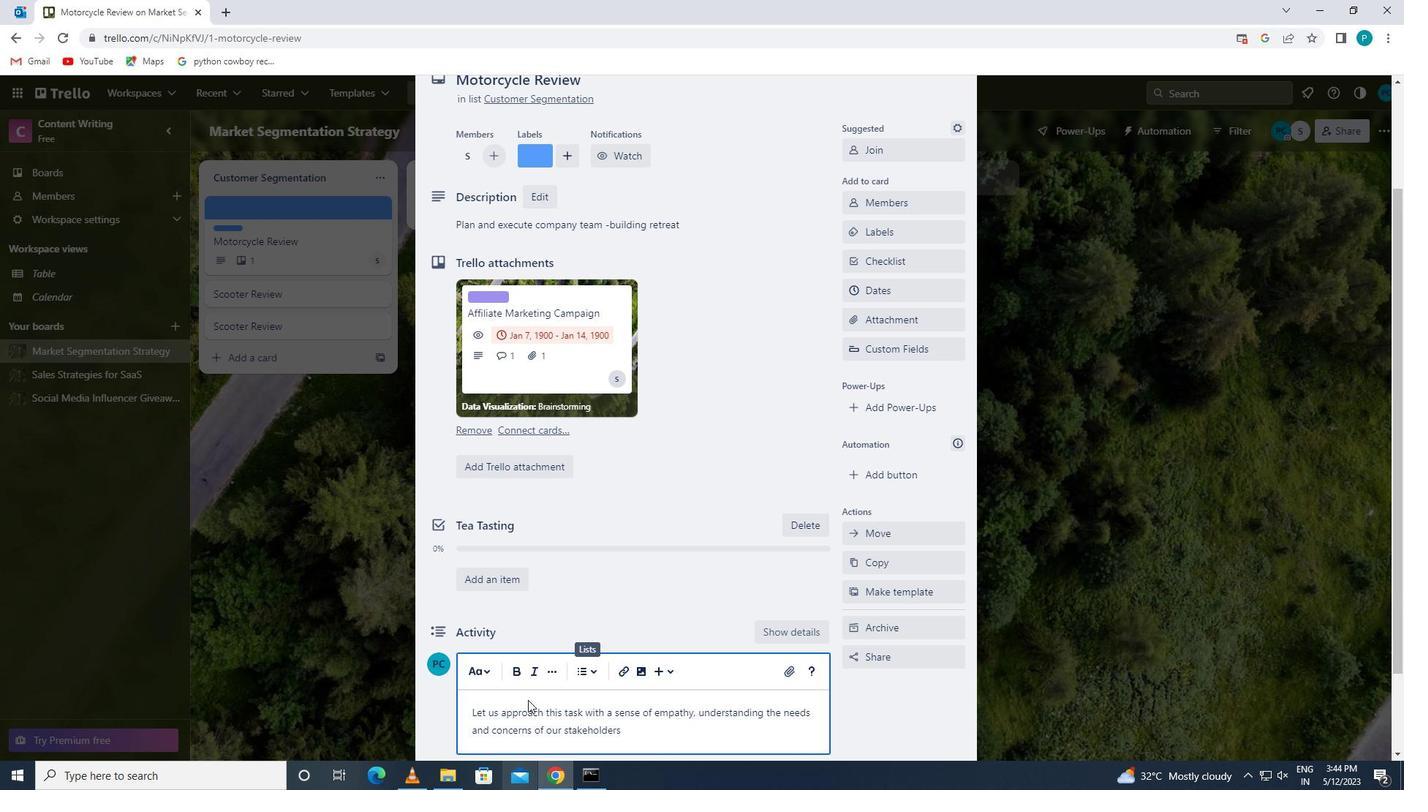 
Action: Mouse moved to (486, 661)
Screenshot: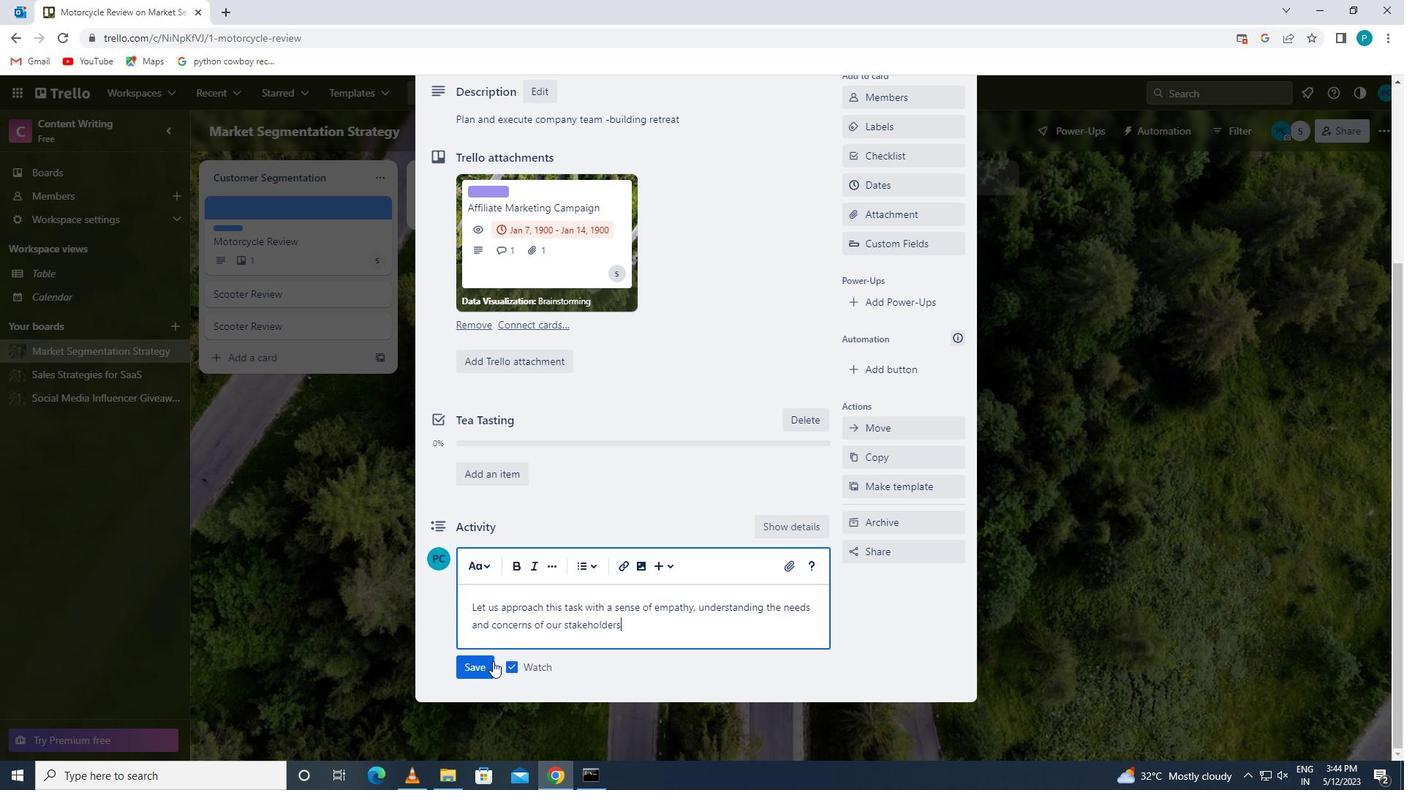 
Action: Mouse pressed left at (486, 661)
Screenshot: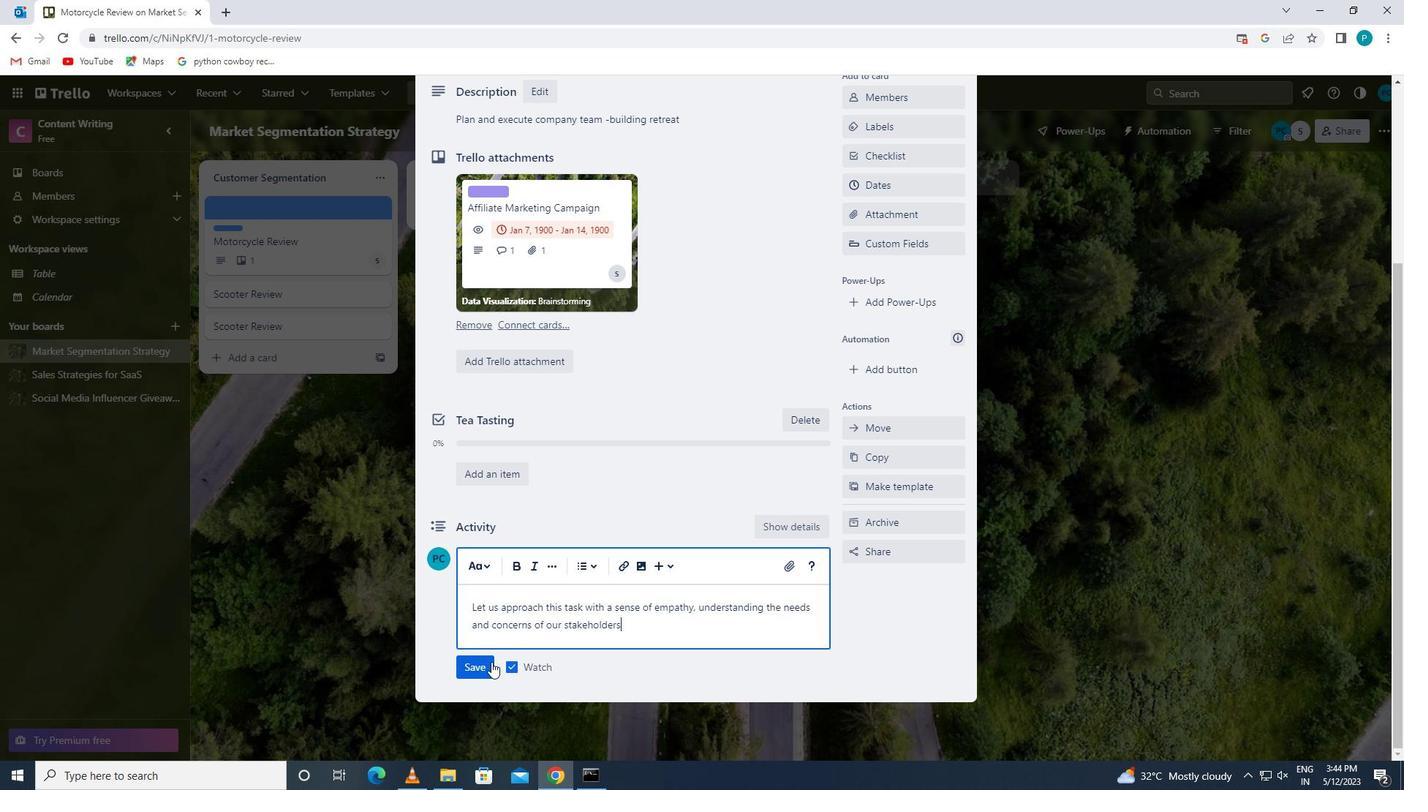 
Action: Mouse moved to (896, 196)
Screenshot: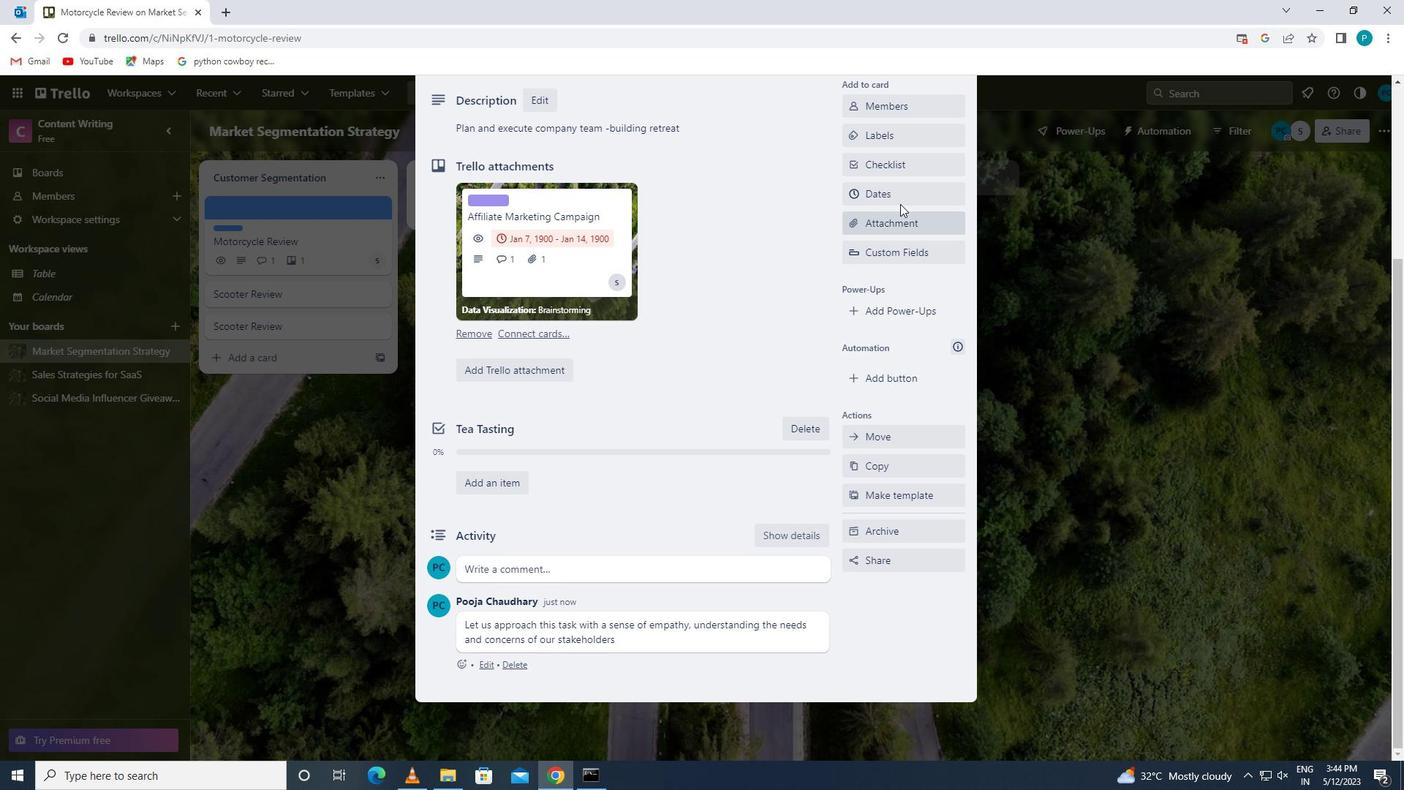 
Action: Mouse pressed left at (896, 196)
Screenshot: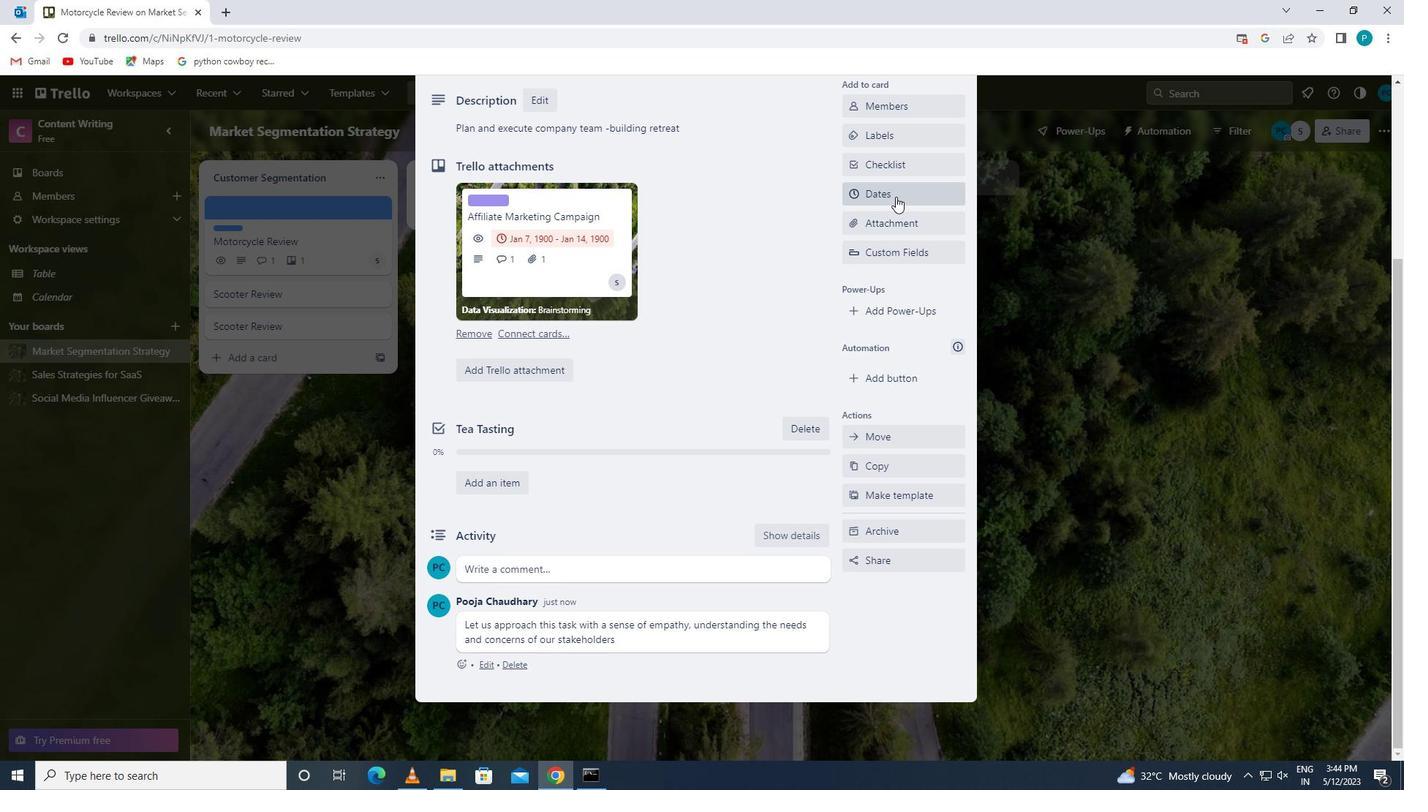 
Action: Mouse moved to (859, 501)
Screenshot: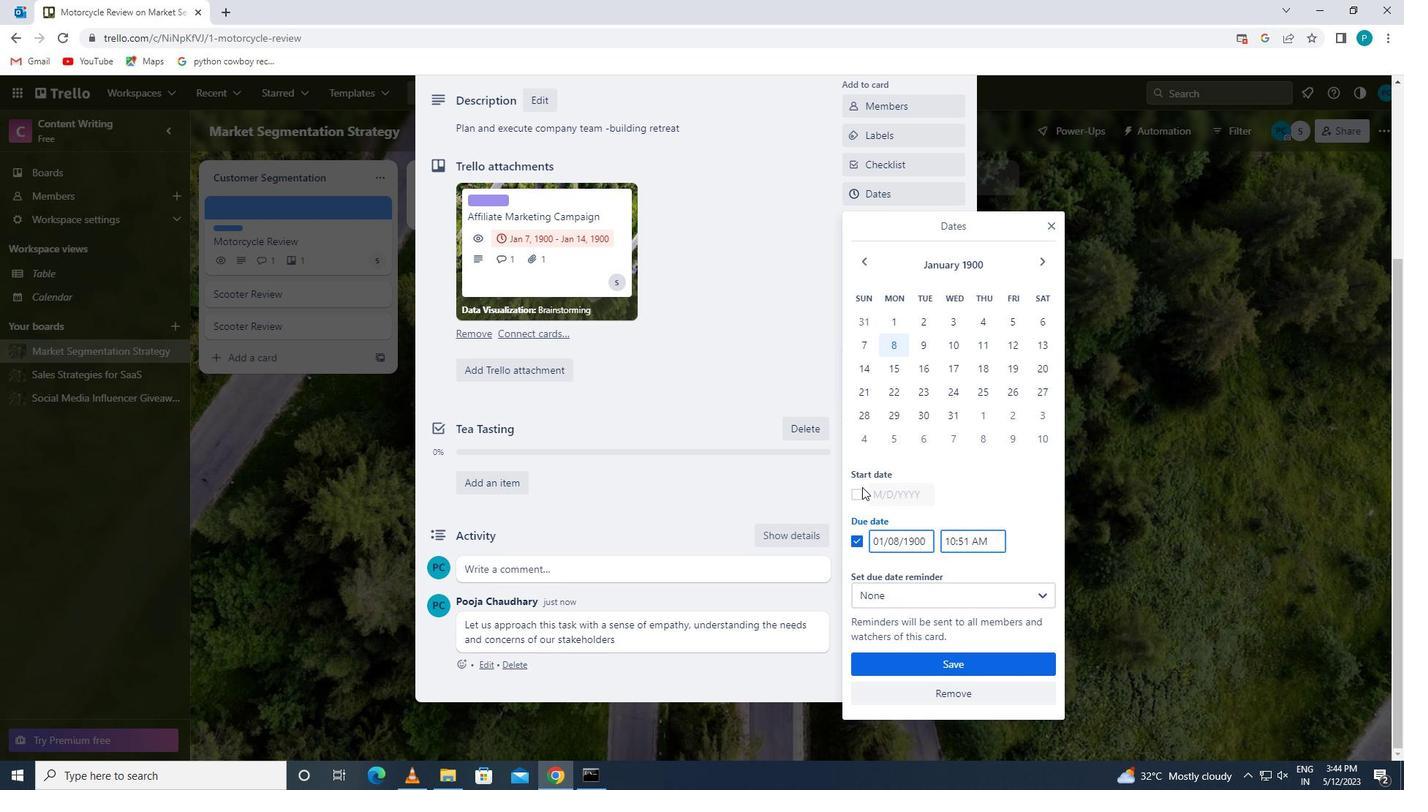 
Action: Mouse pressed left at (859, 501)
Screenshot: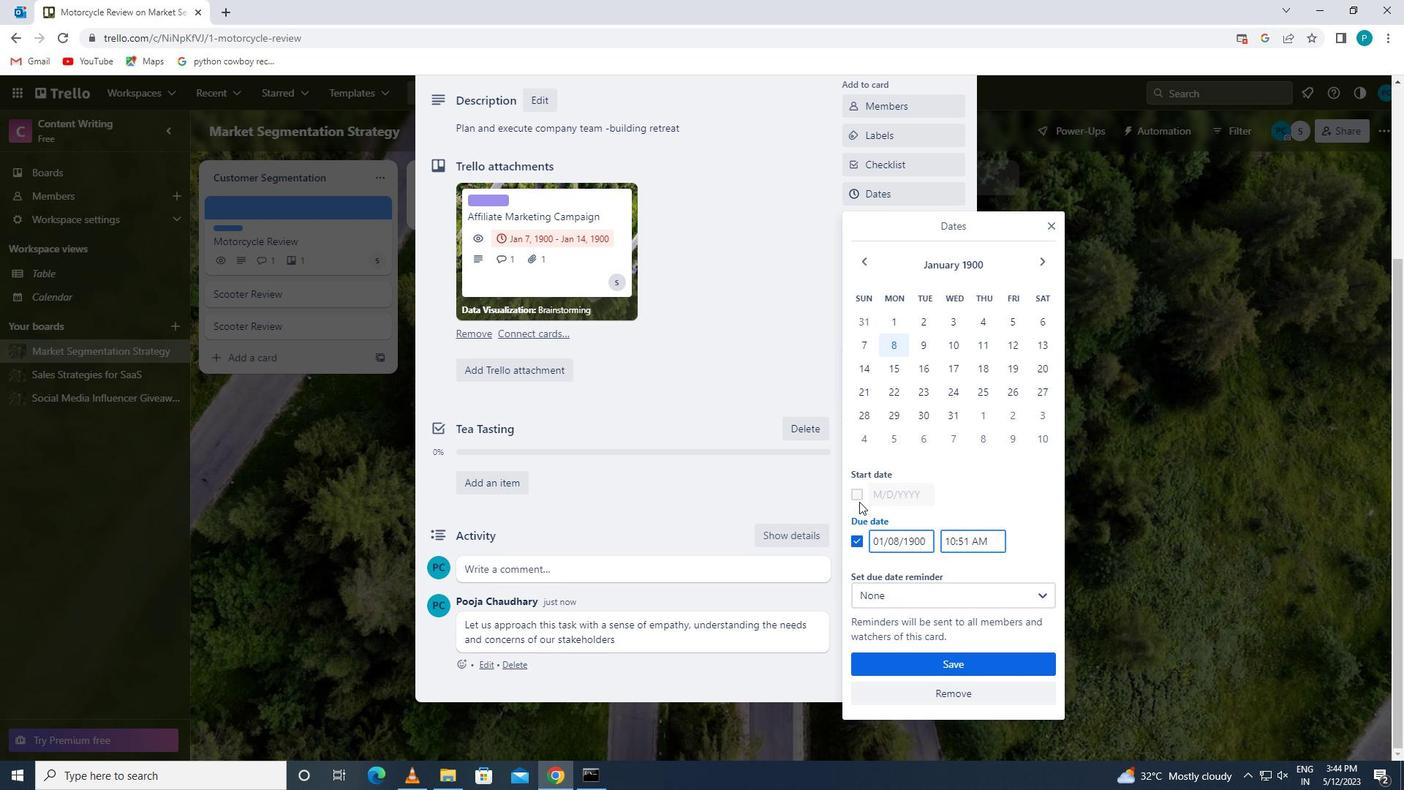 
Action: Mouse moved to (937, 490)
Screenshot: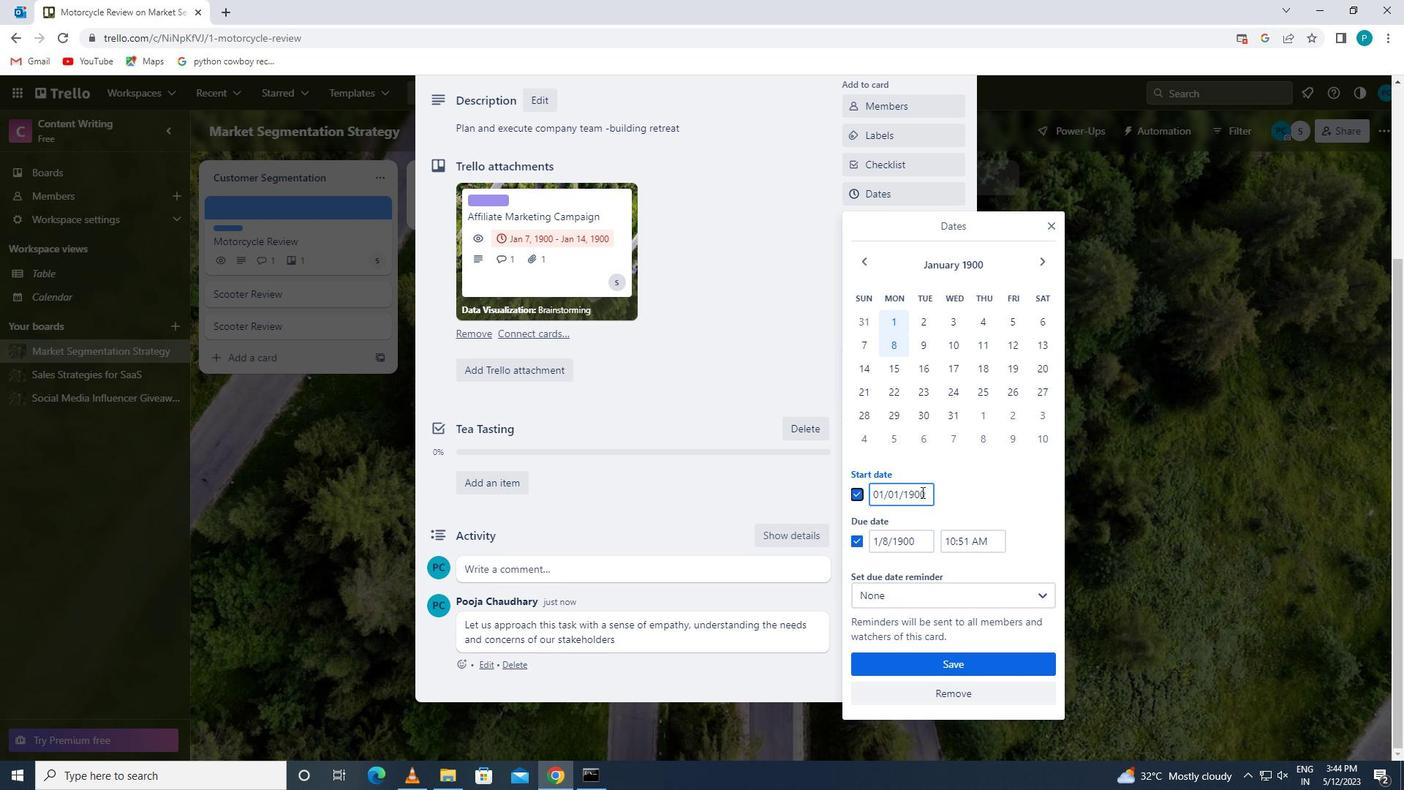 
Action: Mouse pressed left at (937, 490)
Screenshot: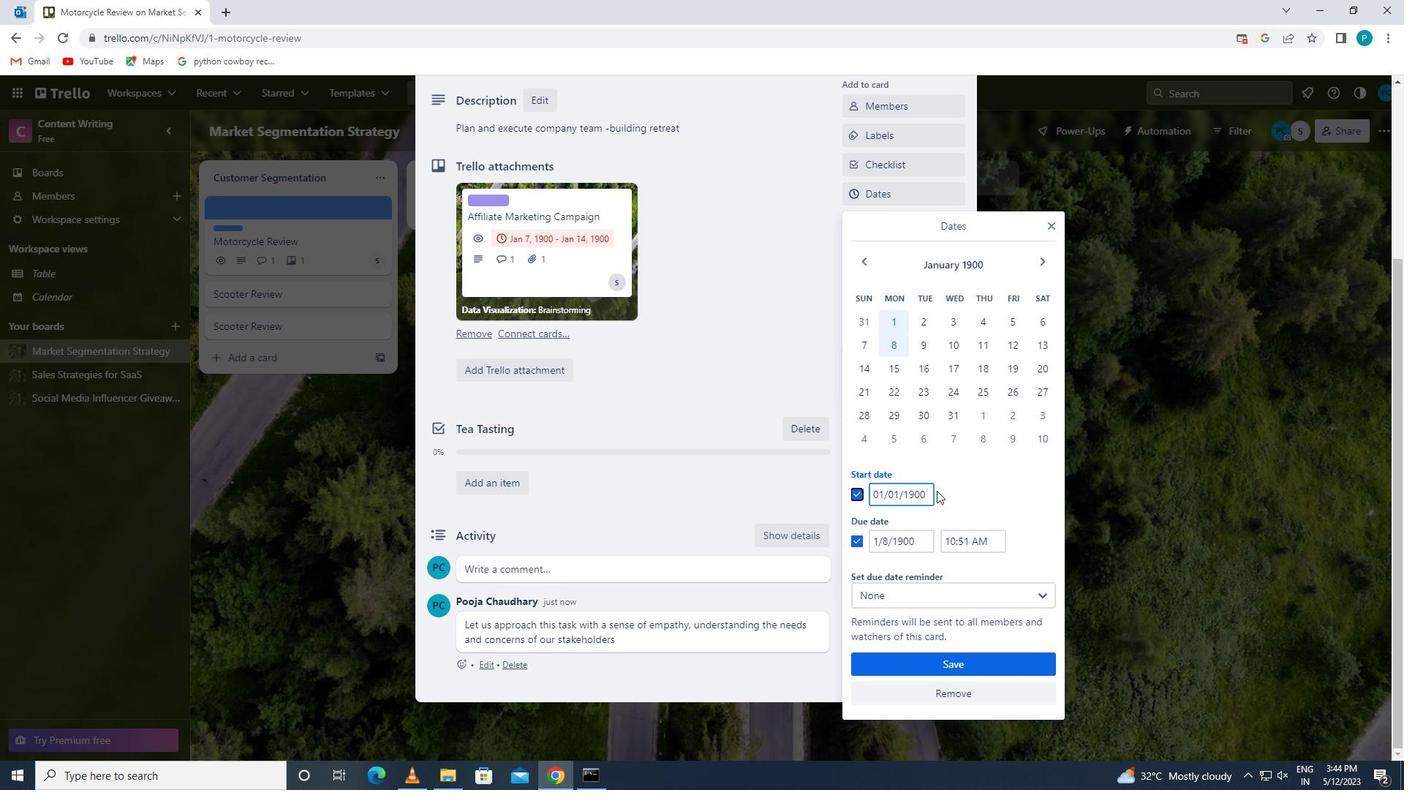 
Action: Mouse moved to (929, 491)
Screenshot: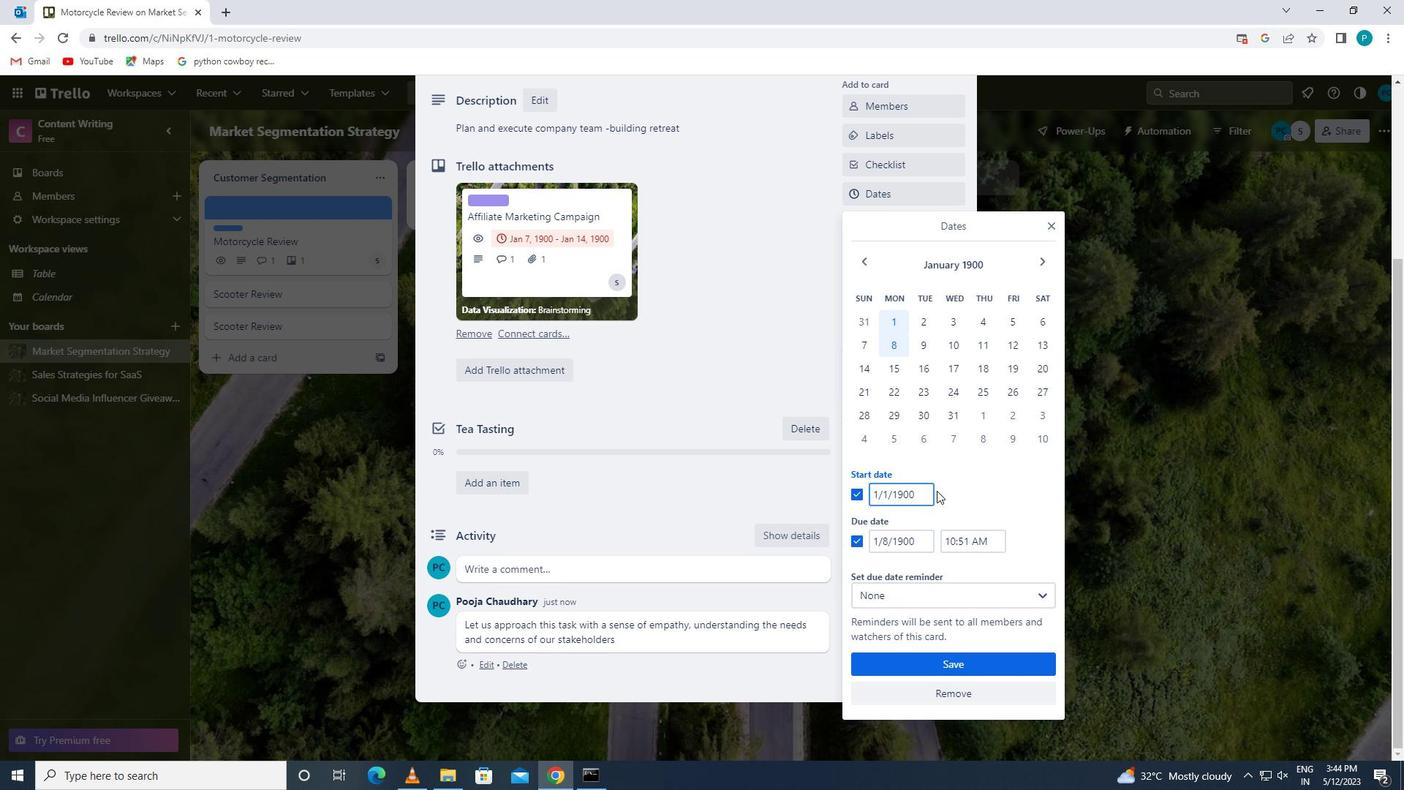 
Action: Mouse pressed left at (929, 491)
Screenshot: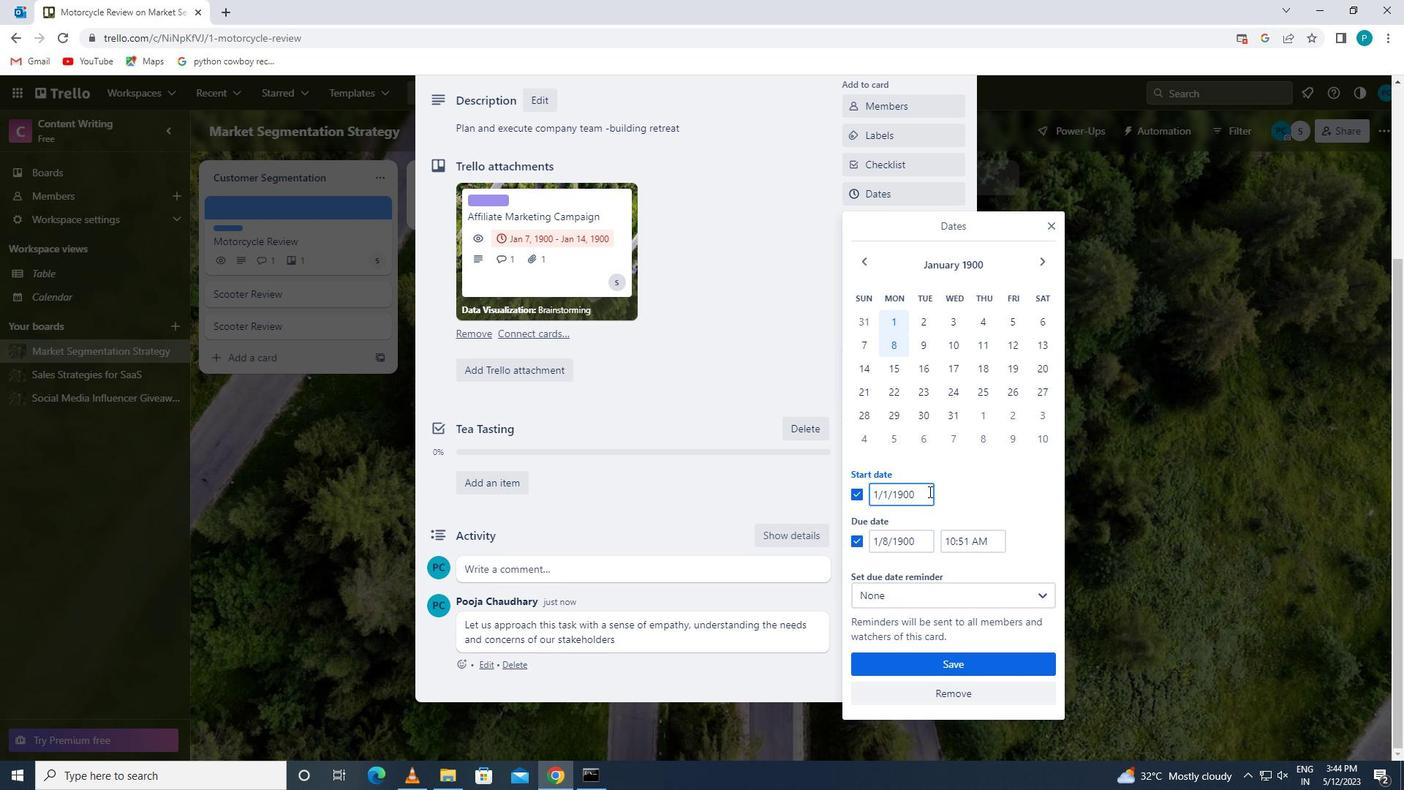 
Action: Mouse moved to (869, 496)
Screenshot: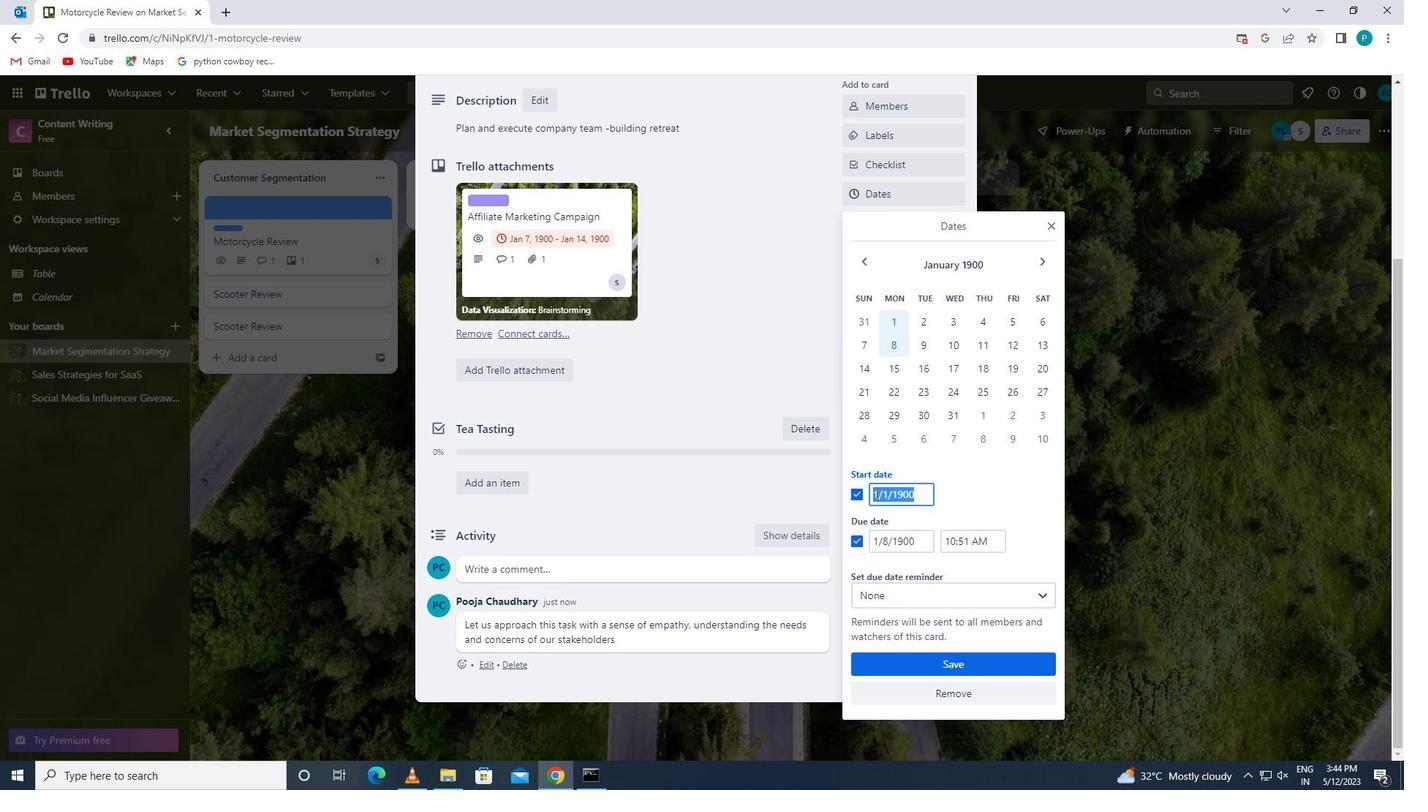 
Action: Key pressed <Key.backspace>1/2/1900
Screenshot: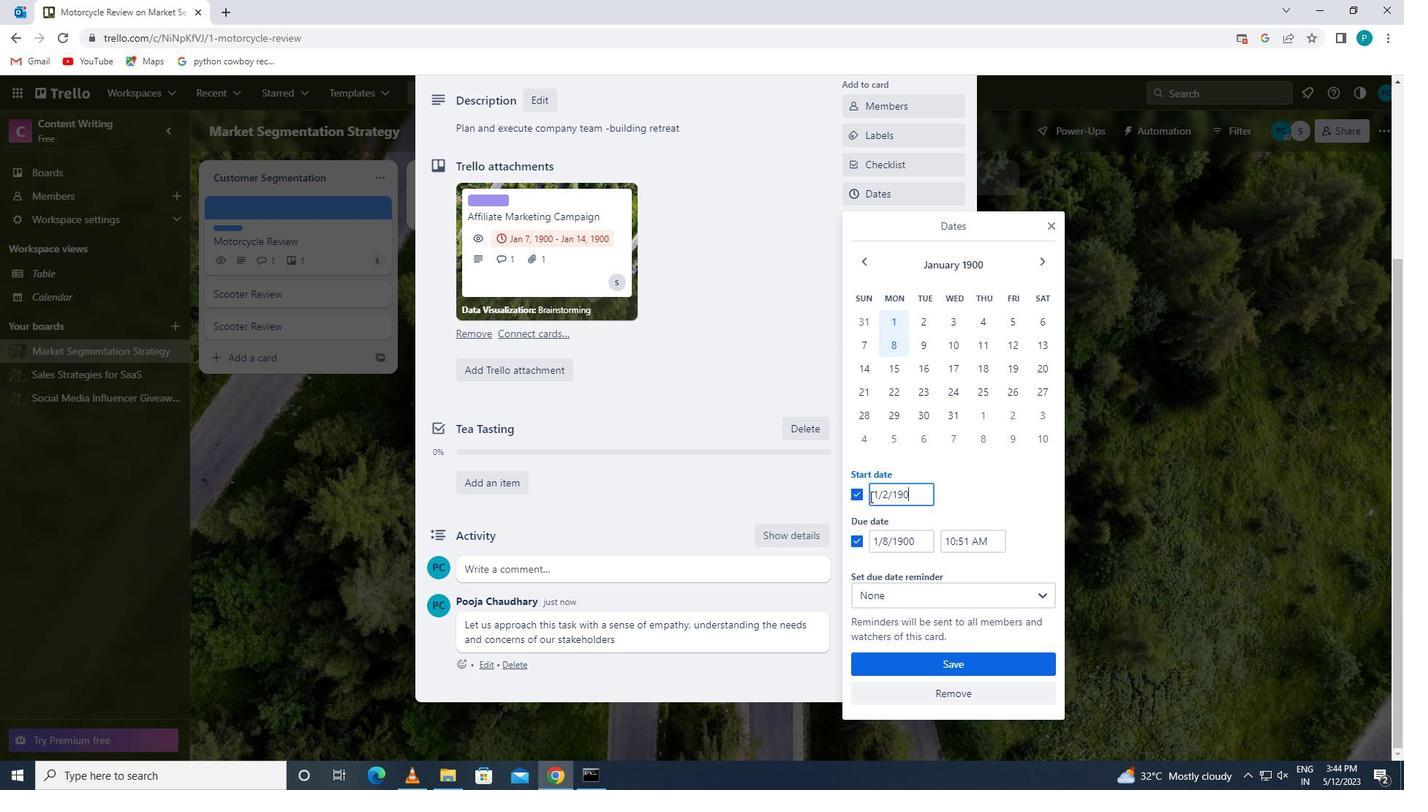 
Action: Mouse moved to (919, 542)
Screenshot: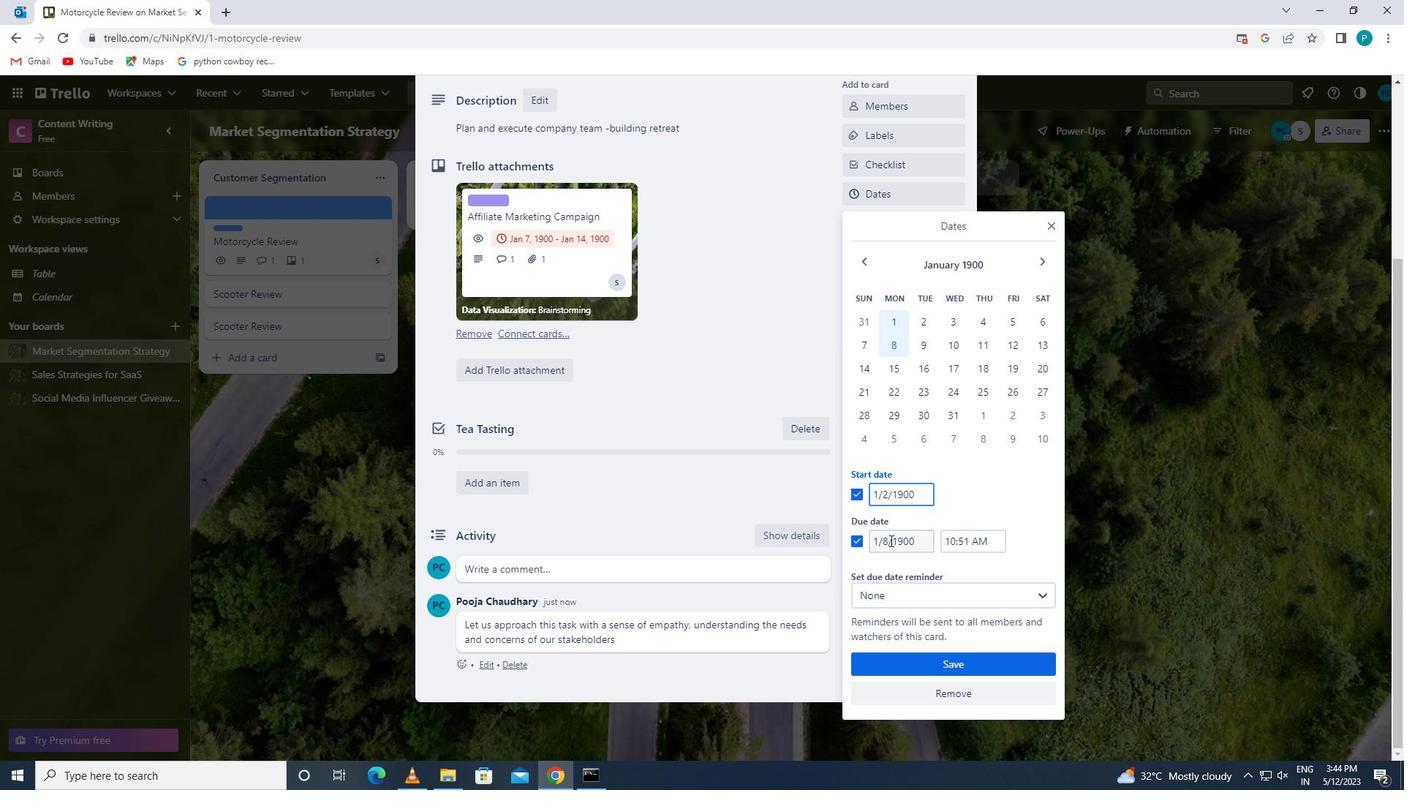 
Action: Mouse pressed left at (919, 542)
Screenshot: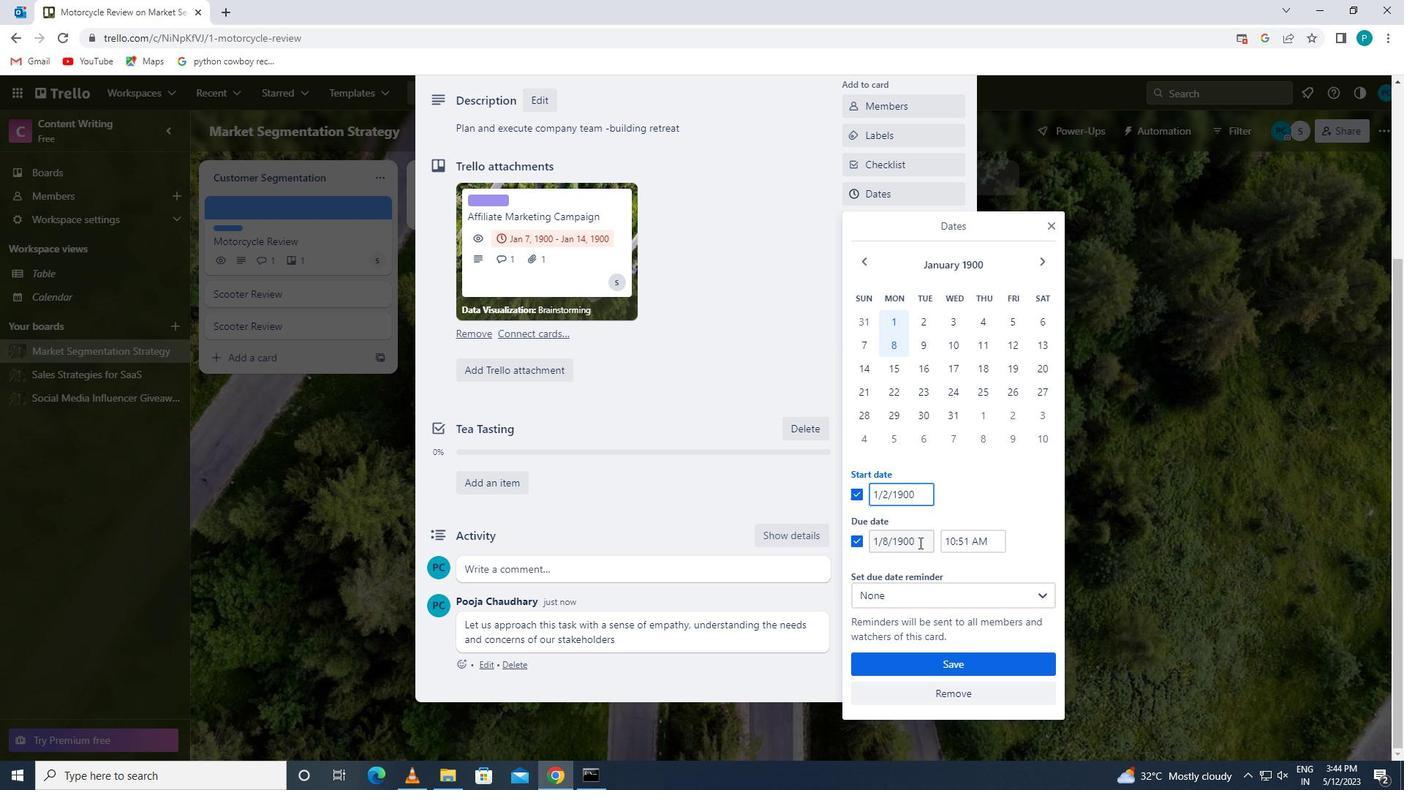 
Action: Mouse moved to (866, 550)
Screenshot: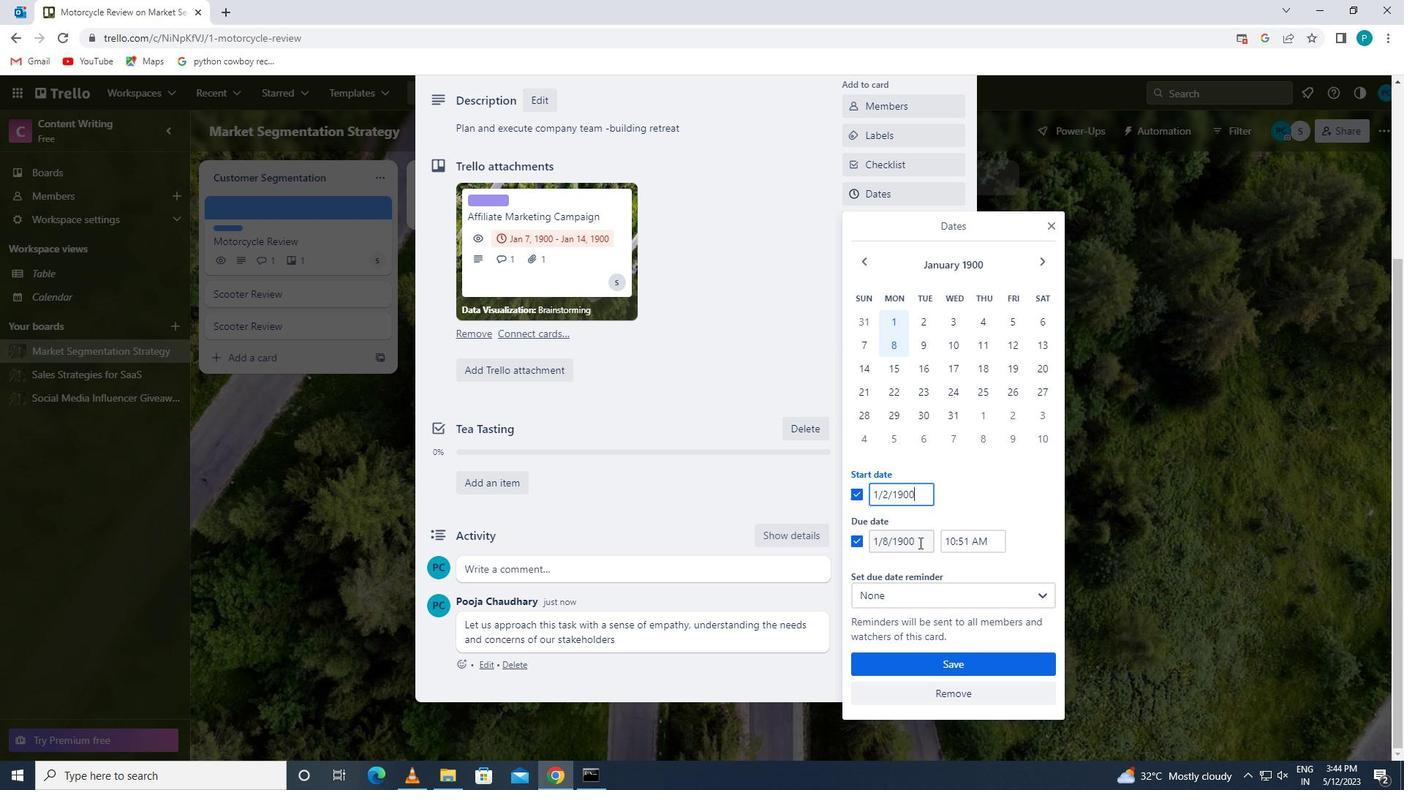 
Action: Key pressed <Key.backspace>1/9/1900
Screenshot: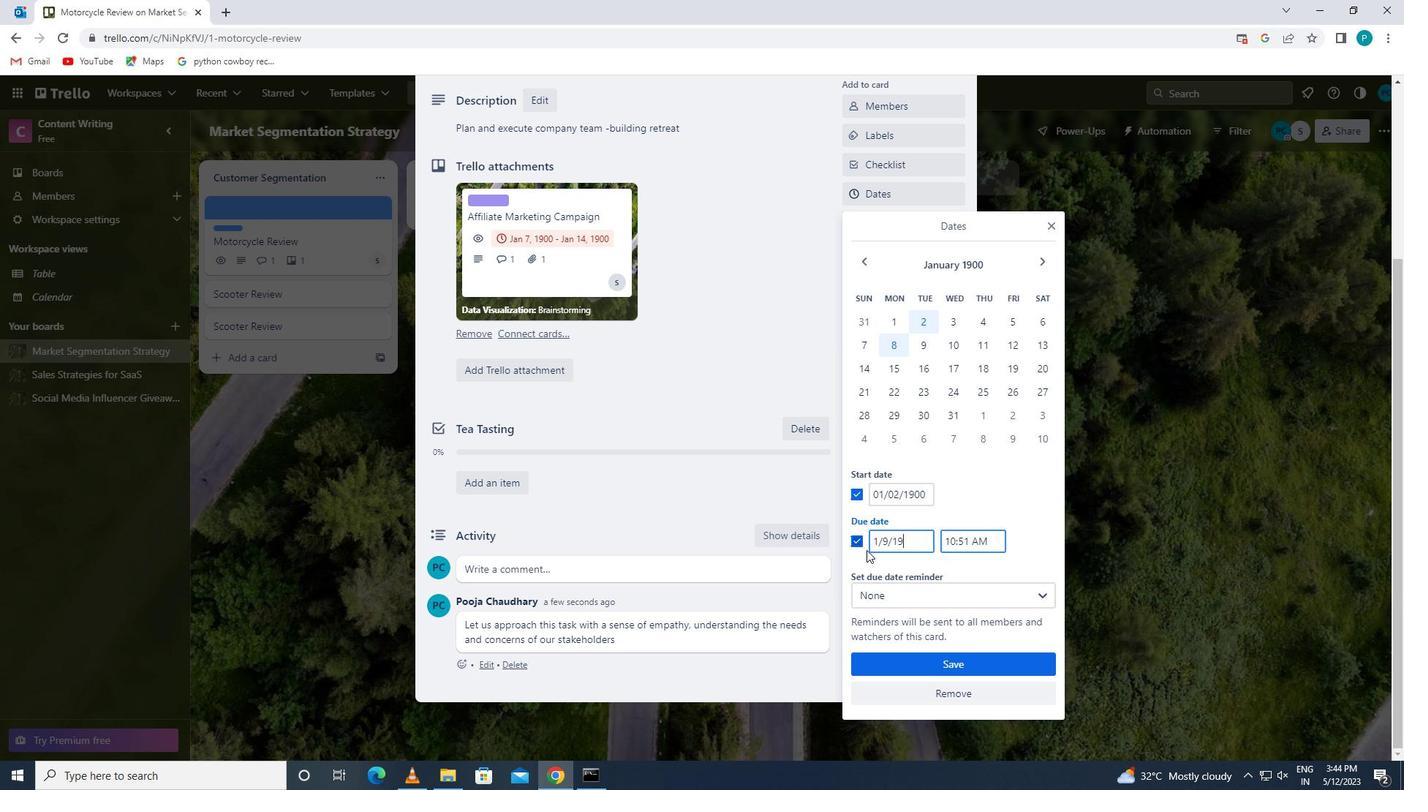 
Action: Mouse moved to (912, 662)
Screenshot: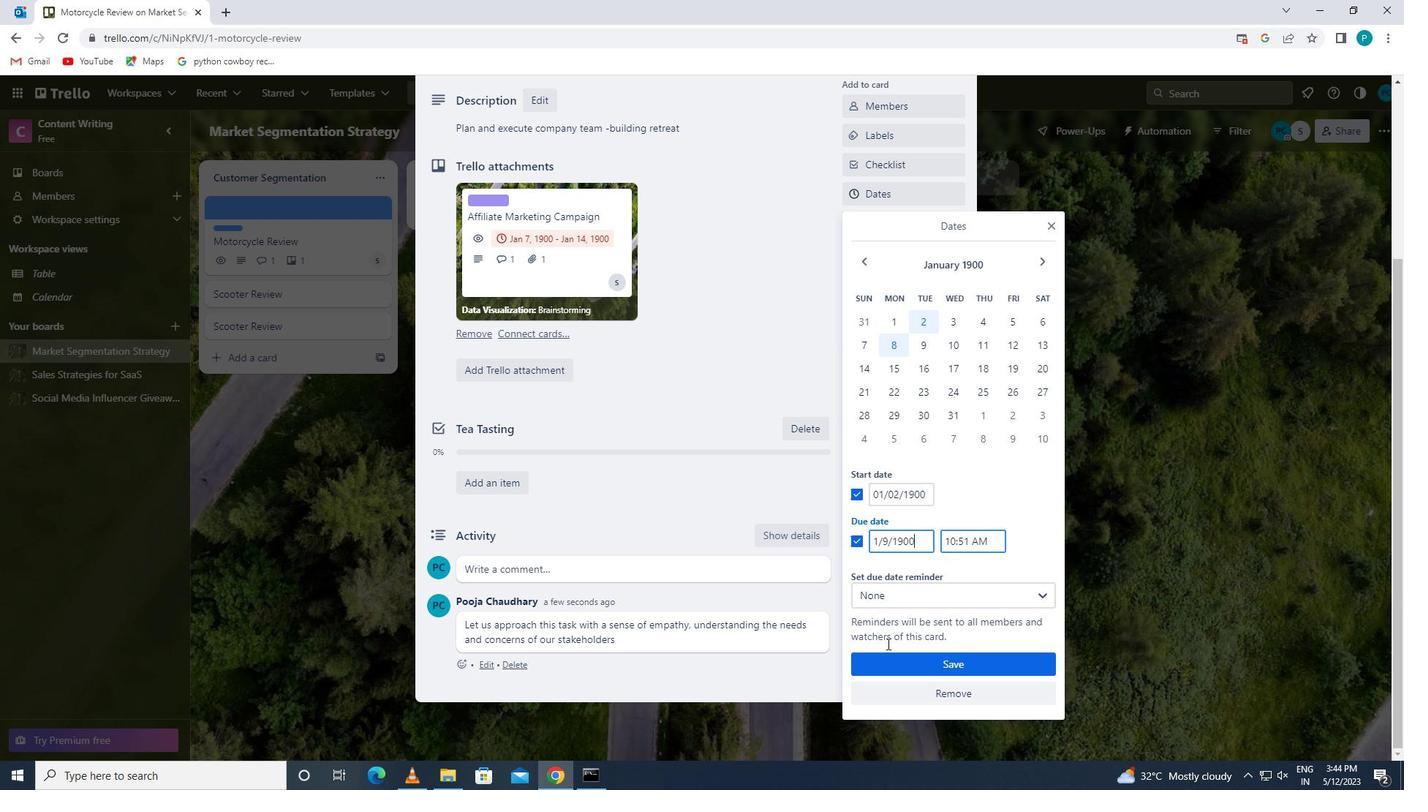 
Action: Mouse pressed left at (912, 662)
Screenshot: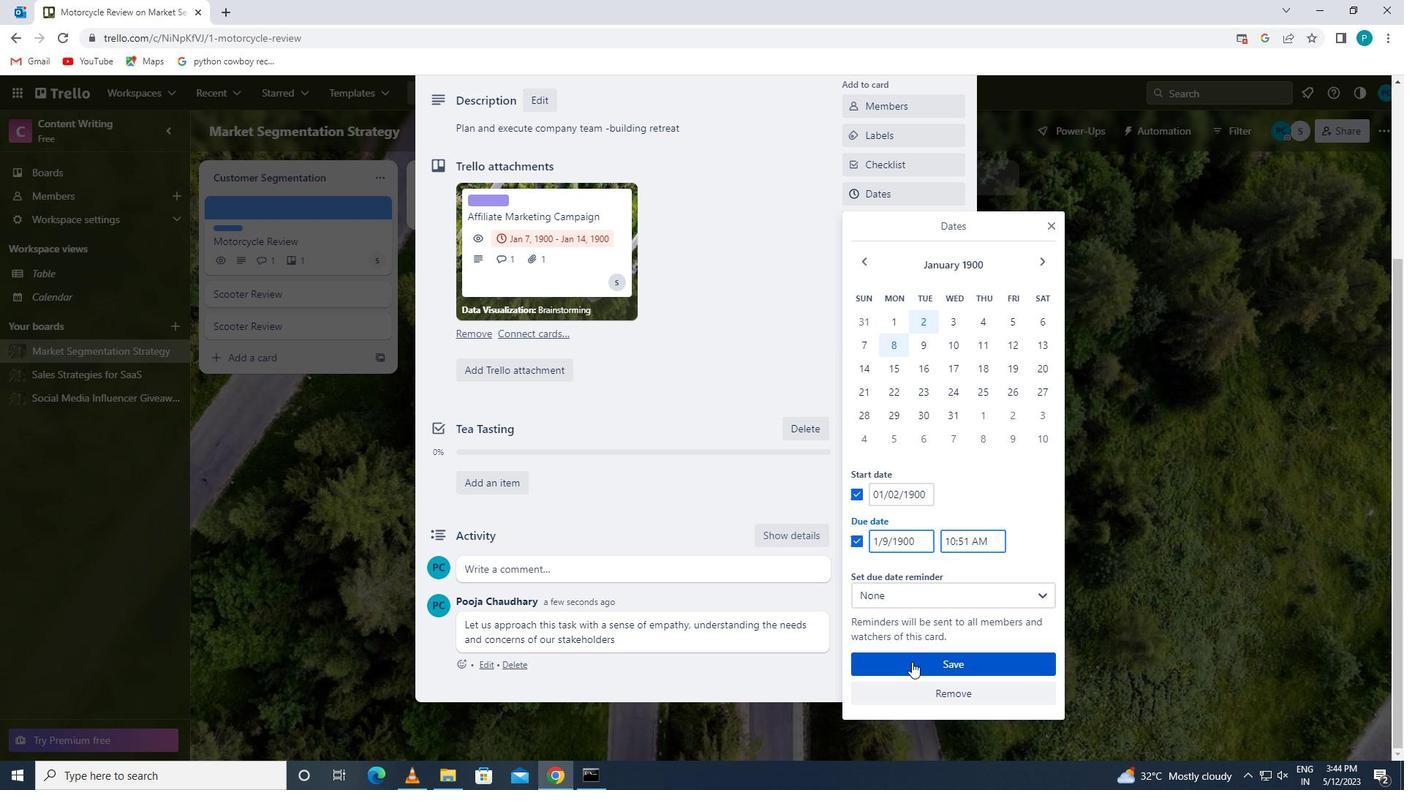 
Action: Mouse scrolled (912, 662) with delta (0, 0)
Screenshot: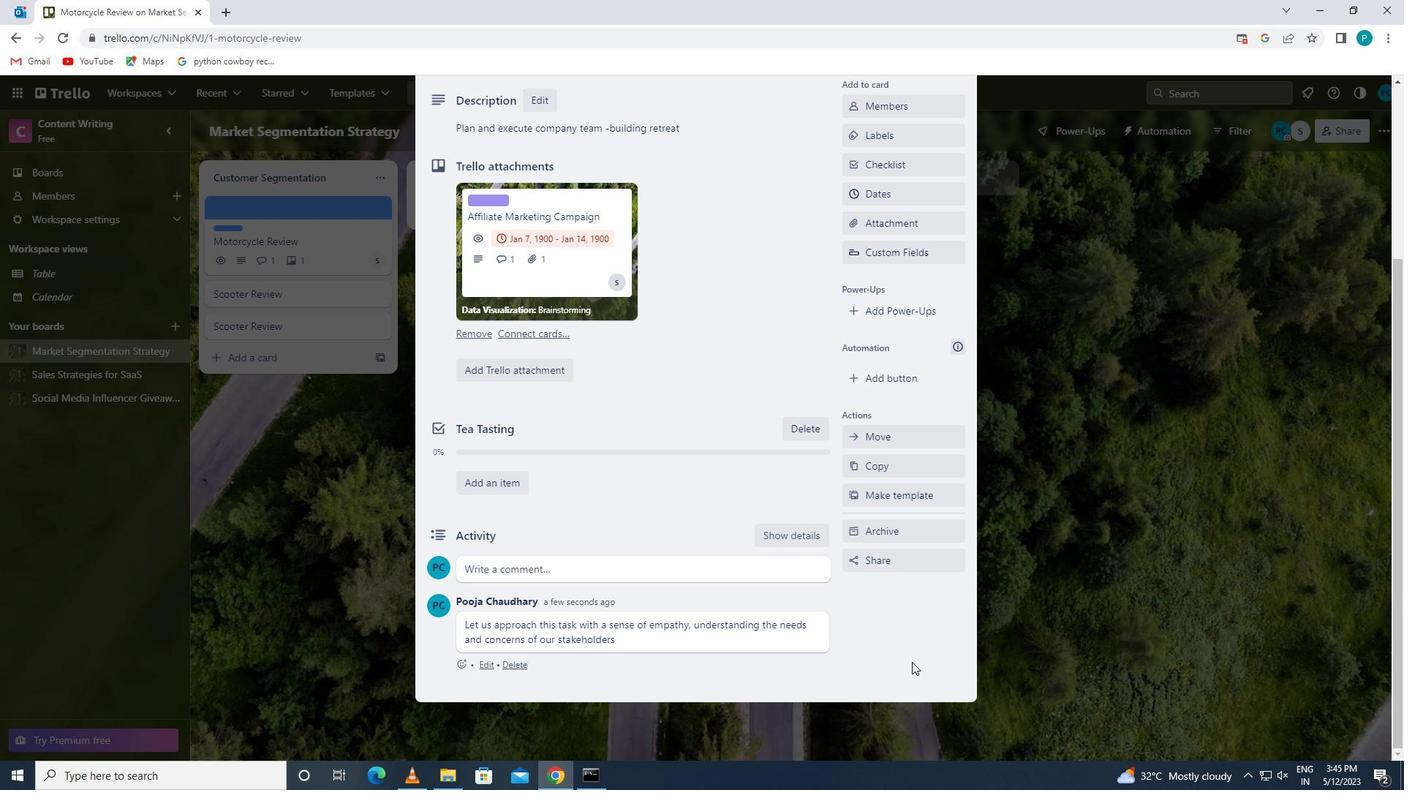 
Action: Mouse scrolled (912, 662) with delta (0, 0)
Screenshot: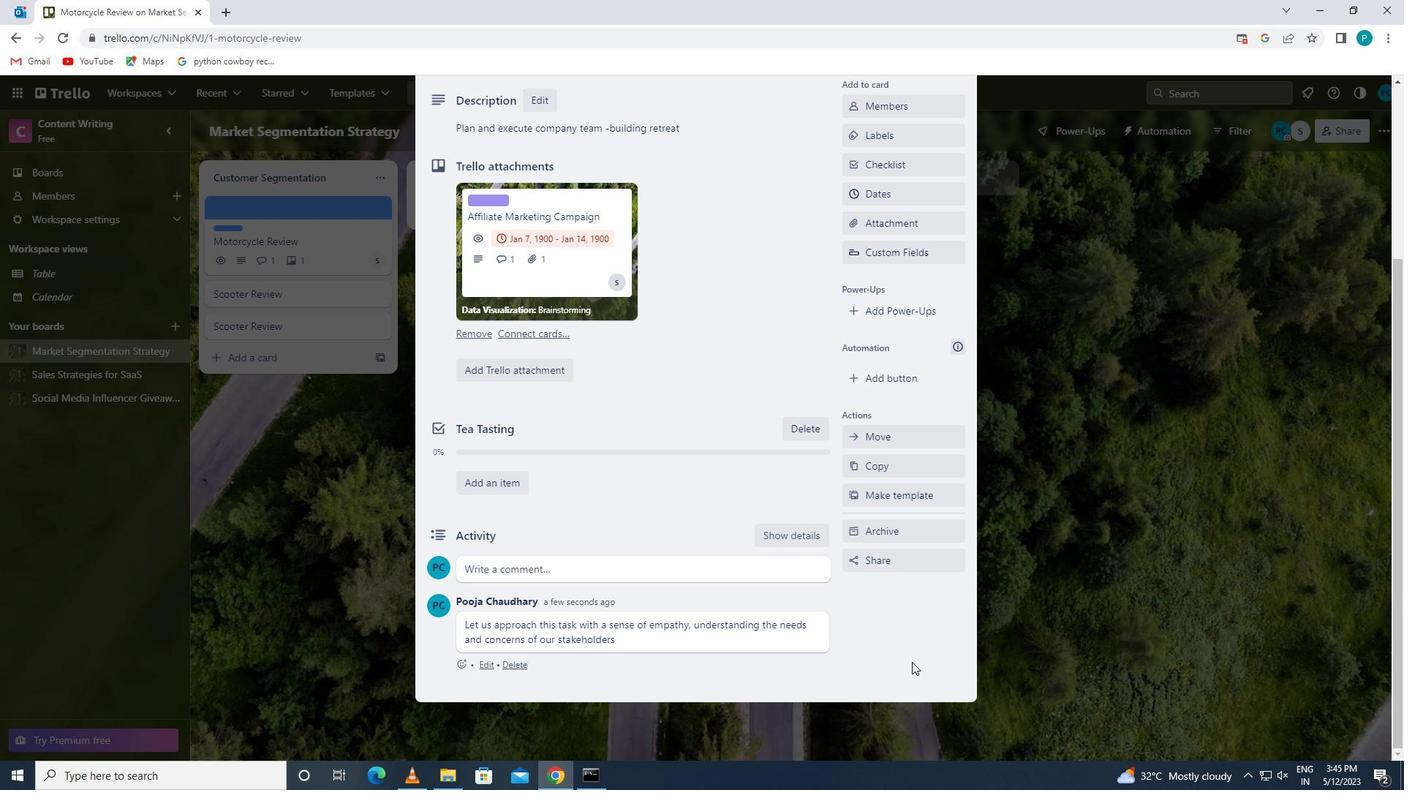 
Action: Mouse scrolled (912, 662) with delta (0, 0)
Screenshot: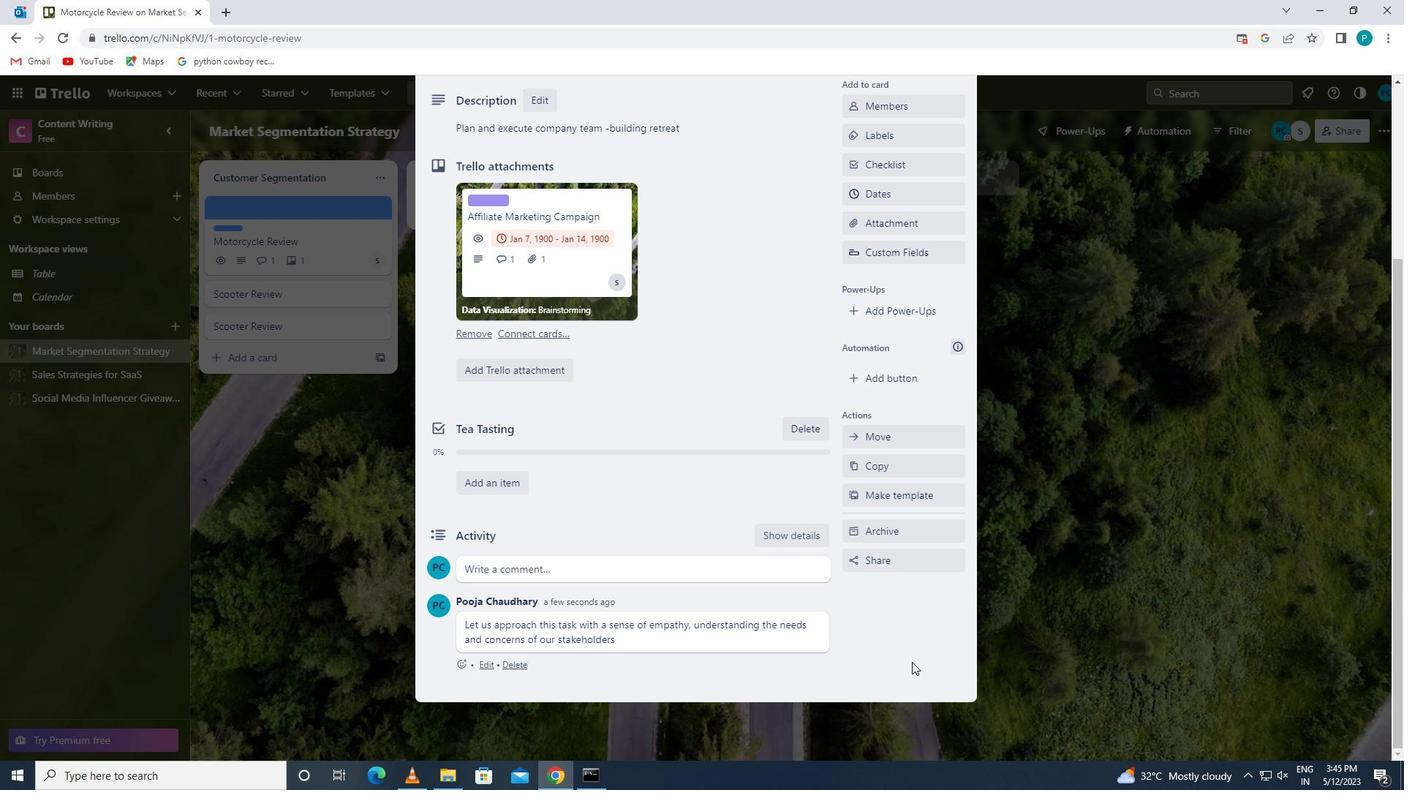 
Action: Mouse scrolled (912, 662) with delta (0, 0)
Screenshot: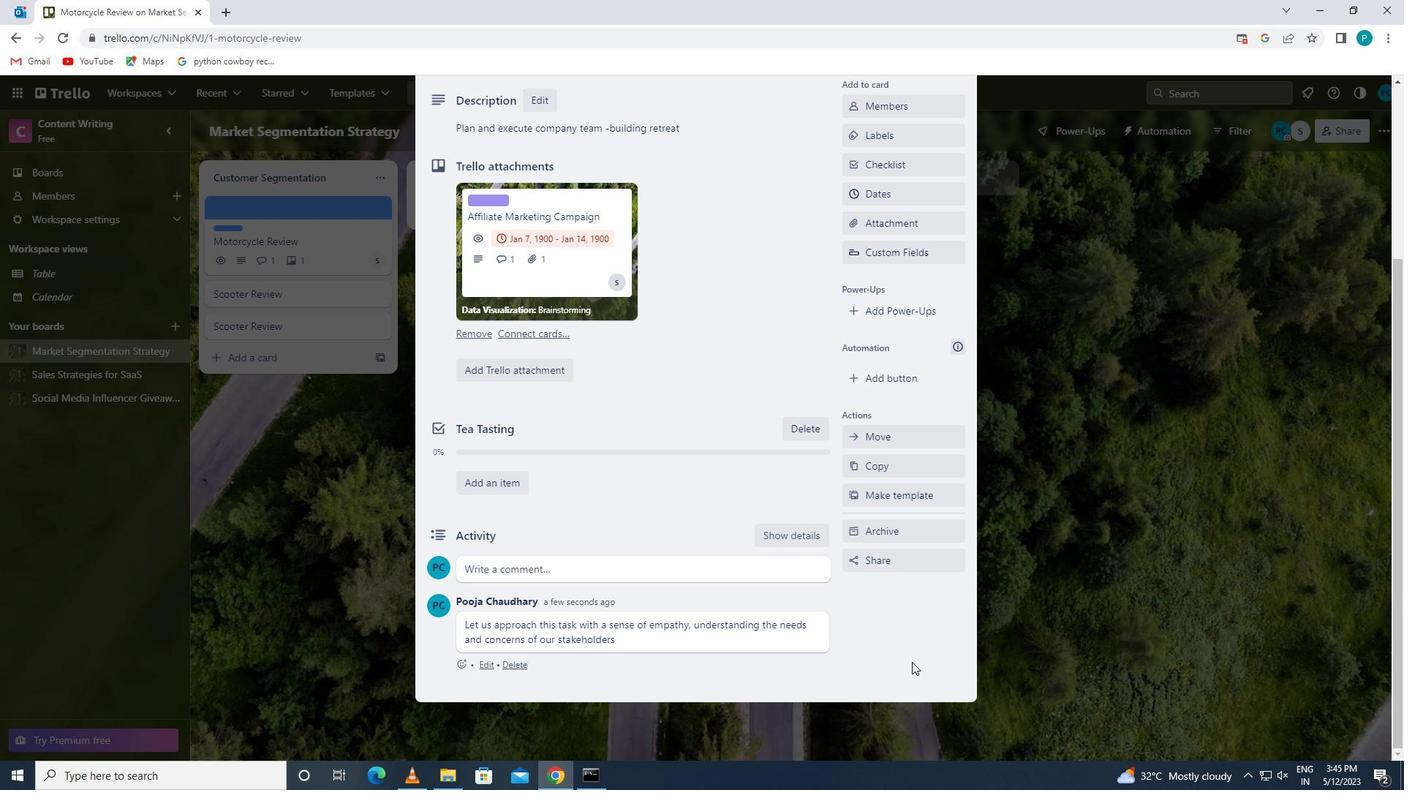 
